 Task: Add a signature Edwin Parker containing Have a happy Hanukkah, Edwin Parker to email address softage.4@softage.net and add a label Accommodations
Action: Mouse moved to (988, 97)
Screenshot: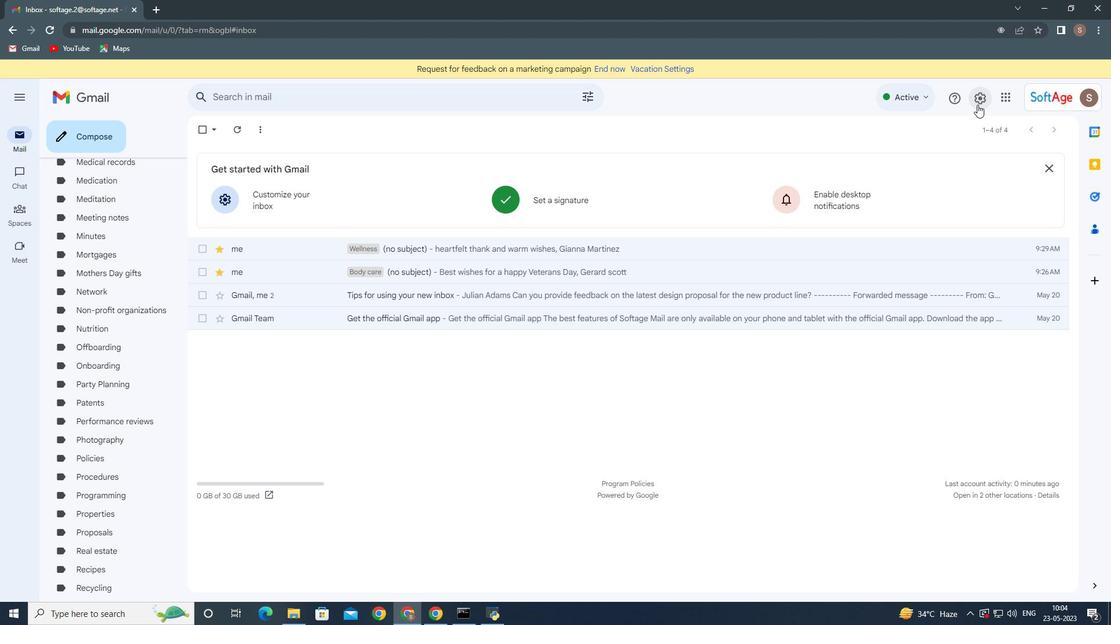 
Action: Mouse pressed left at (988, 97)
Screenshot: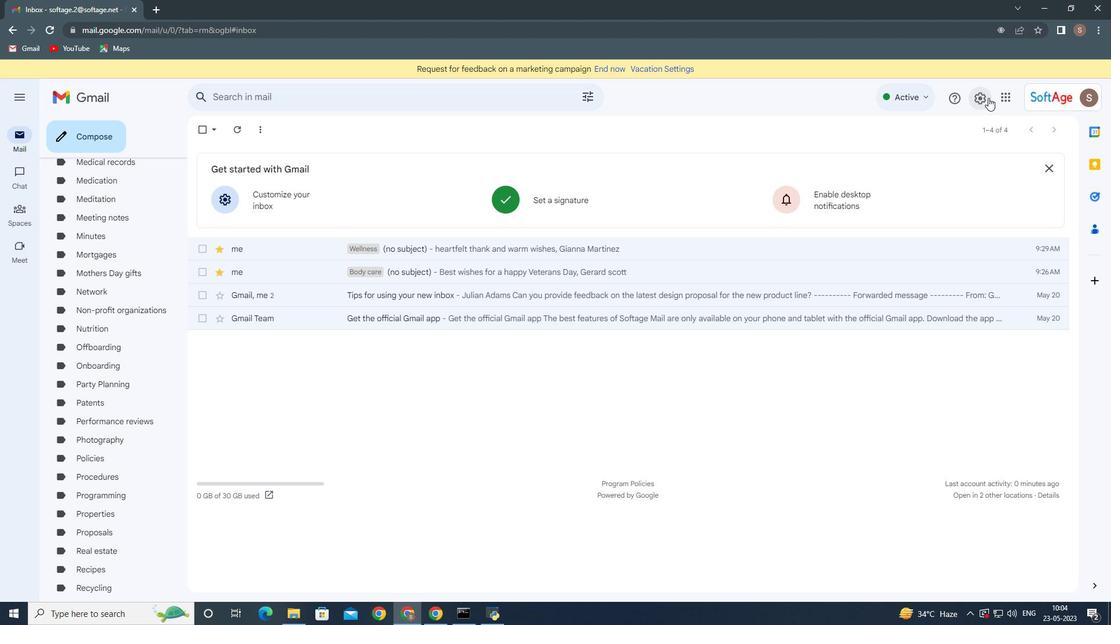 
Action: Mouse moved to (975, 155)
Screenshot: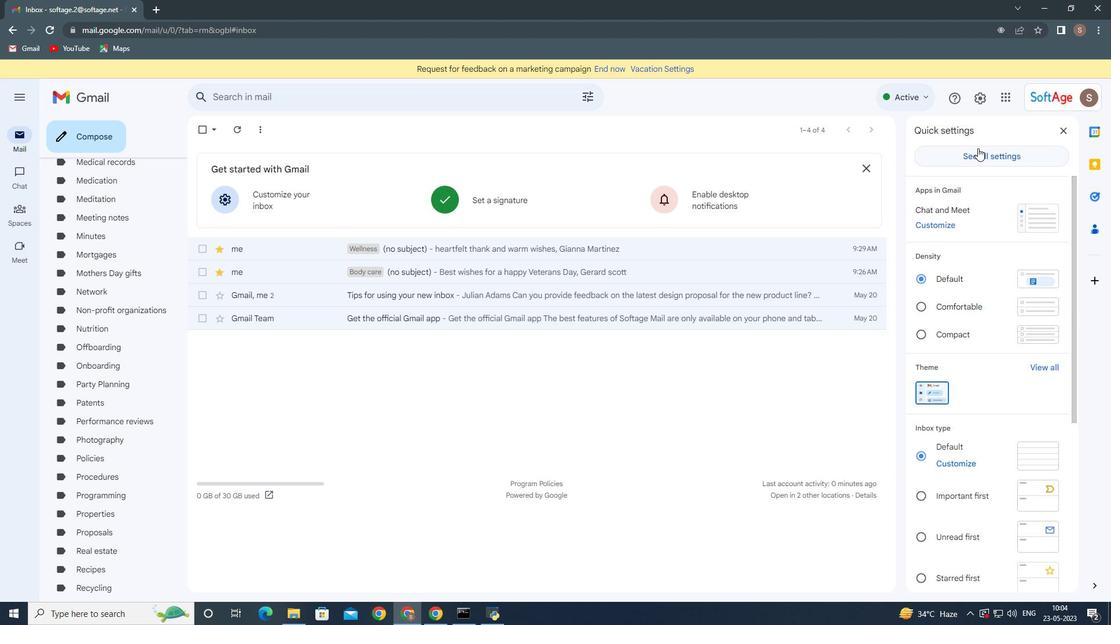 
Action: Mouse pressed left at (975, 155)
Screenshot: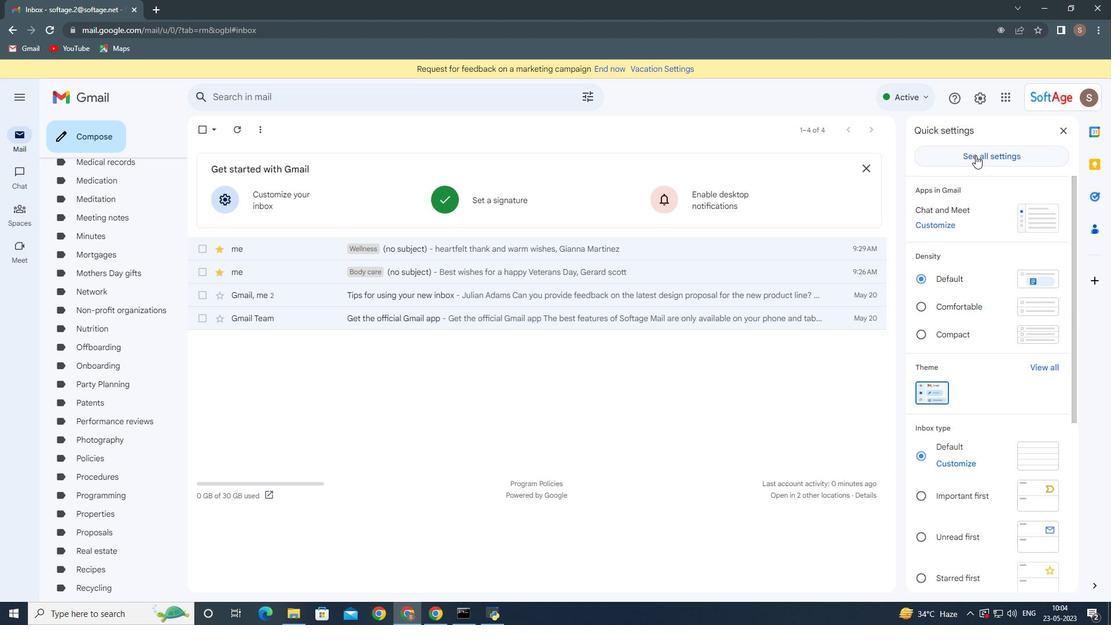 
Action: Mouse moved to (399, 278)
Screenshot: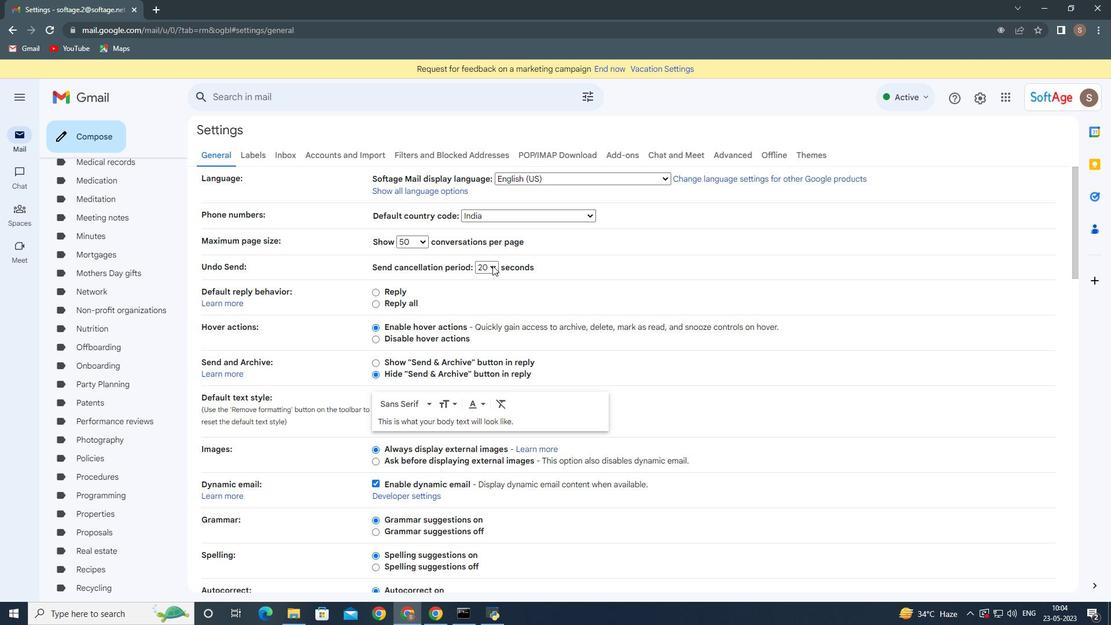 
Action: Mouse scrolled (399, 277) with delta (0, 0)
Screenshot: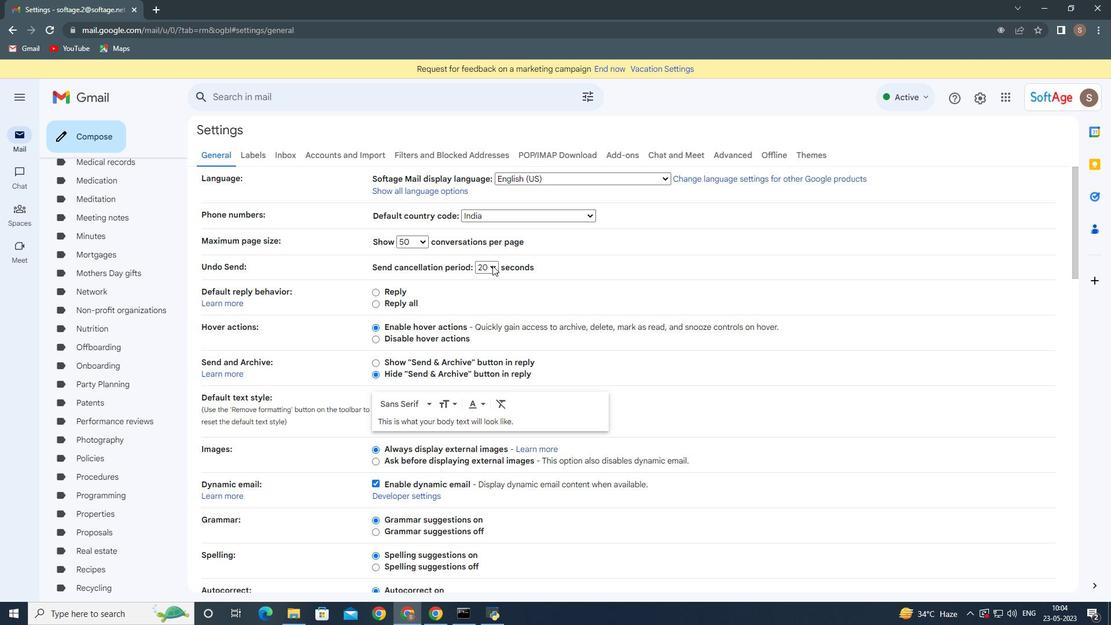 
Action: Mouse moved to (398, 281)
Screenshot: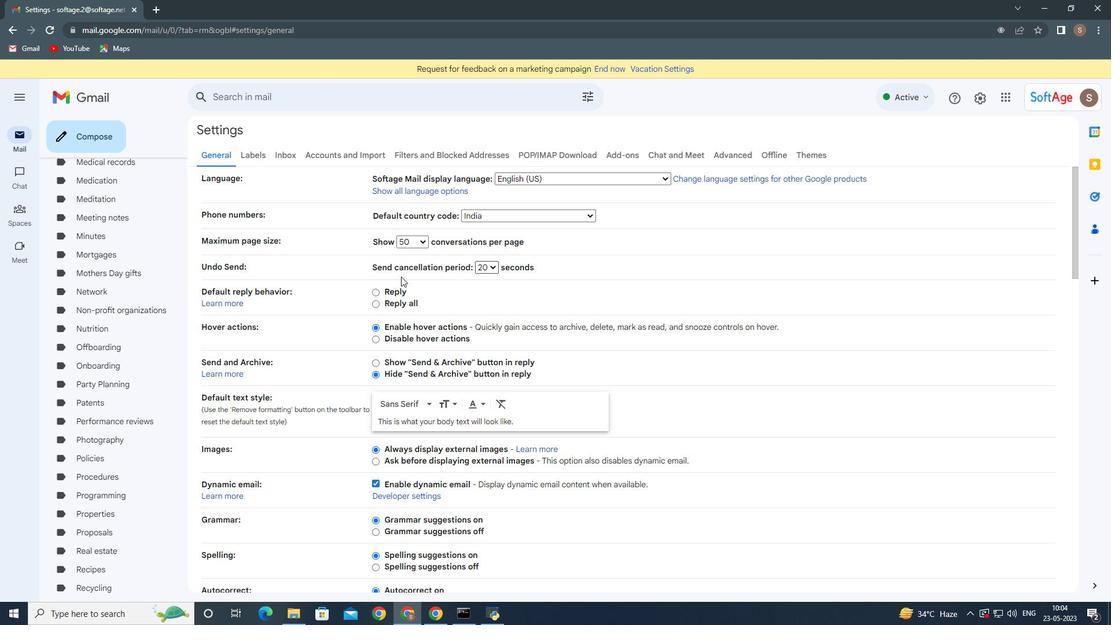 
Action: Mouse scrolled (398, 281) with delta (0, 0)
Screenshot: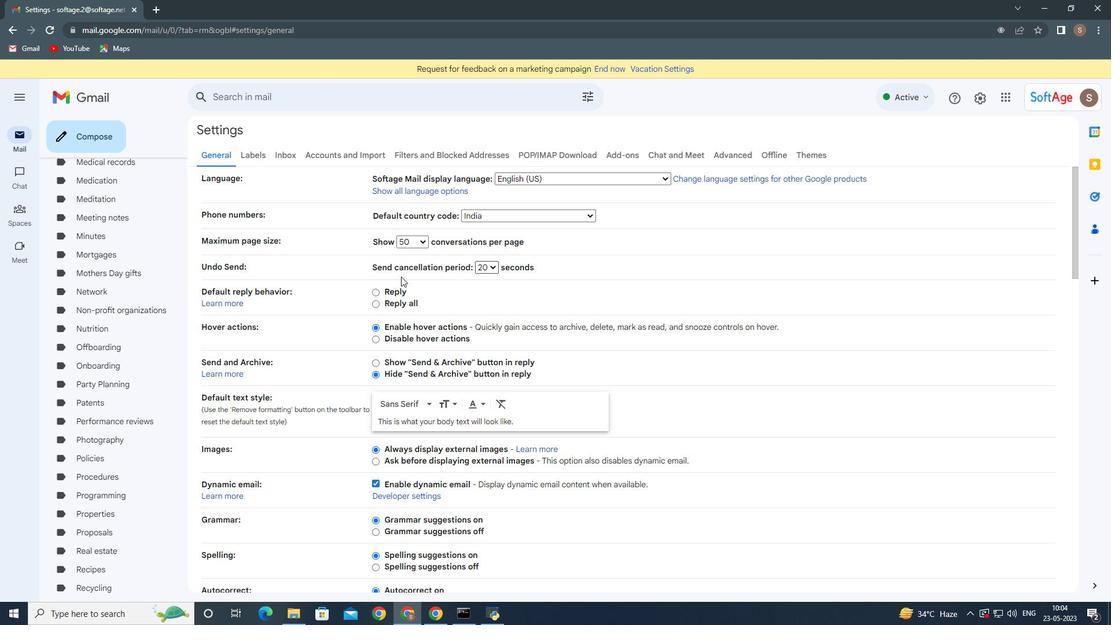 
Action: Mouse moved to (398, 282)
Screenshot: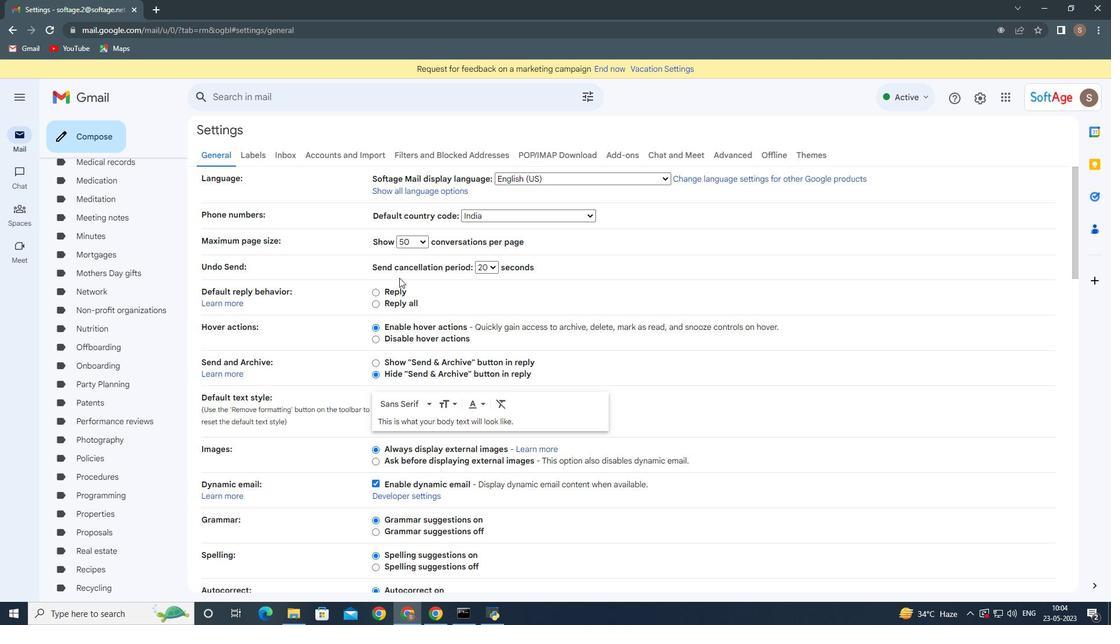 
Action: Mouse scrolled (398, 281) with delta (0, 0)
Screenshot: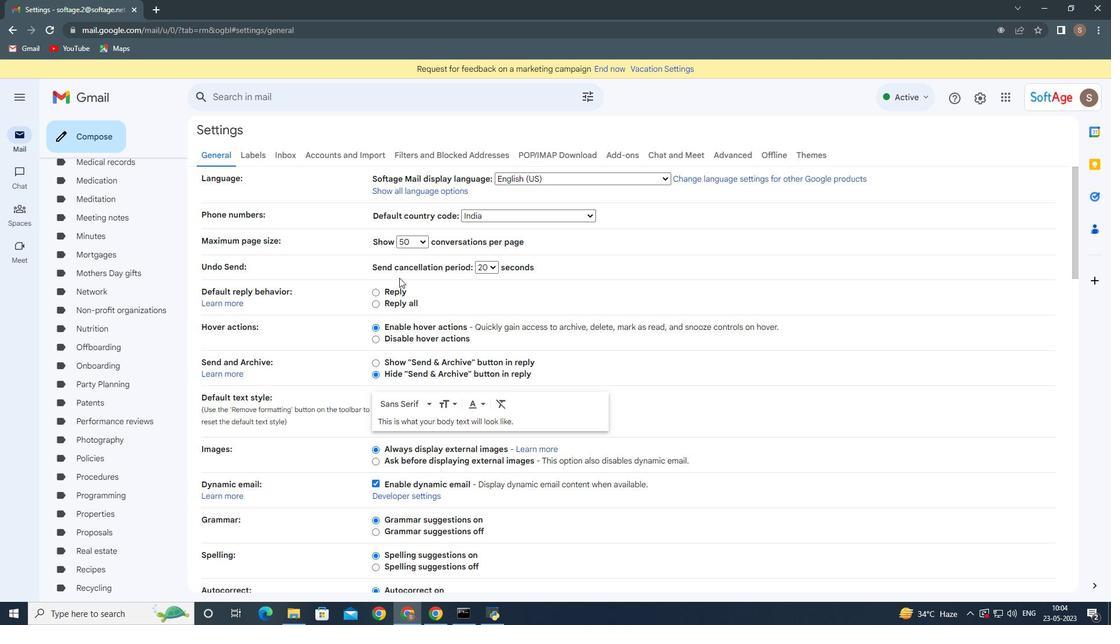 
Action: Mouse moved to (398, 282)
Screenshot: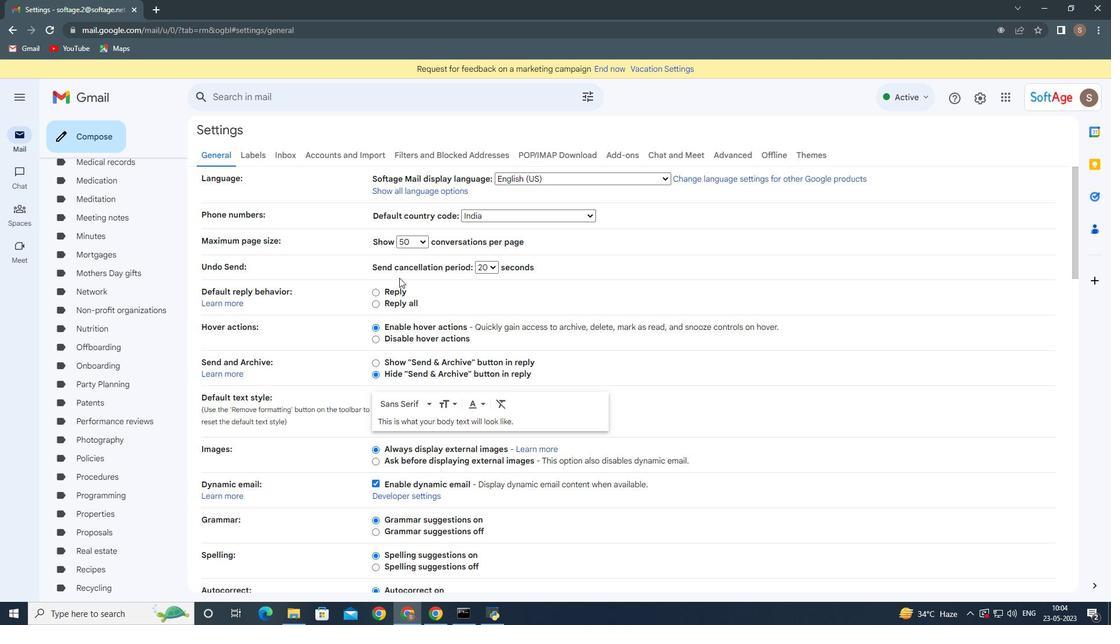 
Action: Mouse scrolled (398, 281) with delta (0, 0)
Screenshot: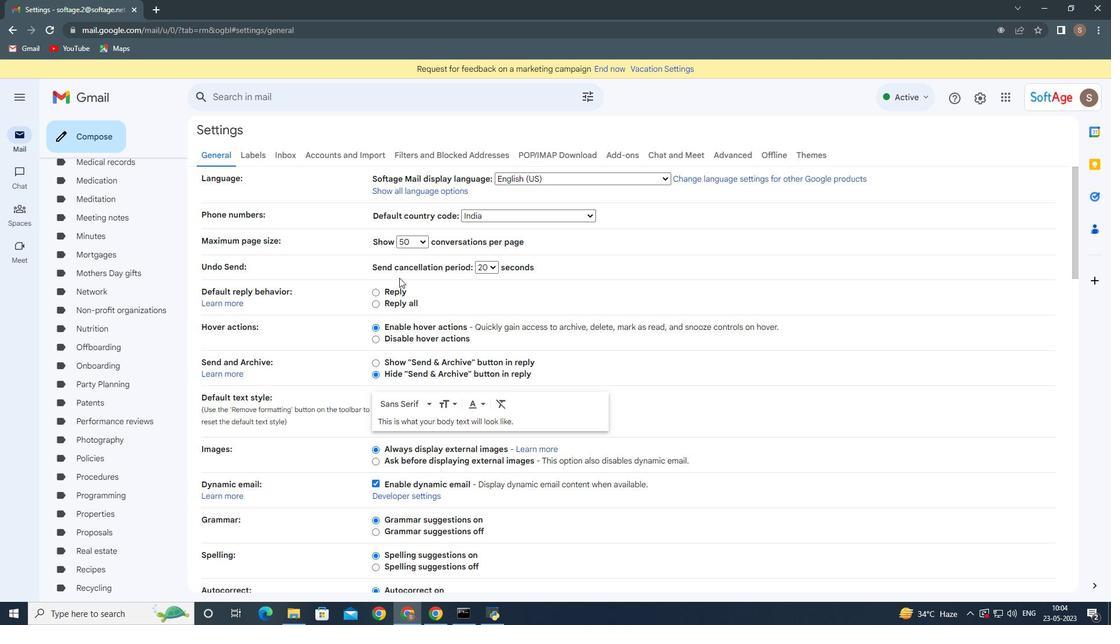 
Action: Mouse scrolled (398, 281) with delta (0, 0)
Screenshot: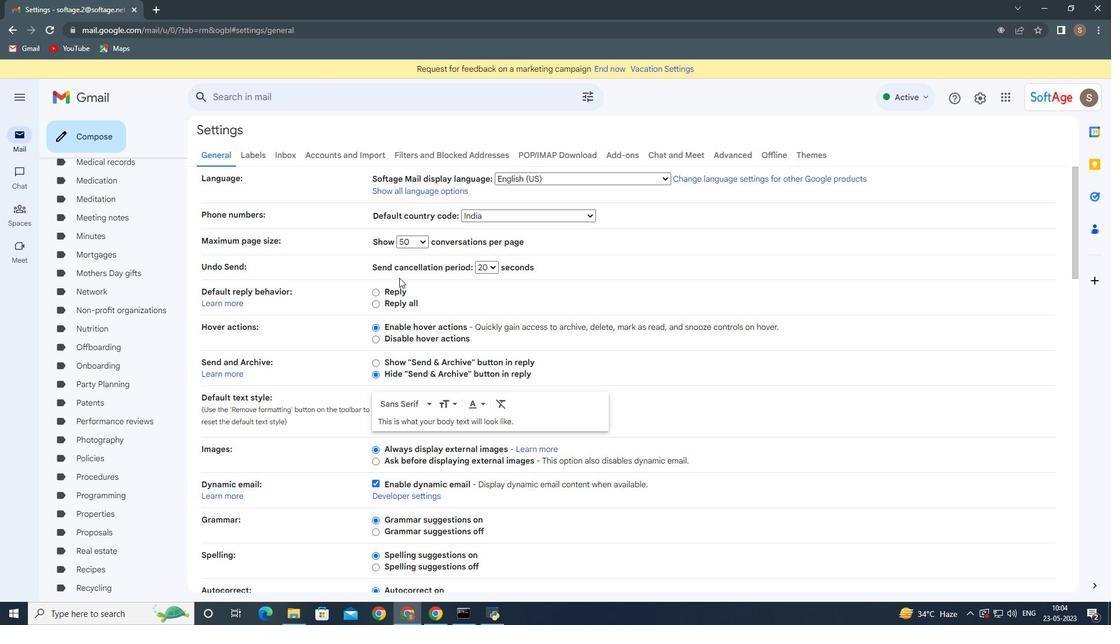 
Action: Mouse moved to (398, 282)
Screenshot: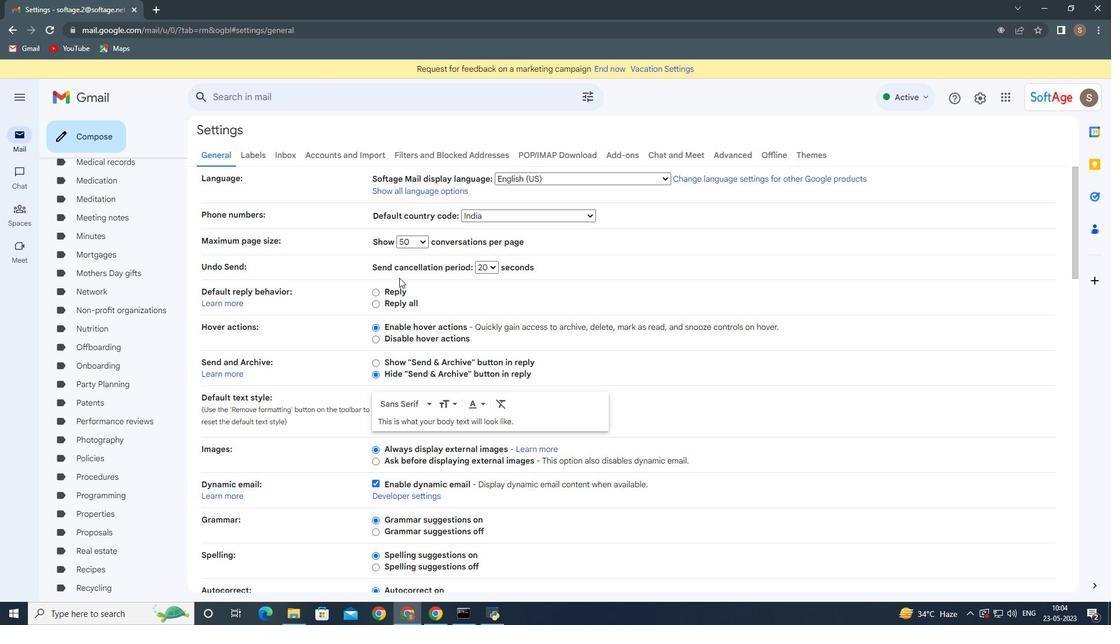 
Action: Mouse scrolled (398, 281) with delta (0, 0)
Screenshot: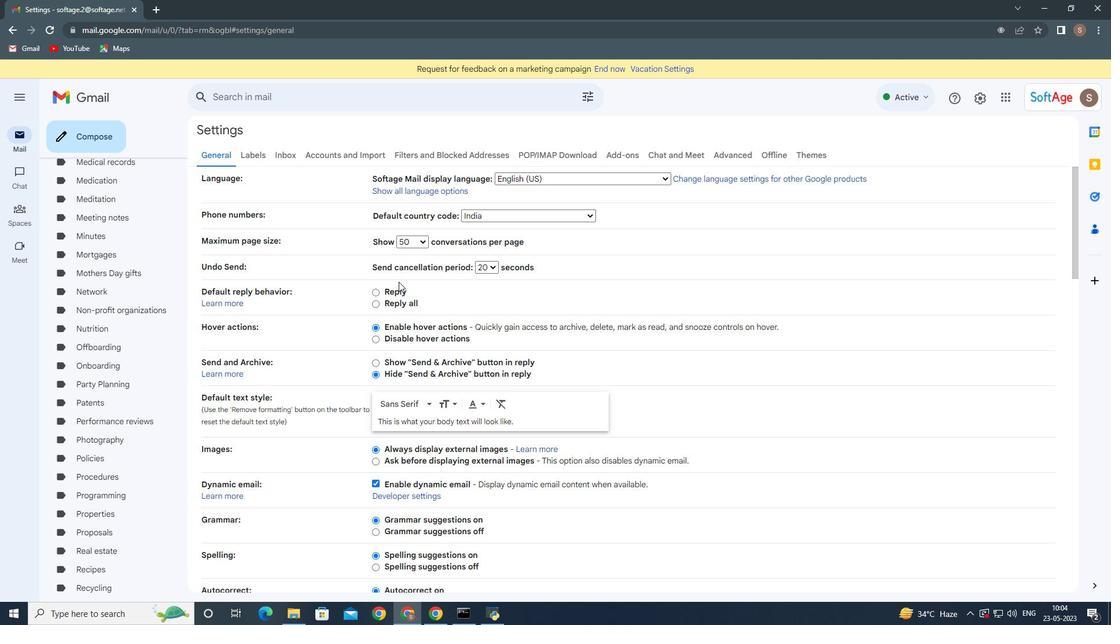 
Action: Mouse moved to (402, 291)
Screenshot: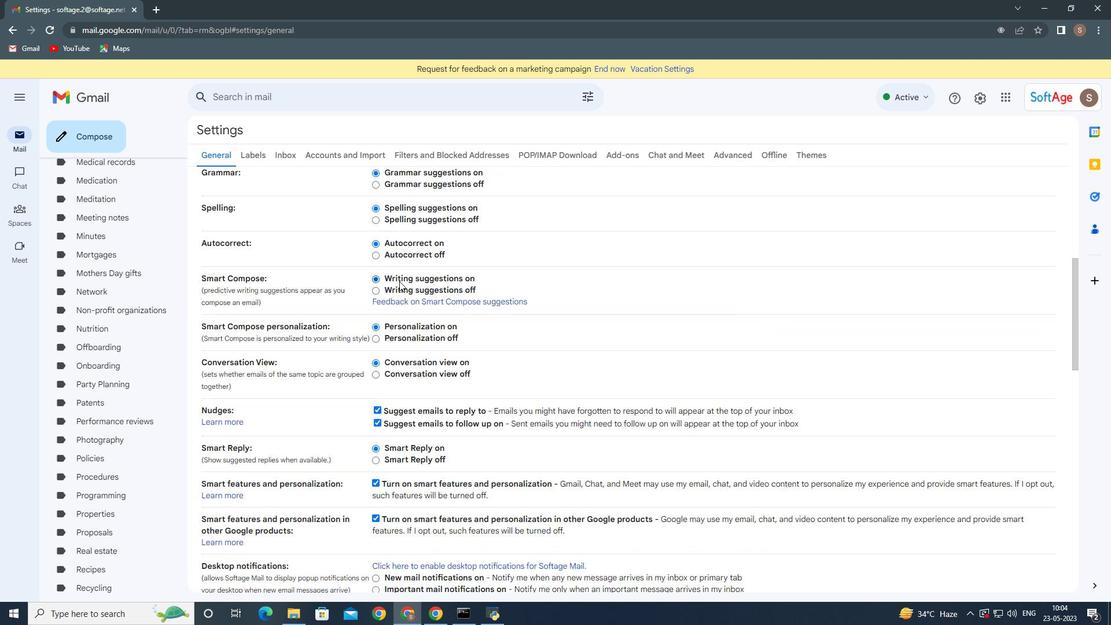 
Action: Mouse scrolled (402, 290) with delta (0, 0)
Screenshot: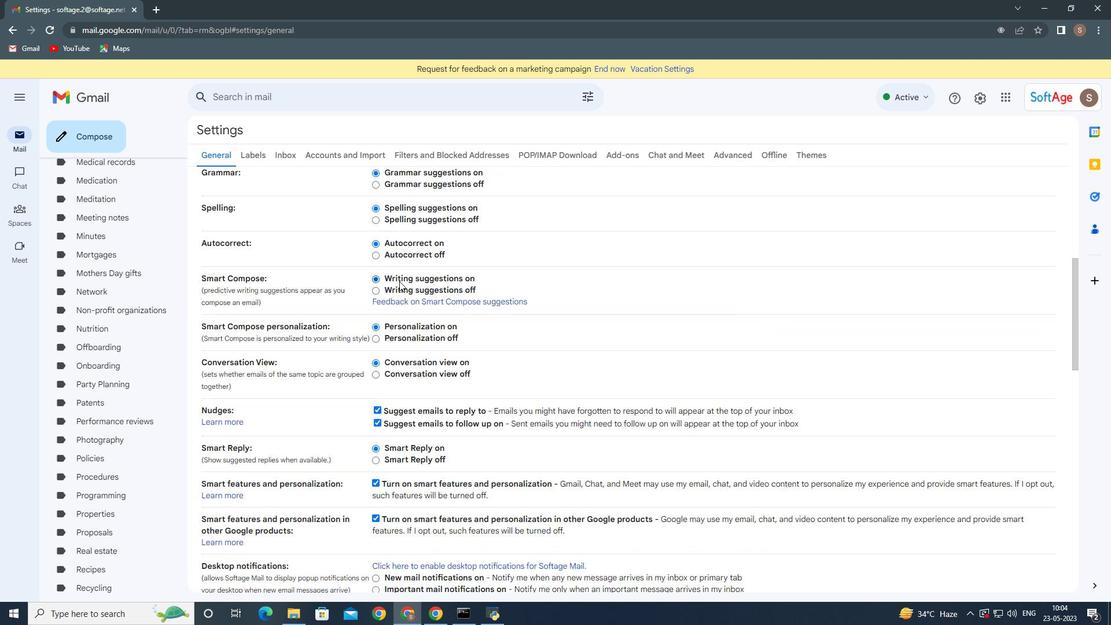 
Action: Mouse moved to (402, 291)
Screenshot: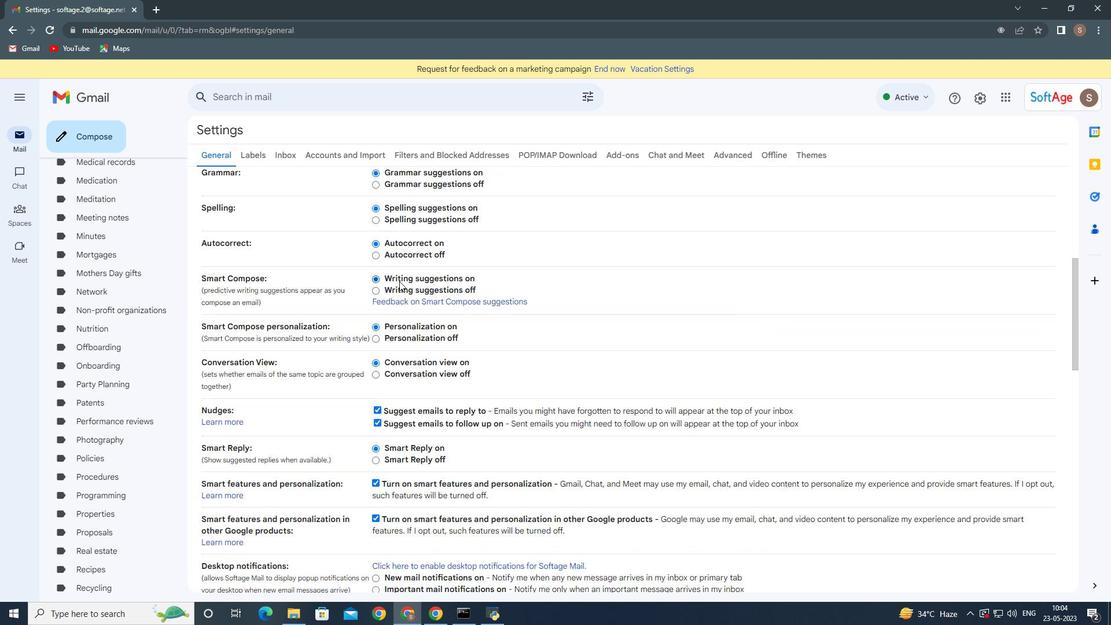 
Action: Mouse scrolled (402, 291) with delta (0, 0)
Screenshot: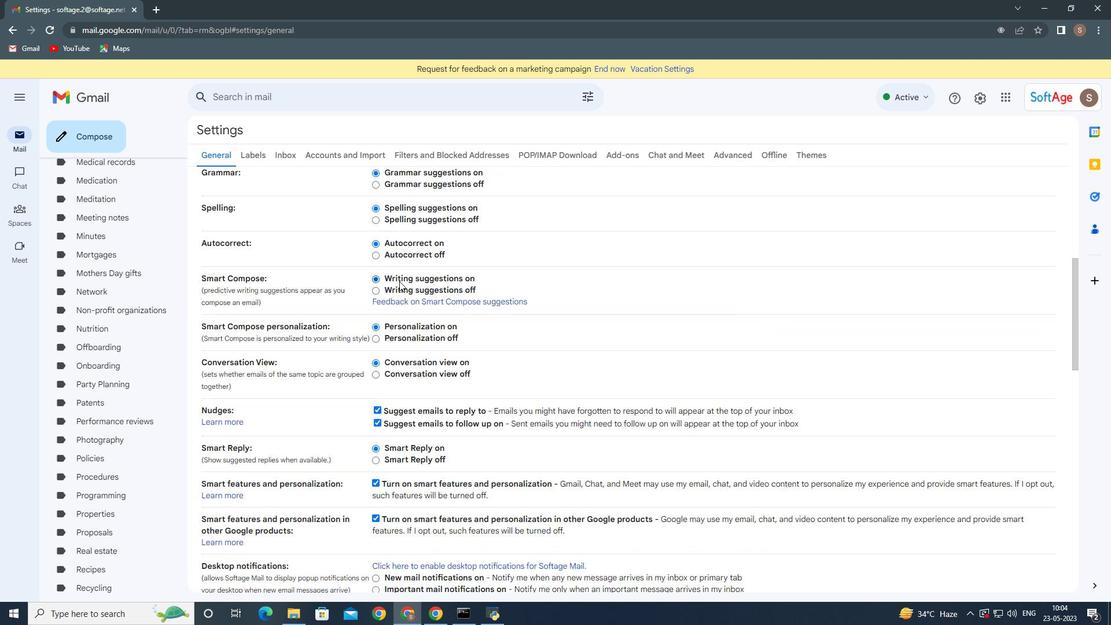 
Action: Mouse moved to (403, 292)
Screenshot: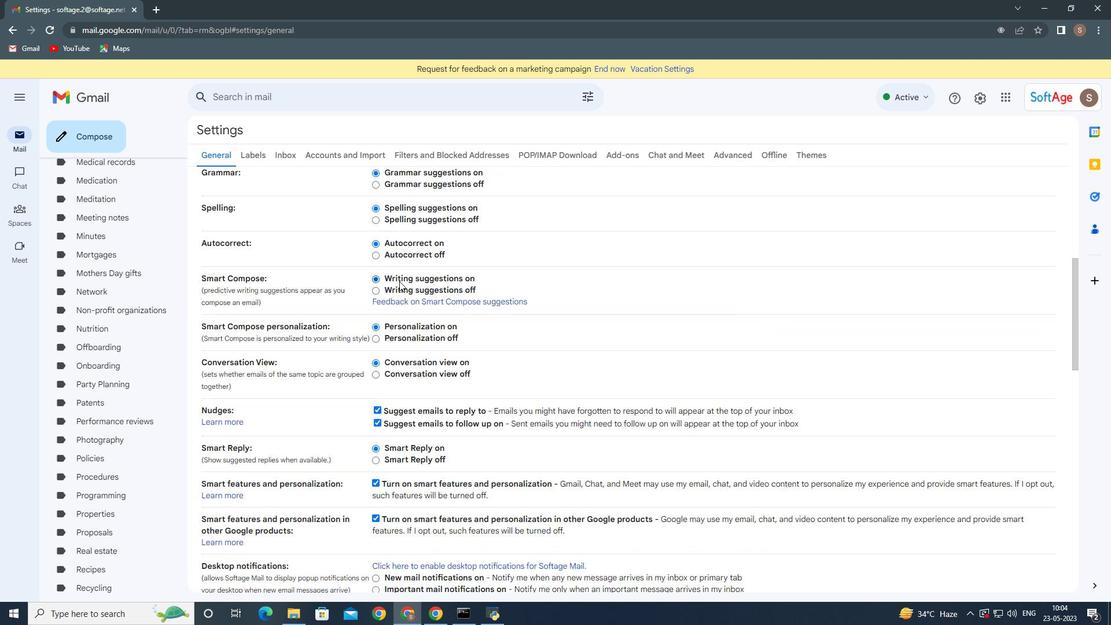 
Action: Mouse scrolled (403, 291) with delta (0, 0)
Screenshot: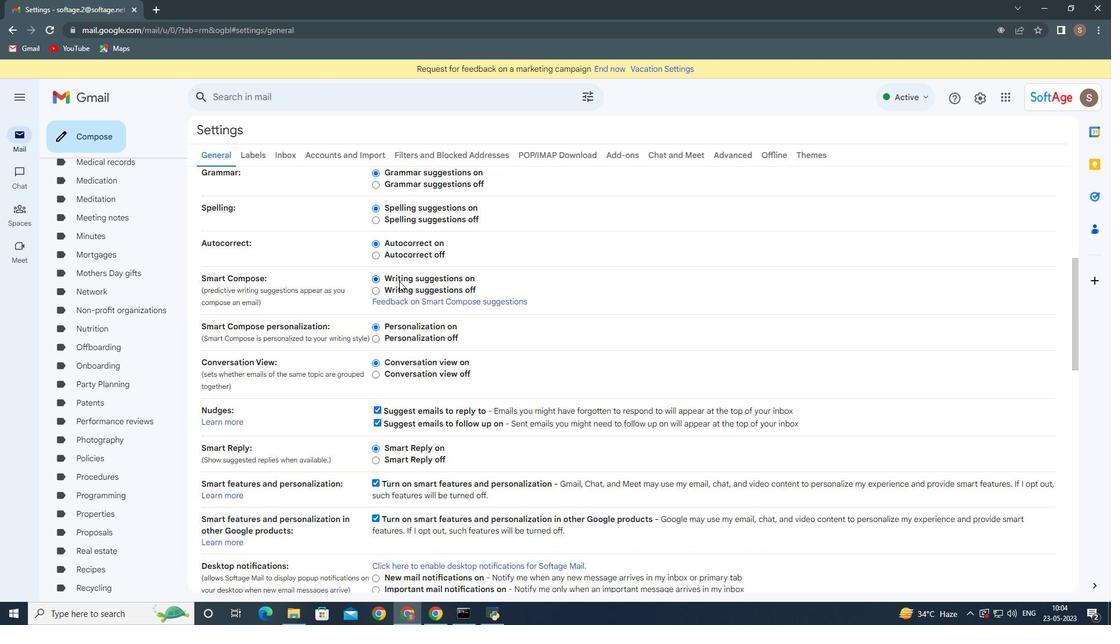 
Action: Mouse moved to (403, 292)
Screenshot: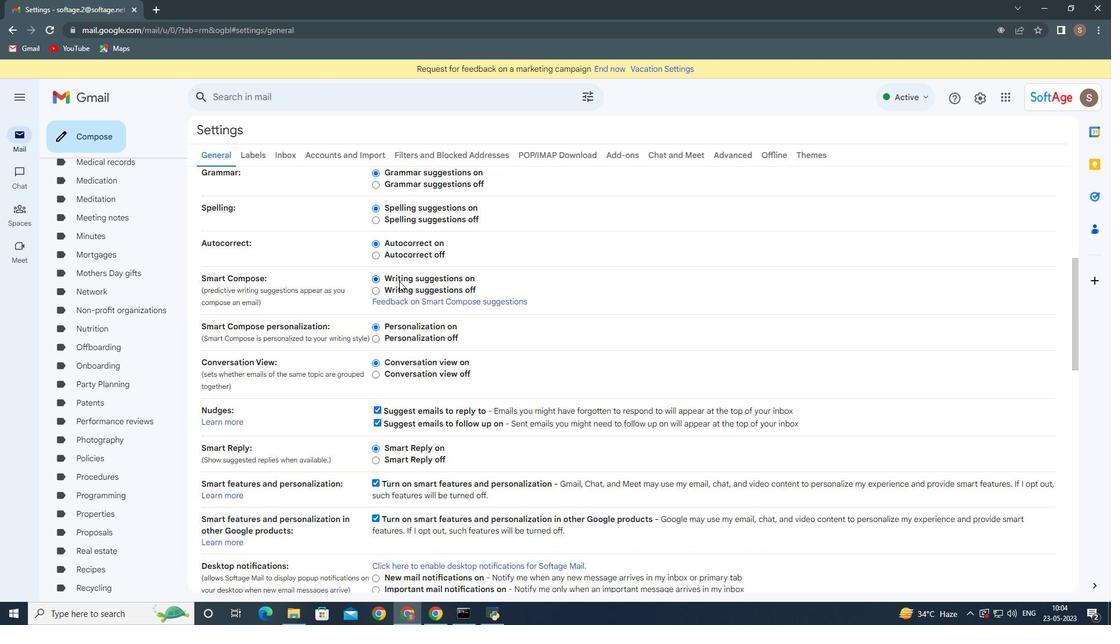 
Action: Mouse scrolled (403, 291) with delta (0, 0)
Screenshot: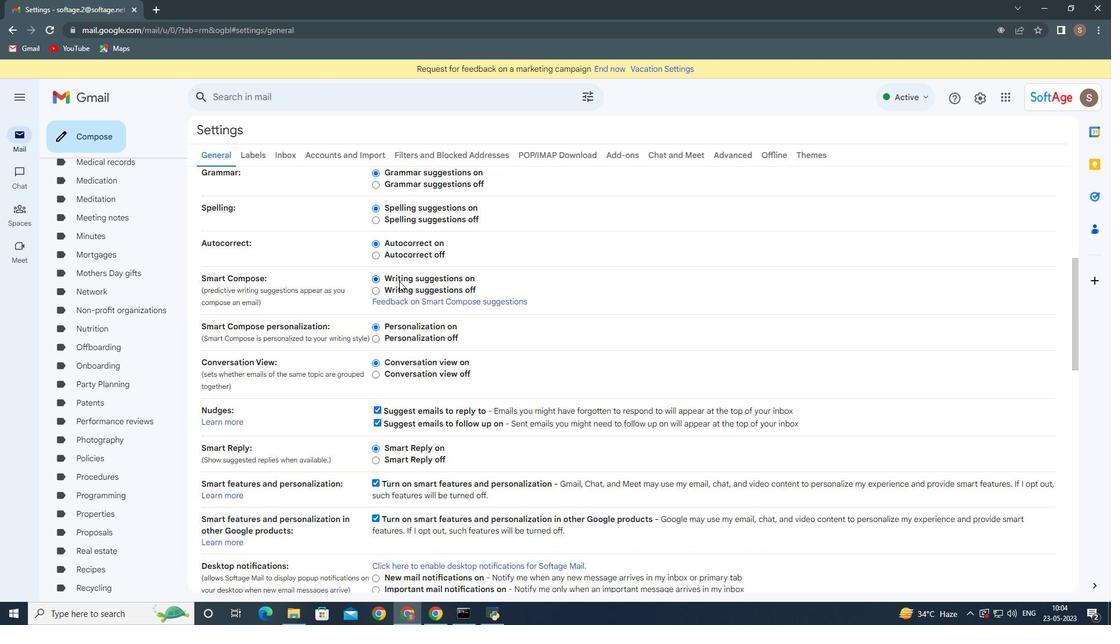 
Action: Mouse moved to (404, 292)
Screenshot: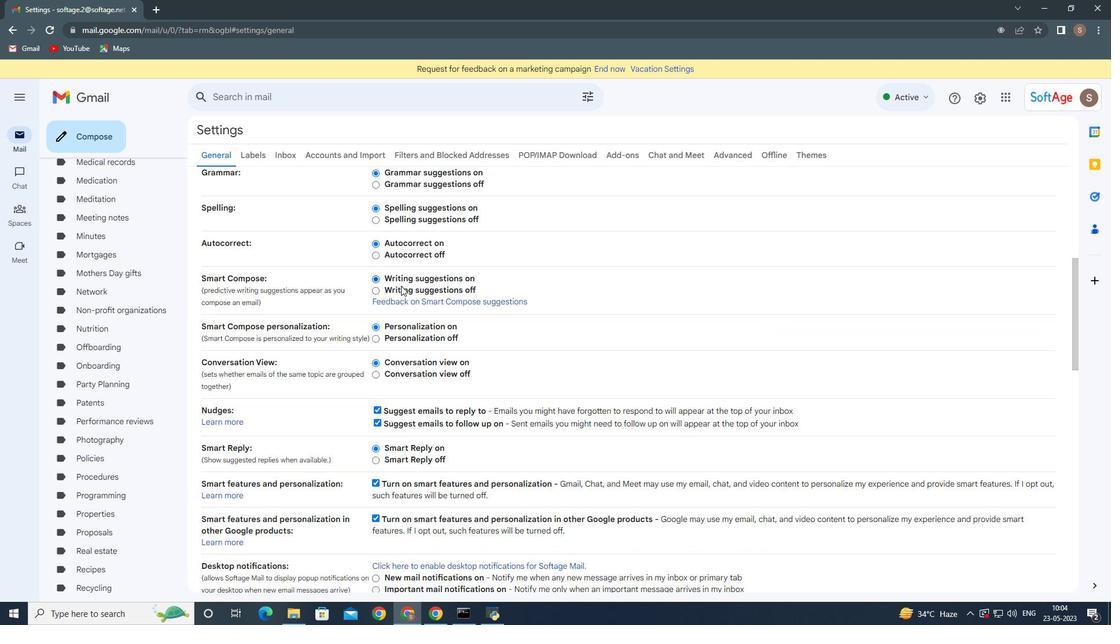 
Action: Mouse scrolled (404, 292) with delta (0, 0)
Screenshot: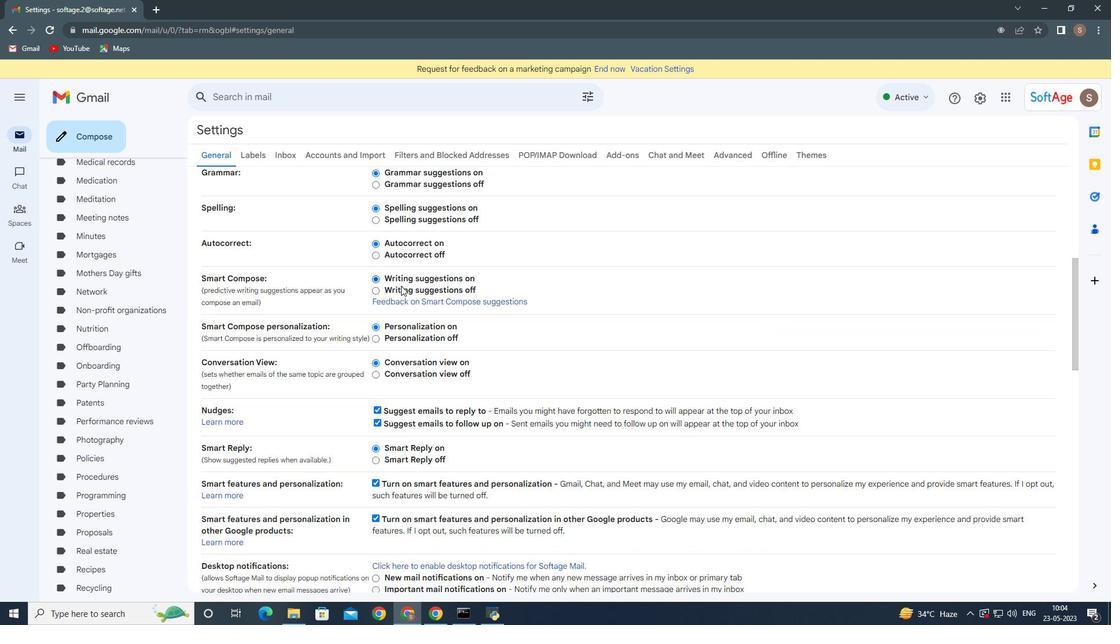 
Action: Mouse moved to (408, 294)
Screenshot: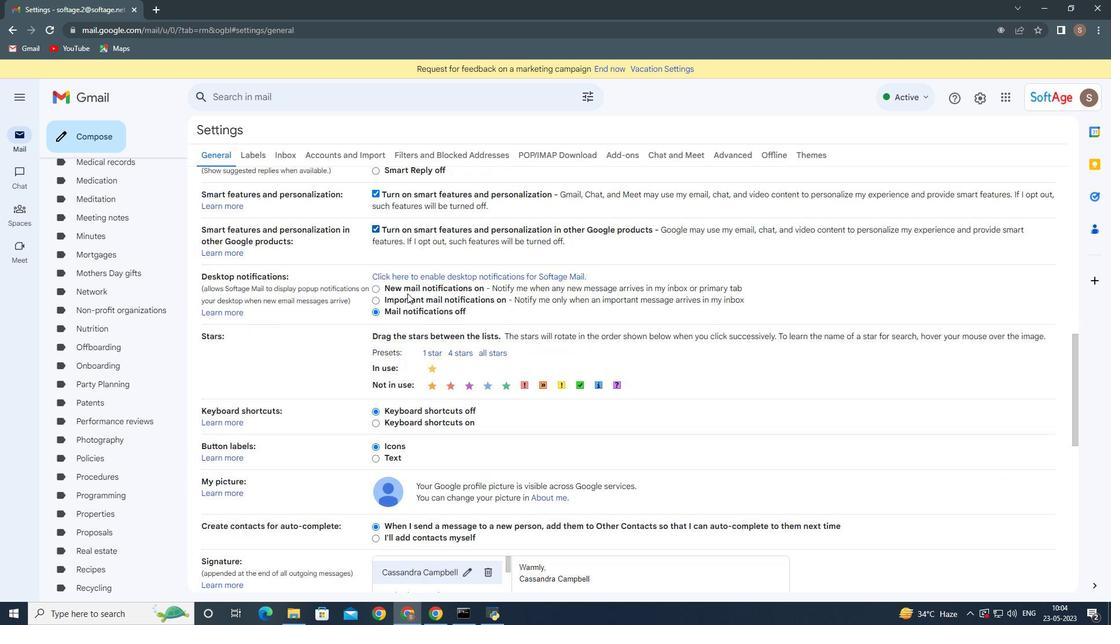 
Action: Mouse scrolled (408, 294) with delta (0, 0)
Screenshot: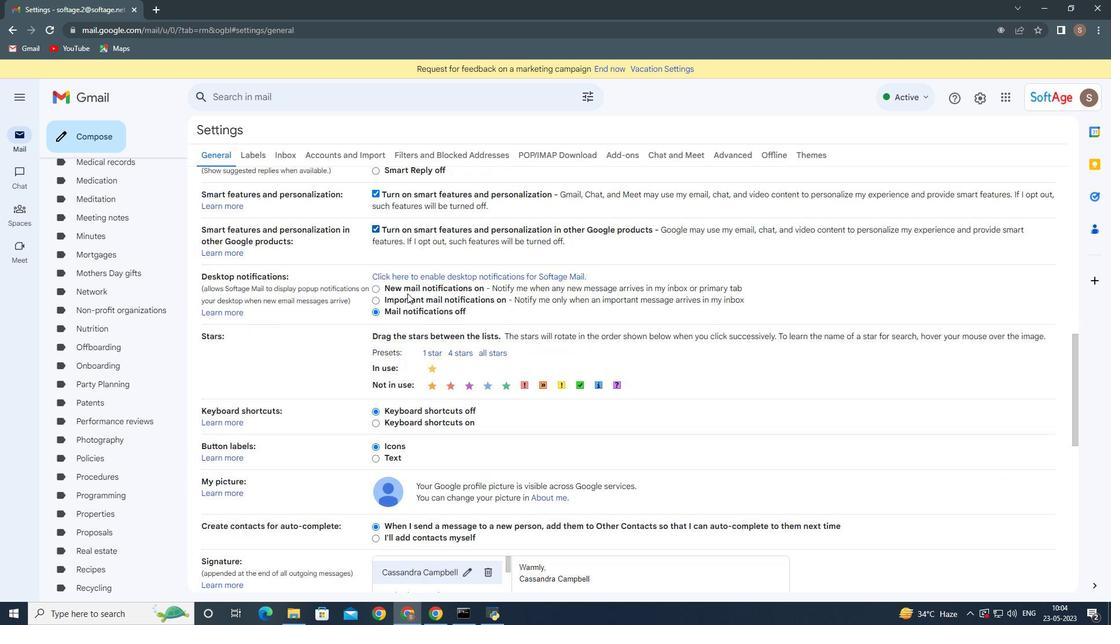 
Action: Mouse moved to (408, 295)
Screenshot: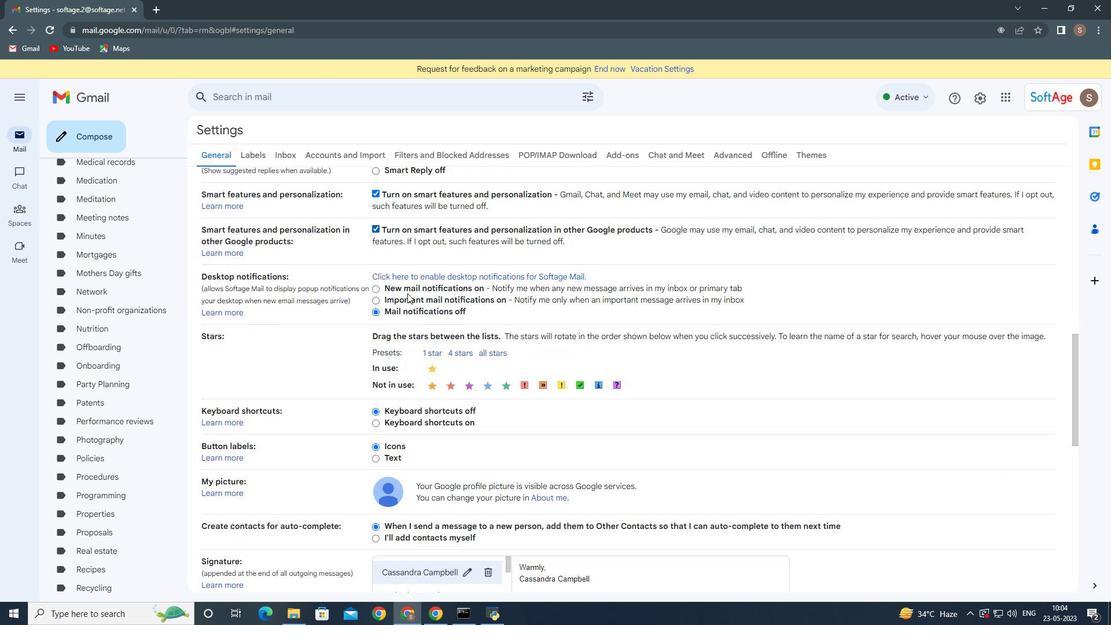 
Action: Mouse scrolled (408, 294) with delta (0, 0)
Screenshot: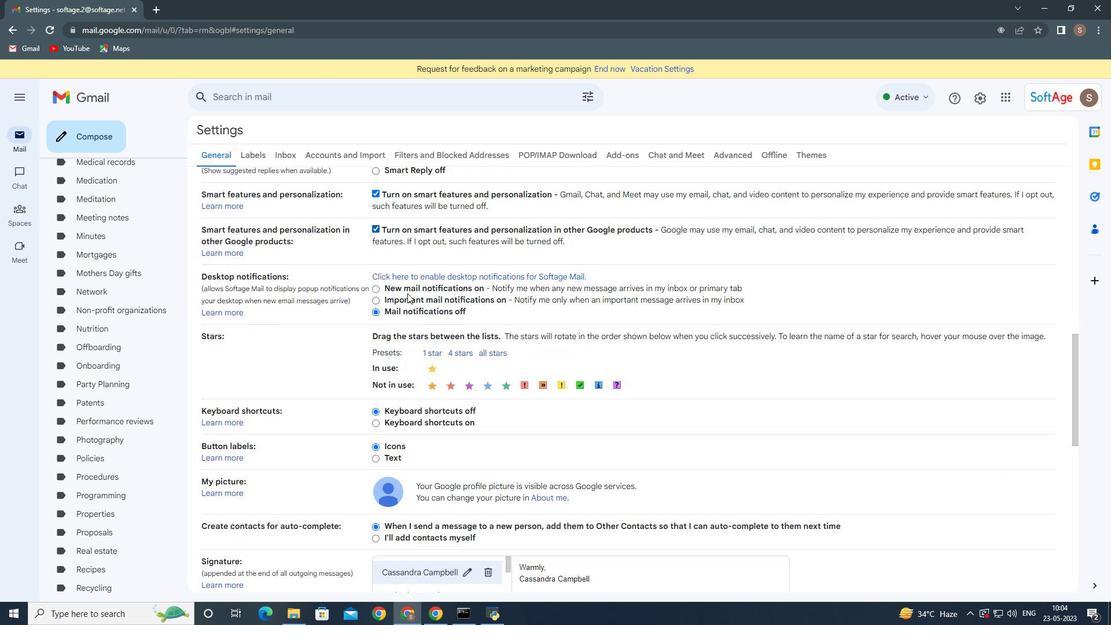 
Action: Mouse moved to (408, 295)
Screenshot: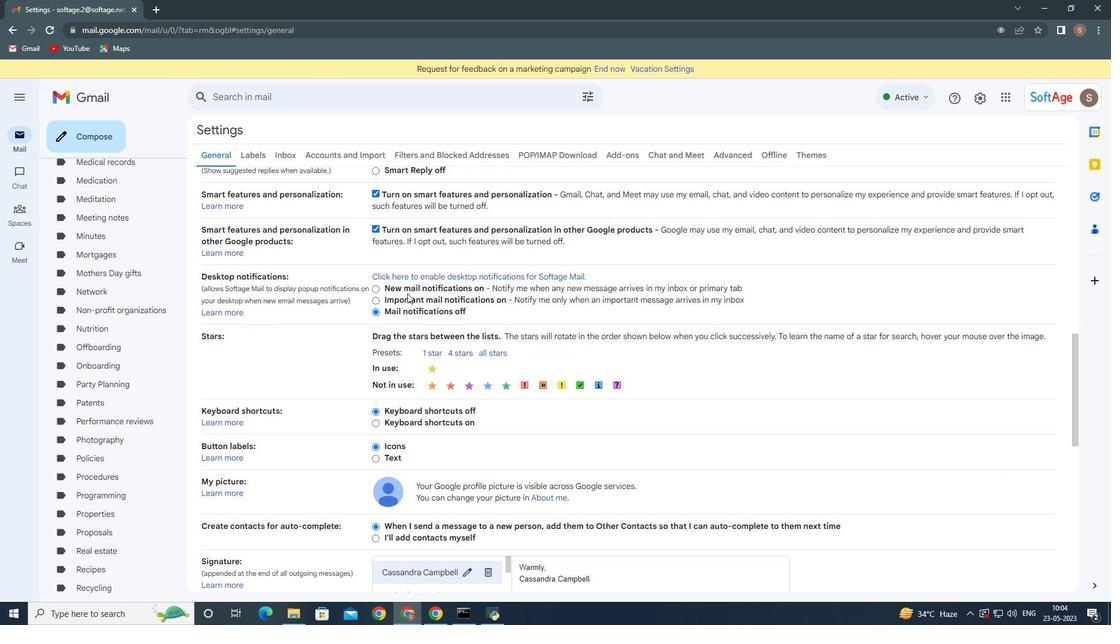 
Action: Mouse scrolled (408, 294) with delta (0, 0)
Screenshot: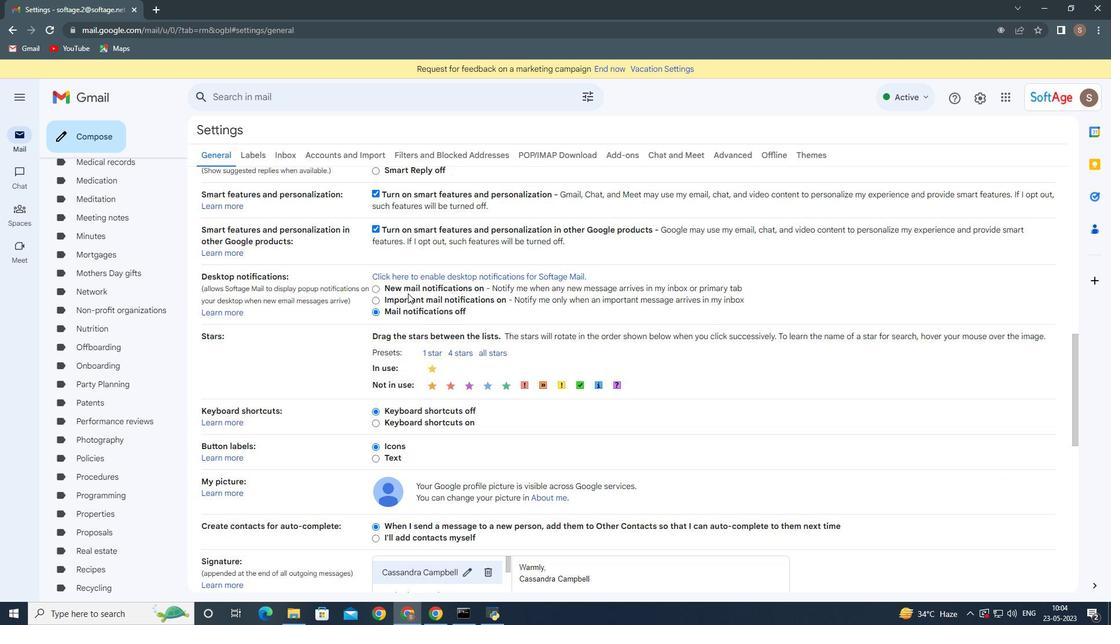 
Action: Mouse moved to (414, 307)
Screenshot: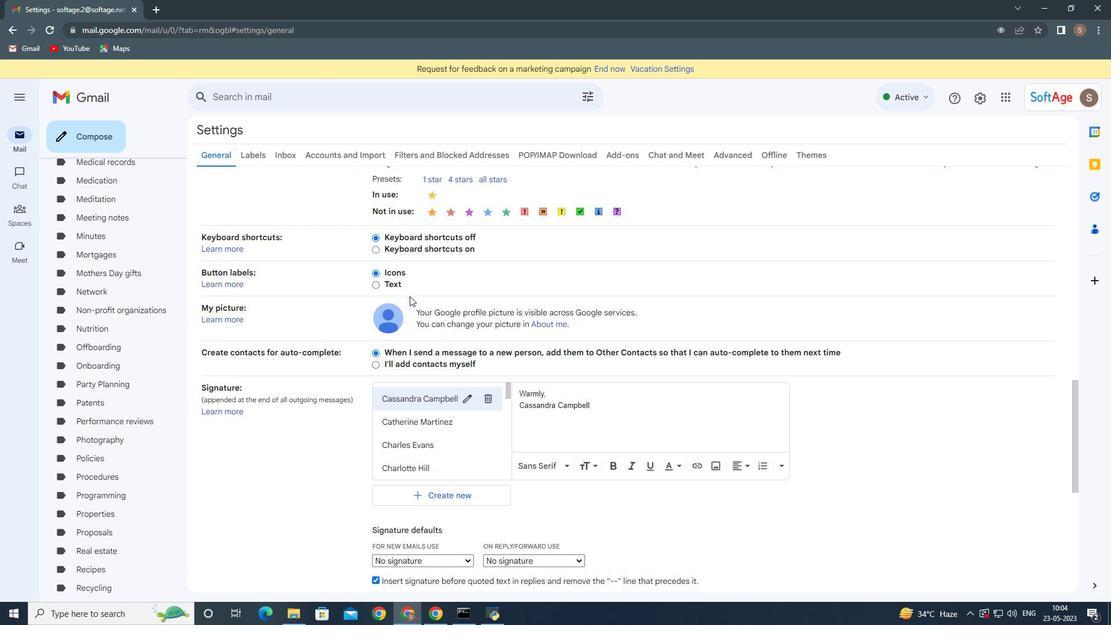 
Action: Mouse scrolled (410, 297) with delta (0, 0)
Screenshot: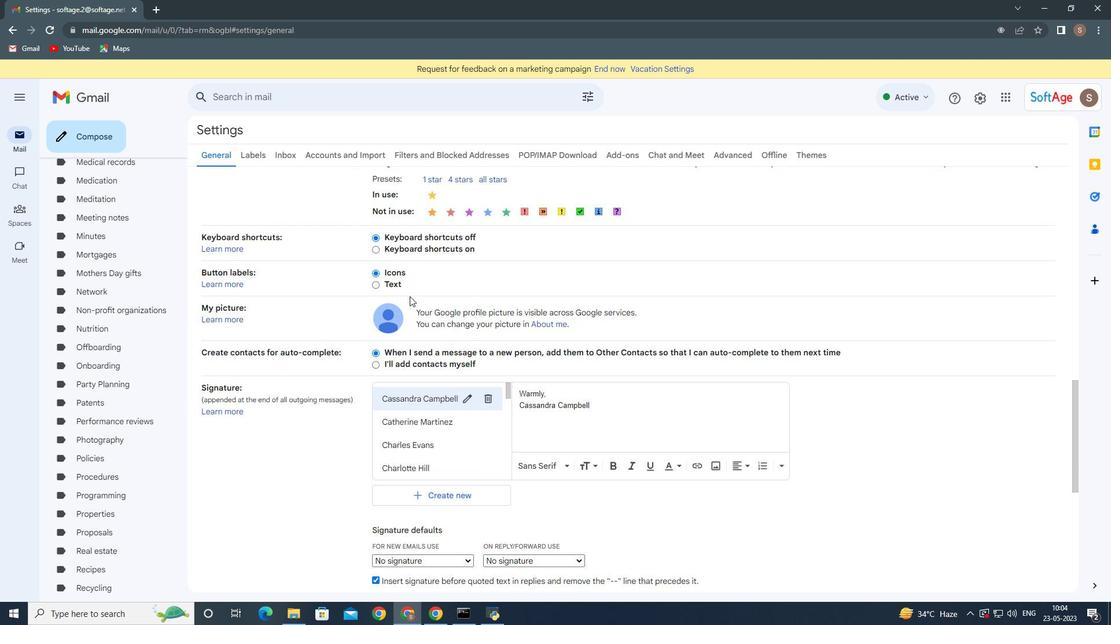 
Action: Mouse scrolled (414, 306) with delta (0, 0)
Screenshot: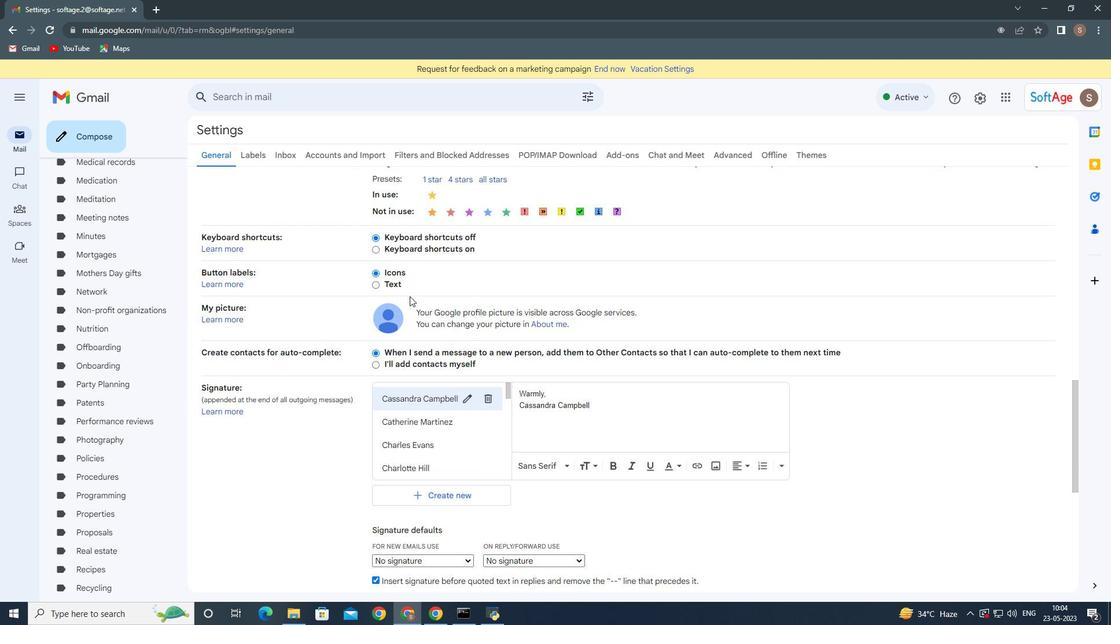 
Action: Mouse moved to (415, 309)
Screenshot: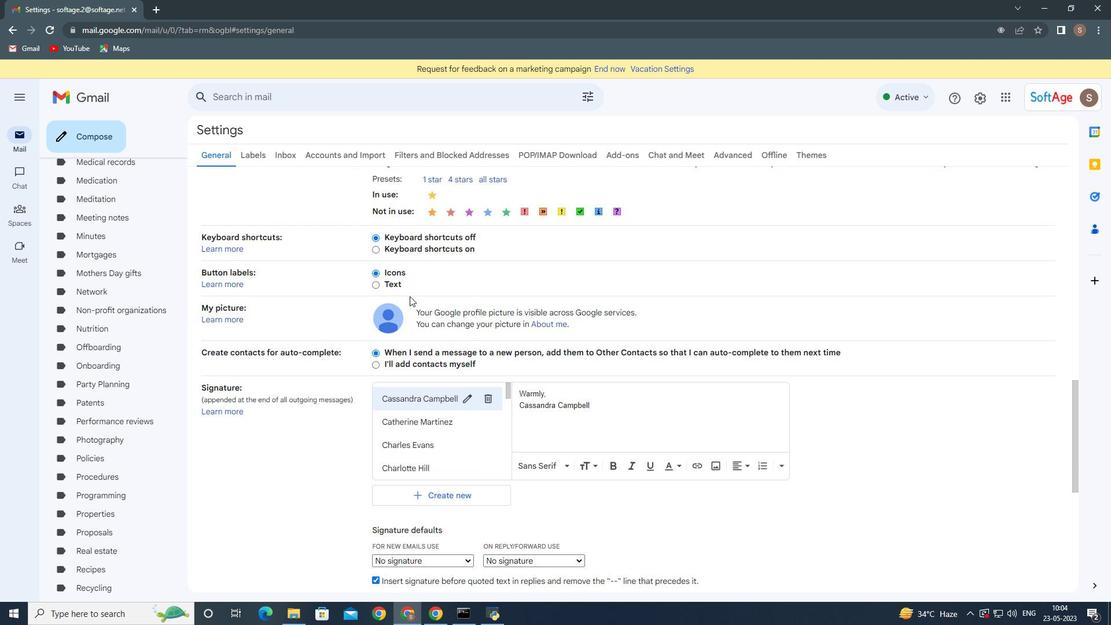 
Action: Mouse scrolled (415, 308) with delta (0, 0)
Screenshot: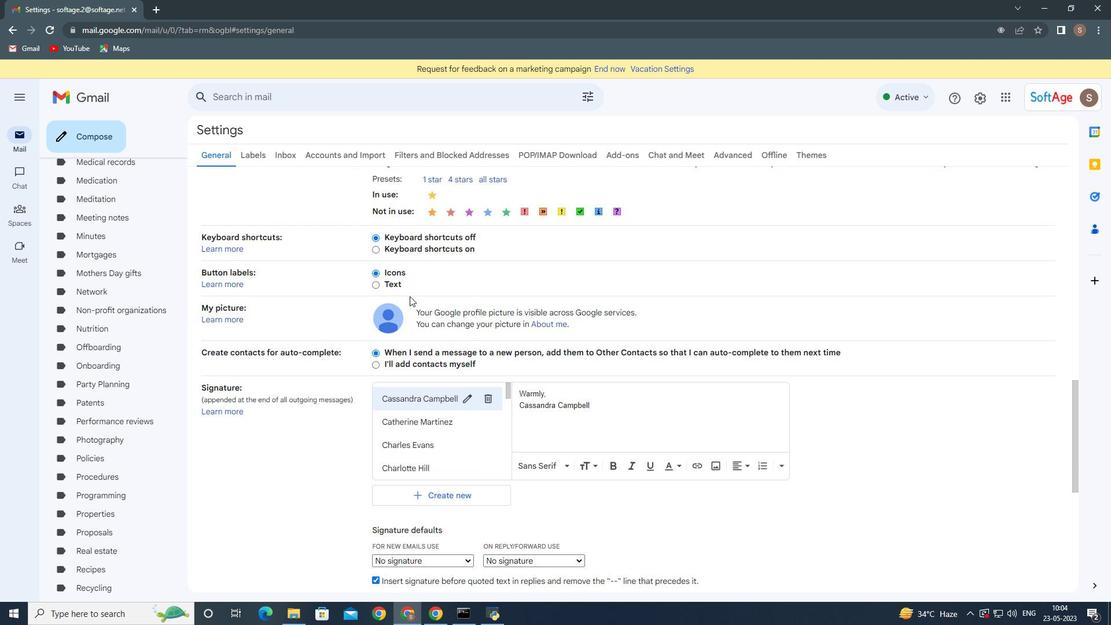 
Action: Mouse moved to (453, 330)
Screenshot: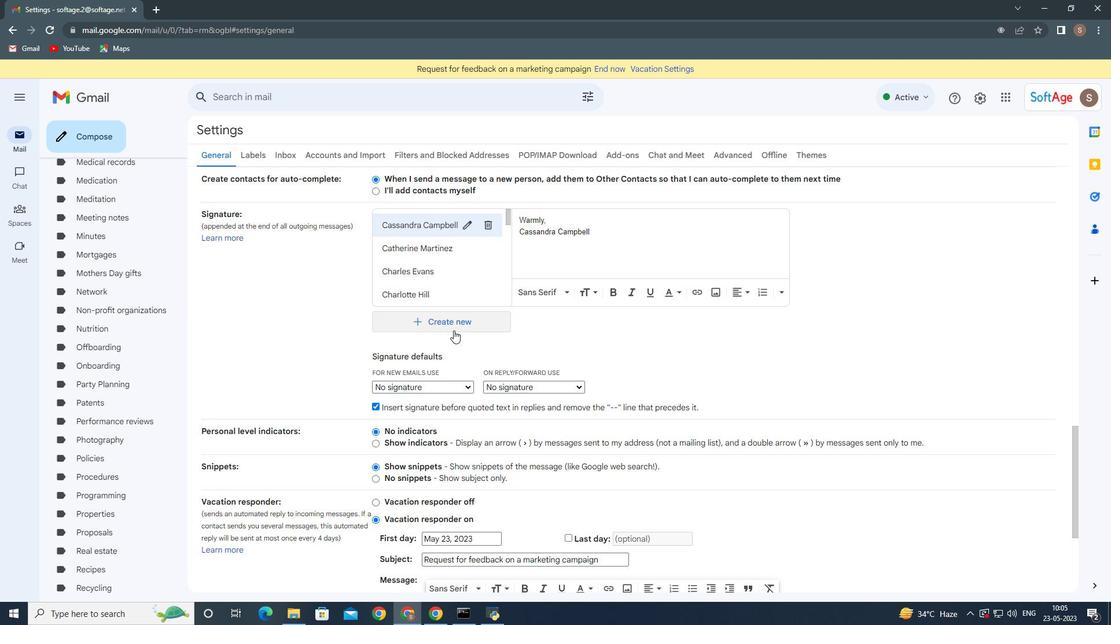 
Action: Mouse pressed left at (453, 330)
Screenshot: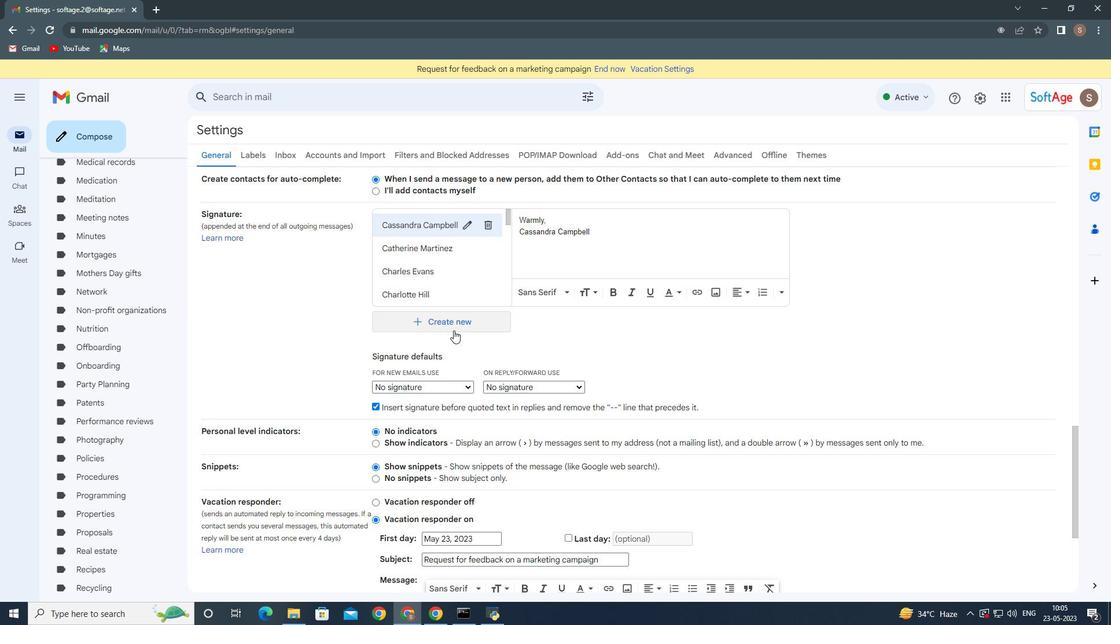 
Action: Mouse moved to (448, 325)
Screenshot: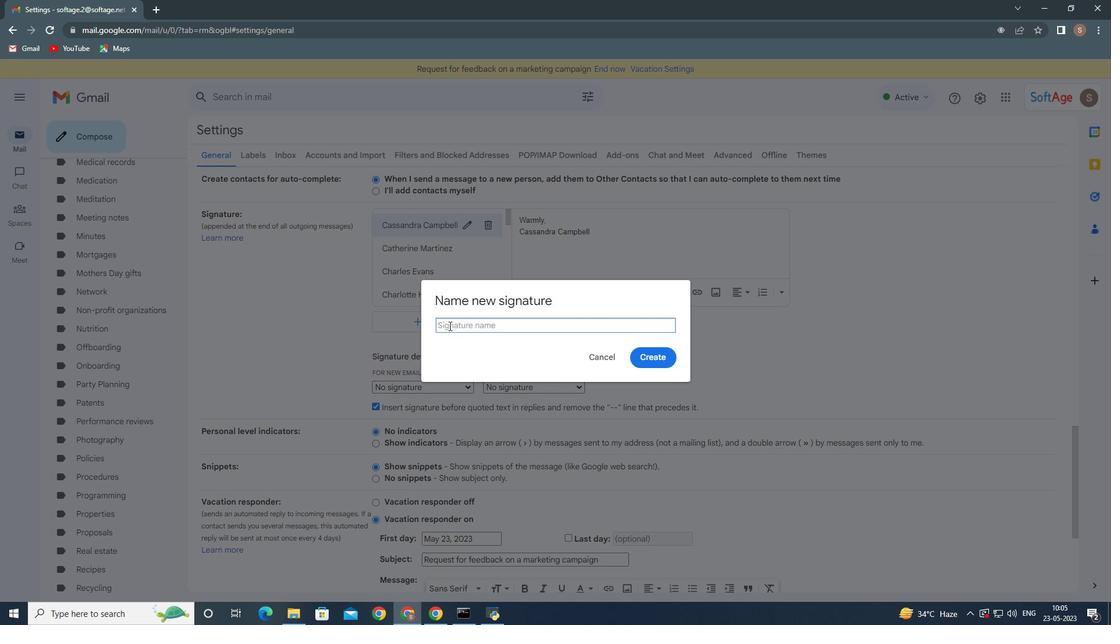 
Action: Mouse pressed left at (448, 325)
Screenshot: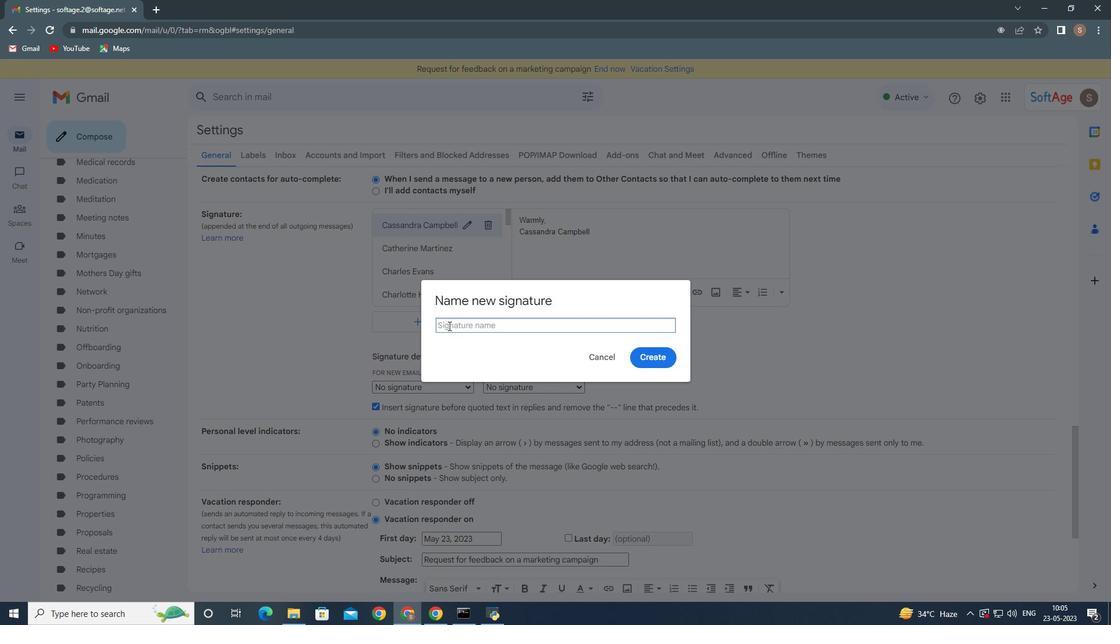 
Action: Mouse moved to (448, 325)
Screenshot: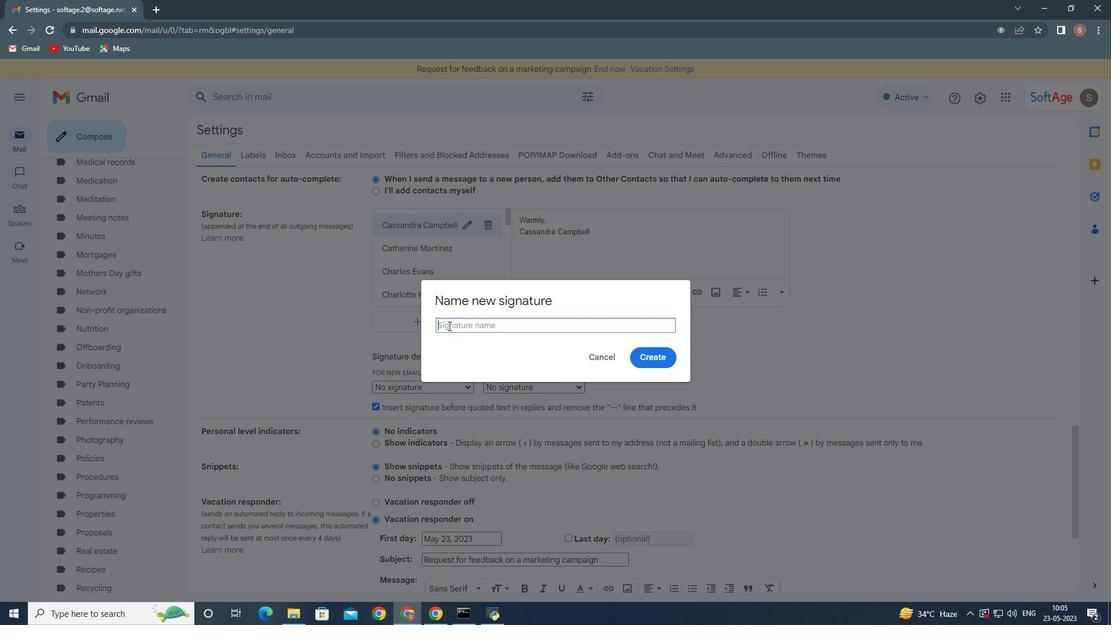 
Action: Key pressed <Key.shift>Edwin<Key.space><Key.shift><Key.shift><Key.shift>Parker
Screenshot: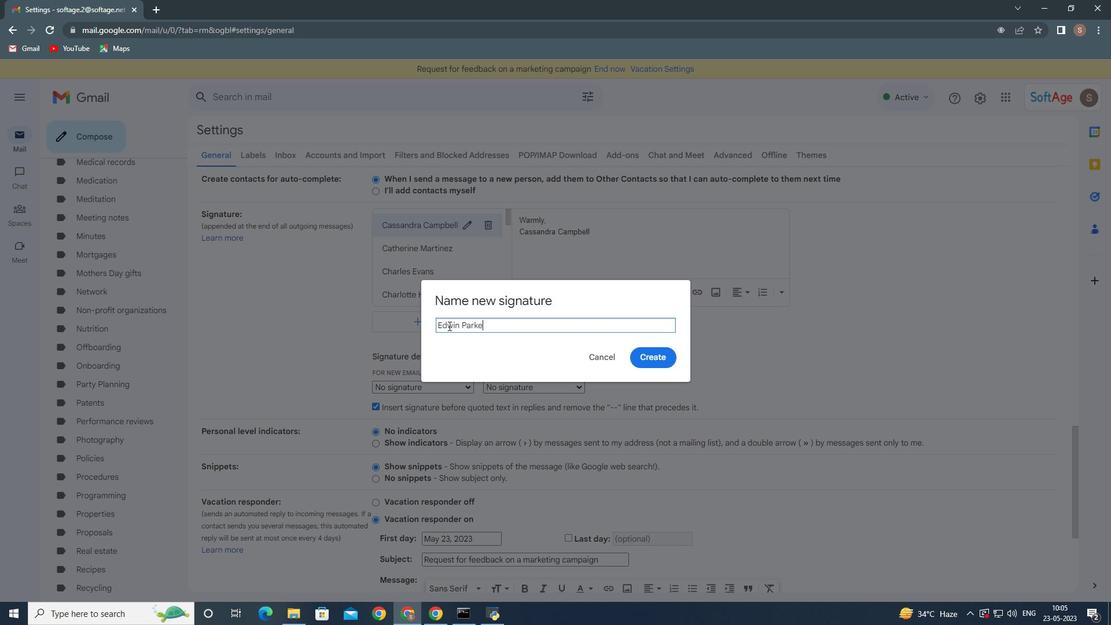 
Action: Mouse moved to (652, 354)
Screenshot: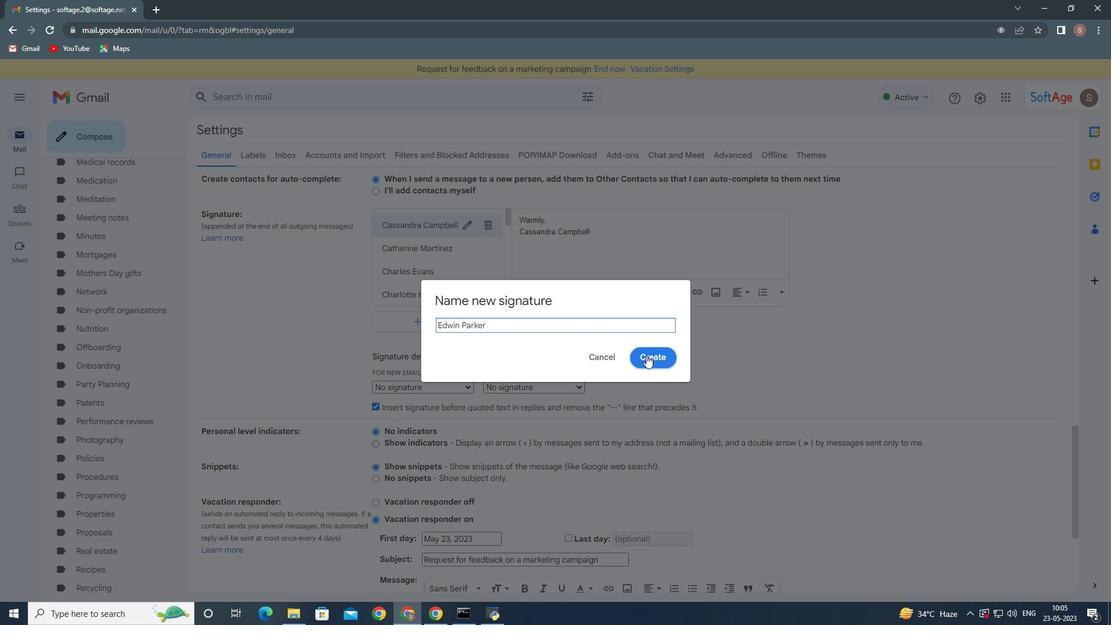 
Action: Mouse pressed left at (652, 354)
Screenshot: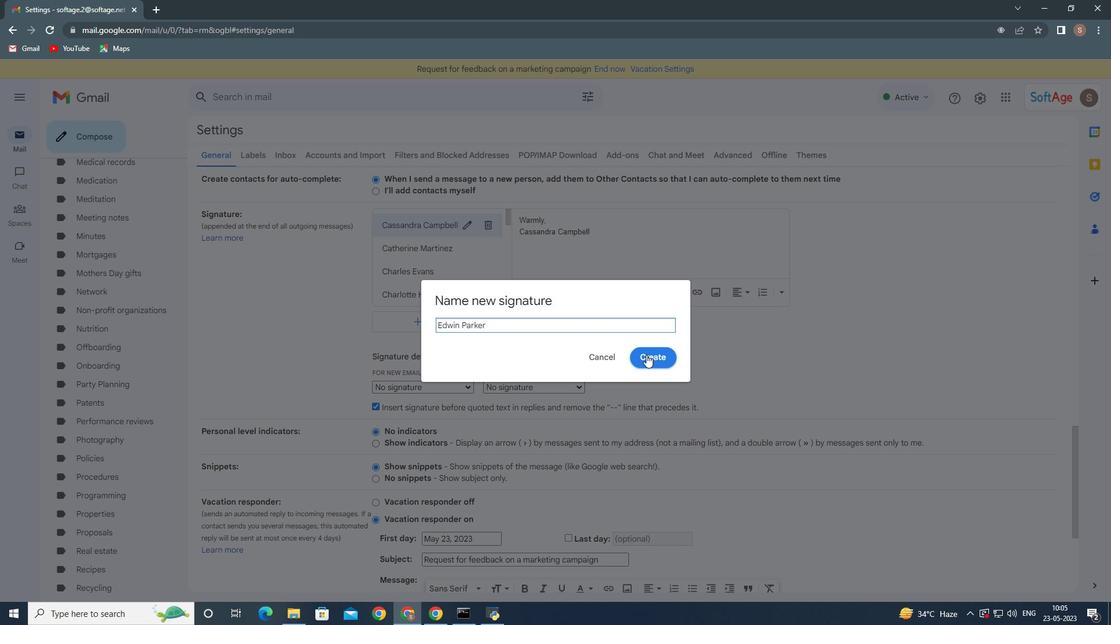
Action: Mouse moved to (529, 272)
Screenshot: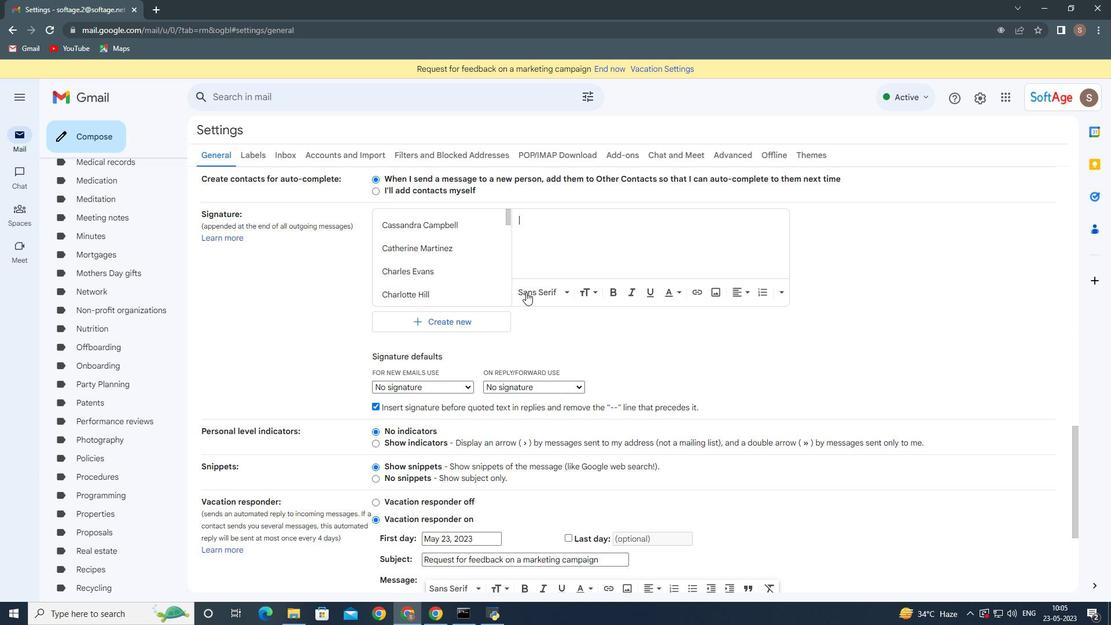 
Action: Key pressed <Key.shift>Have<Key.space>a<Key.space>happy<Key.space><Key.shift><Key.shift><Key.shift><Key.shift>HAnukkah,<Key.enter><Key.shift><Key.shift><Key.shift><Key.shift><Key.shift><Key.shift><Key.shift><Key.shift><Key.shift><Key.shift><Key.shift><Key.shift>Edwin<Key.space>
Screenshot: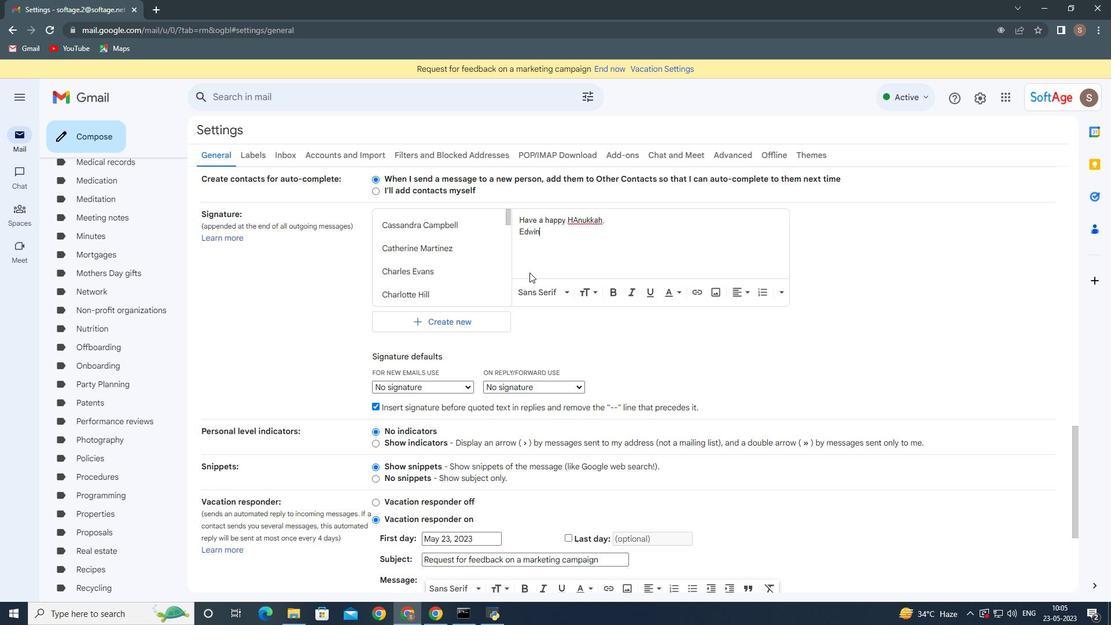
Action: Mouse moved to (579, 219)
Screenshot: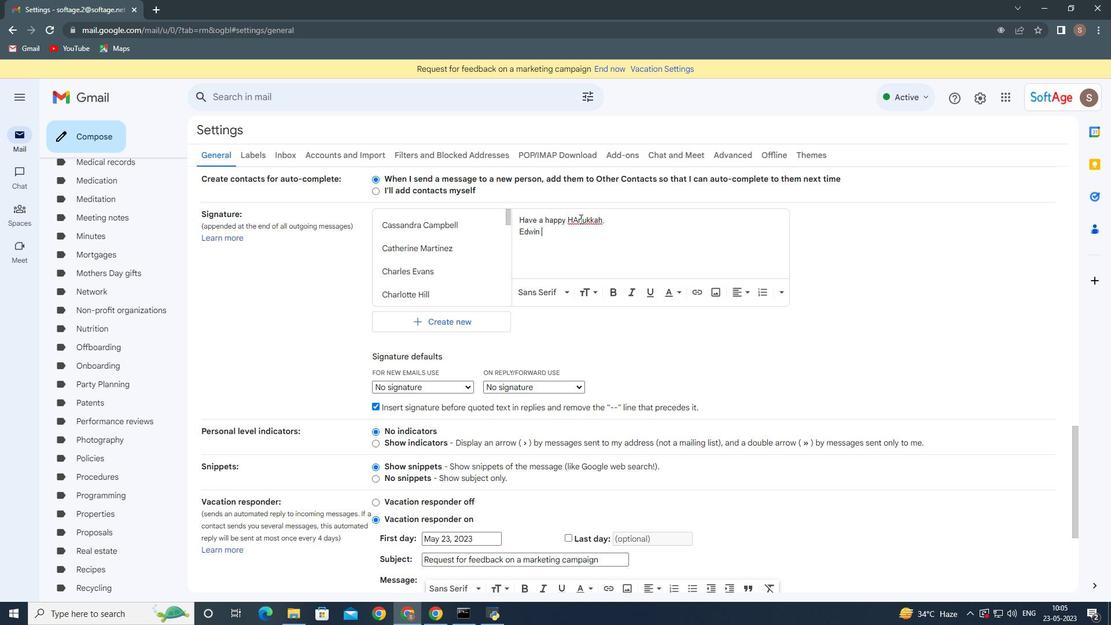 
Action: Mouse pressed left at (579, 219)
Screenshot: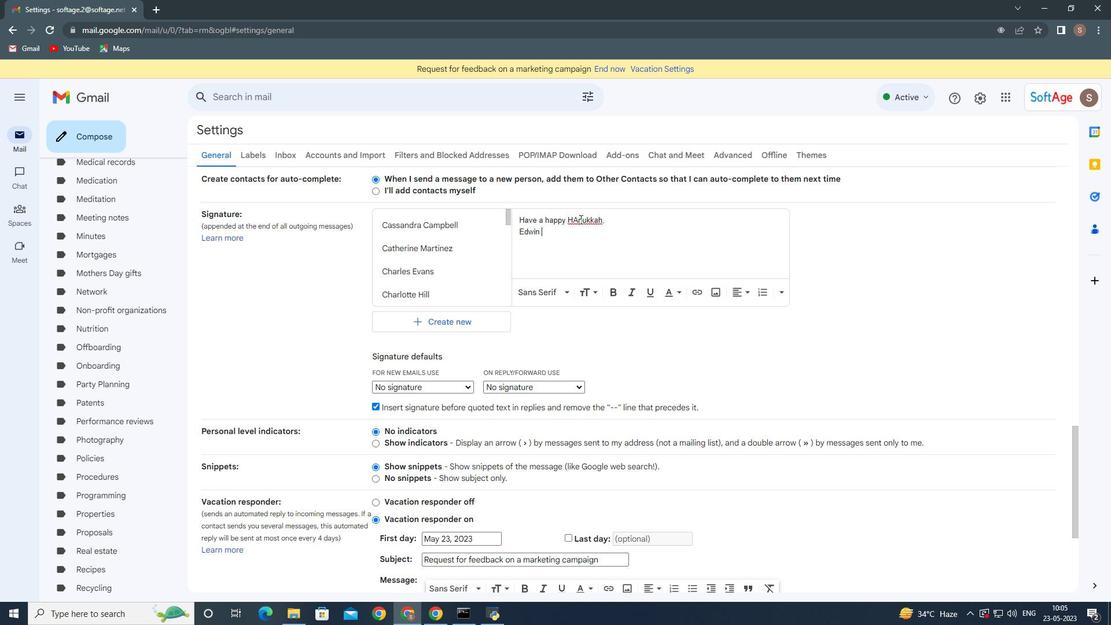 
Action: Mouse moved to (579, 219)
Screenshot: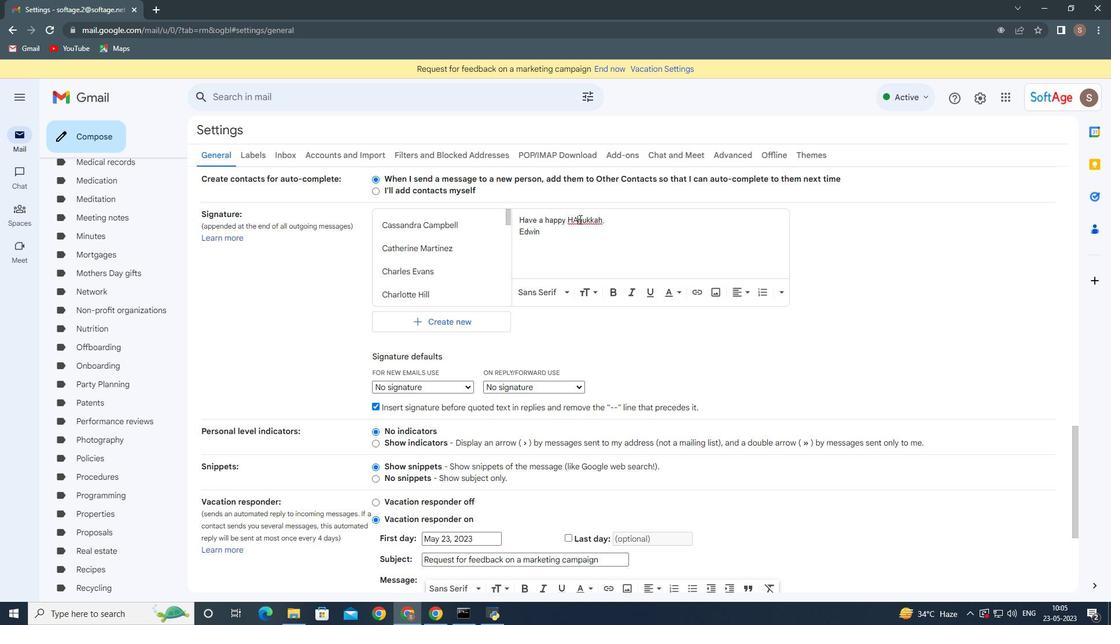 
Action: Key pressed <Key.backspace>a
Screenshot: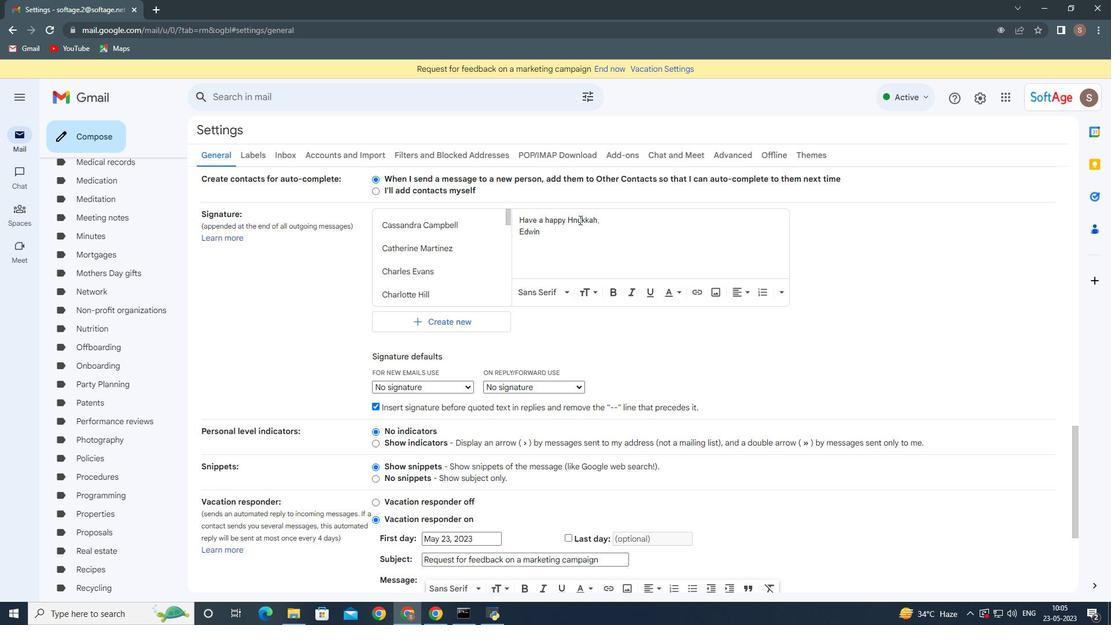 
Action: Mouse moved to (550, 233)
Screenshot: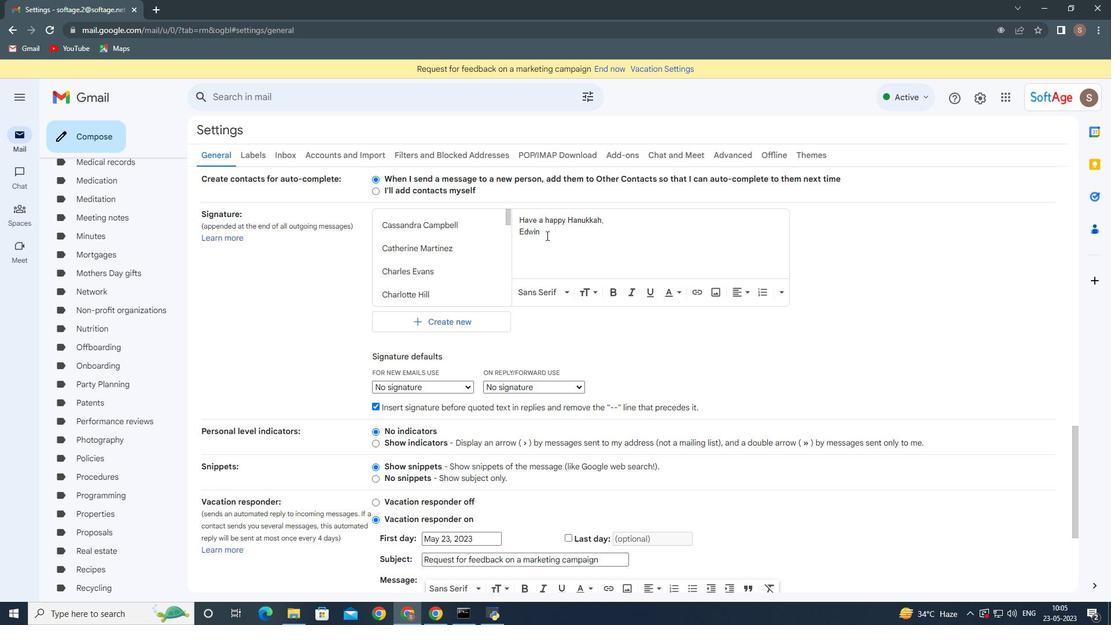
Action: Mouse pressed left at (550, 233)
Screenshot: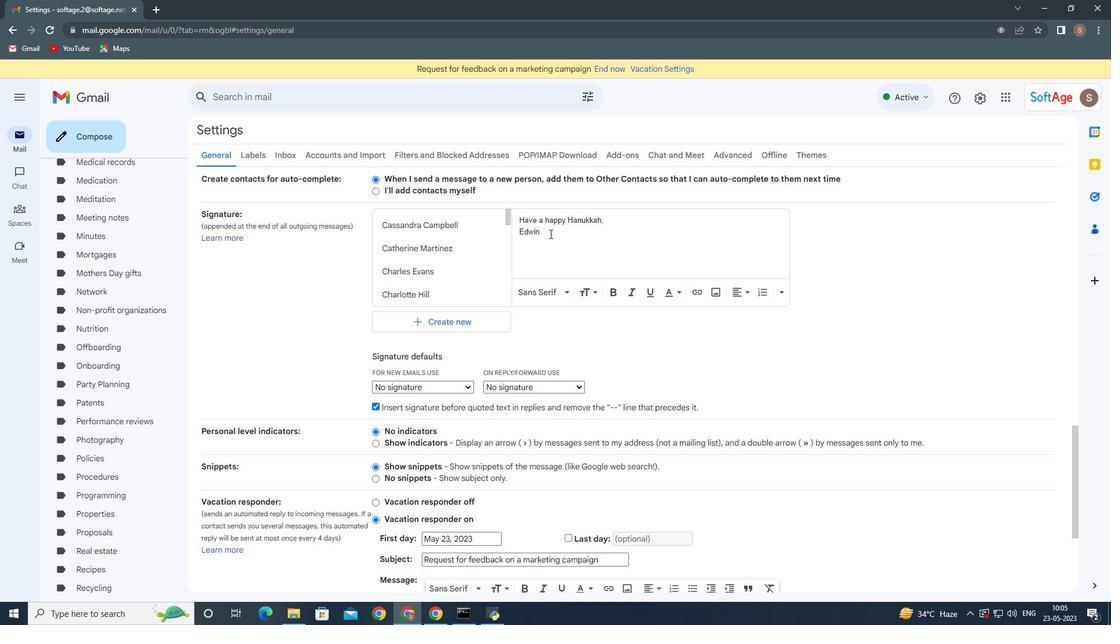 
Action: Key pressed <Key.shift><Key.shift>Parker
Screenshot: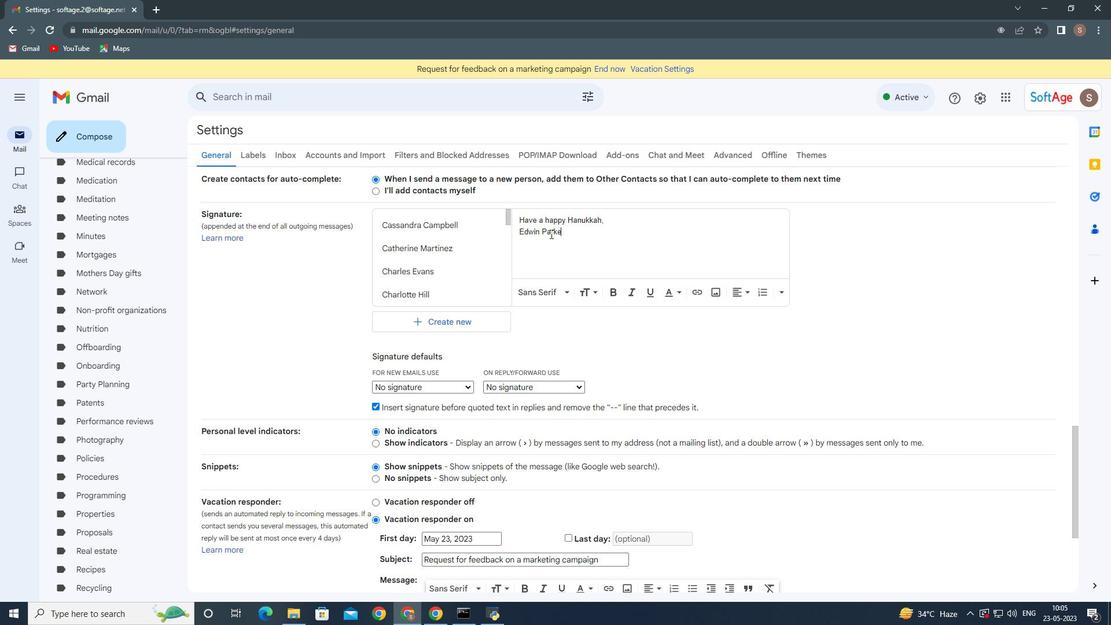 
Action: Mouse moved to (530, 283)
Screenshot: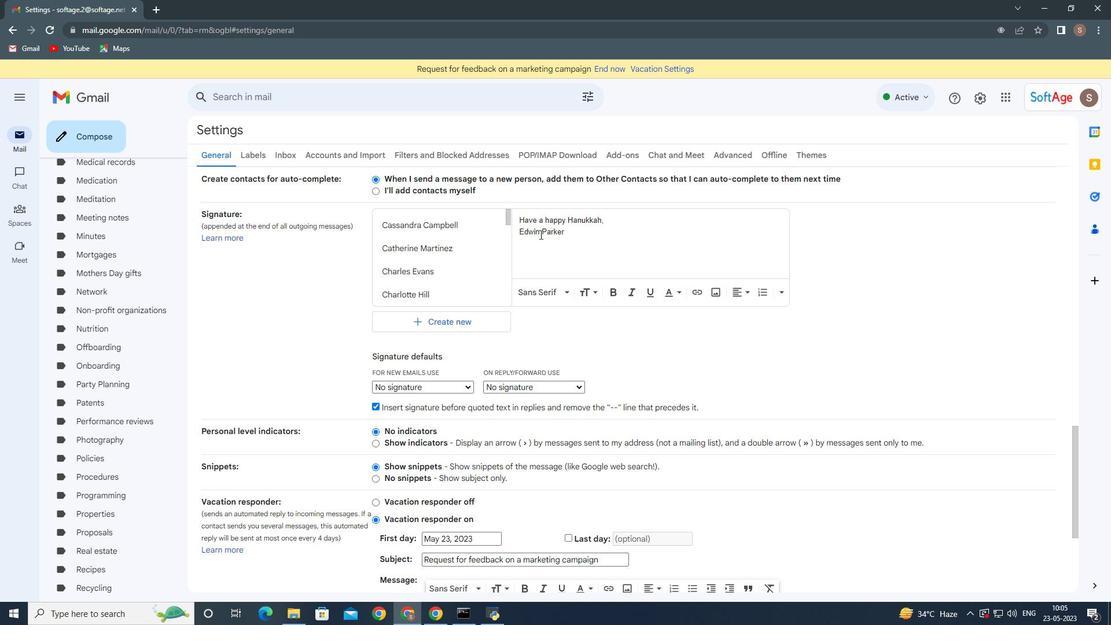
Action: Mouse scrolled (530, 281) with delta (0, 0)
Screenshot: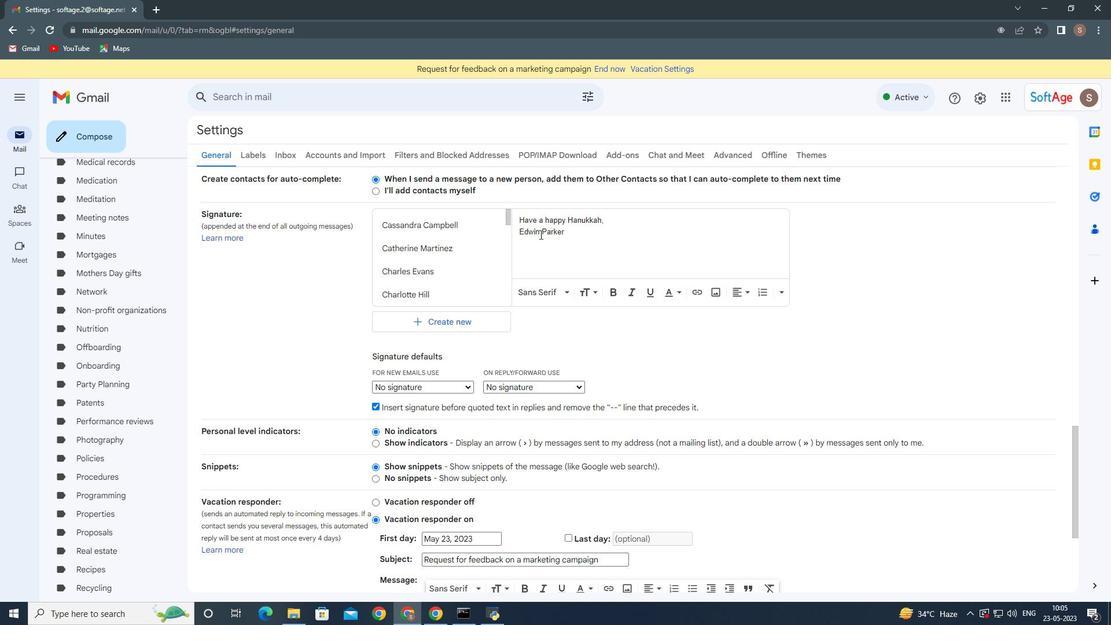 
Action: Mouse moved to (526, 296)
Screenshot: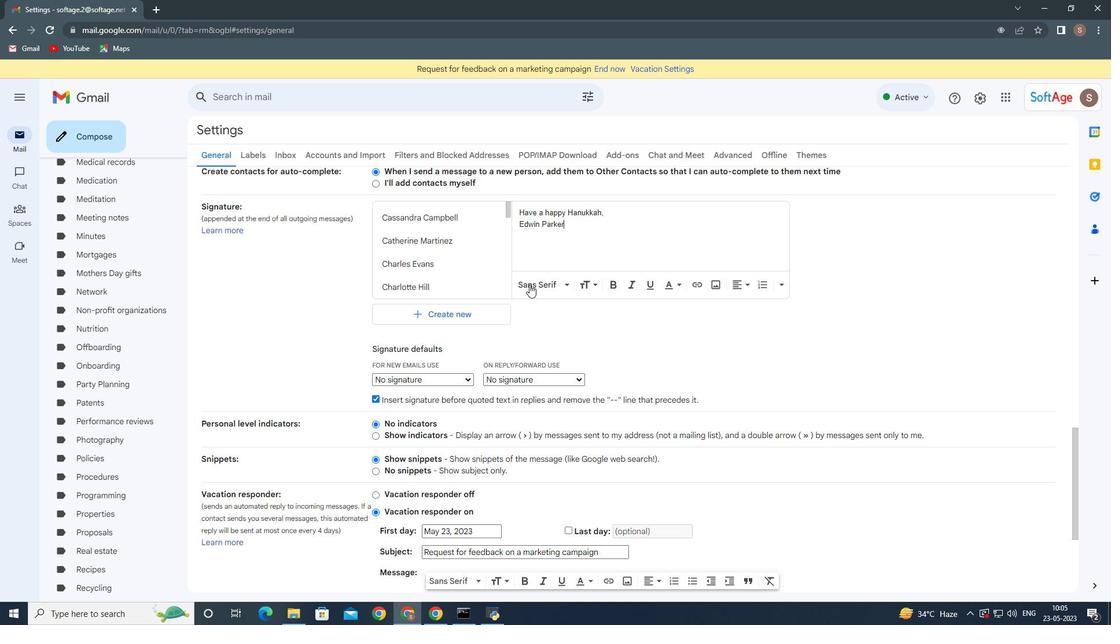 
Action: Mouse scrolled (526, 295) with delta (0, 0)
Screenshot: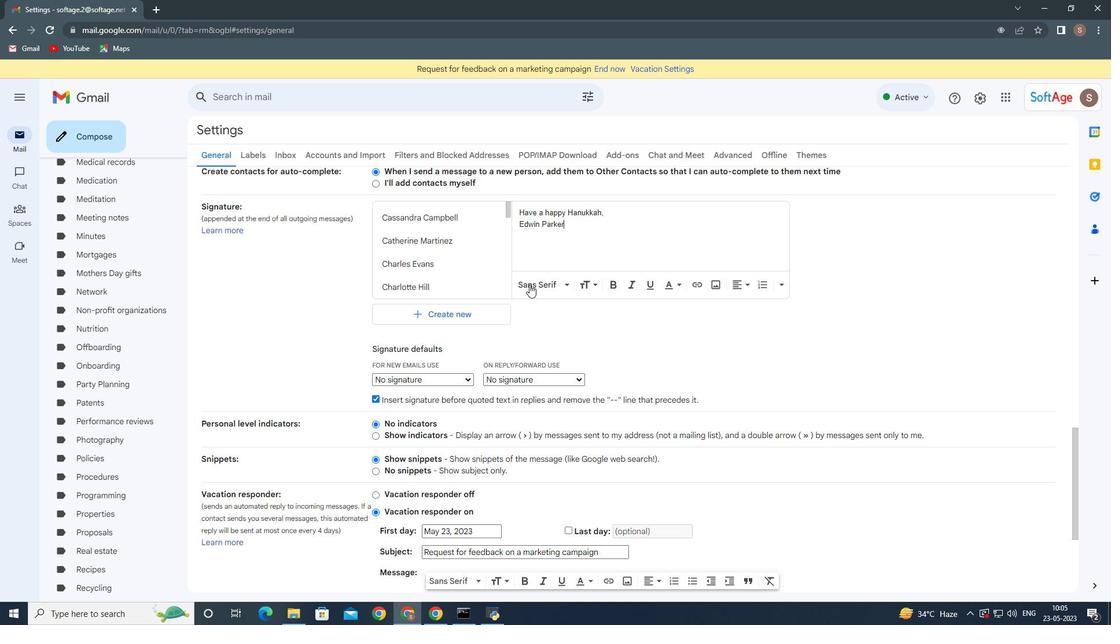 
Action: Mouse moved to (526, 296)
Screenshot: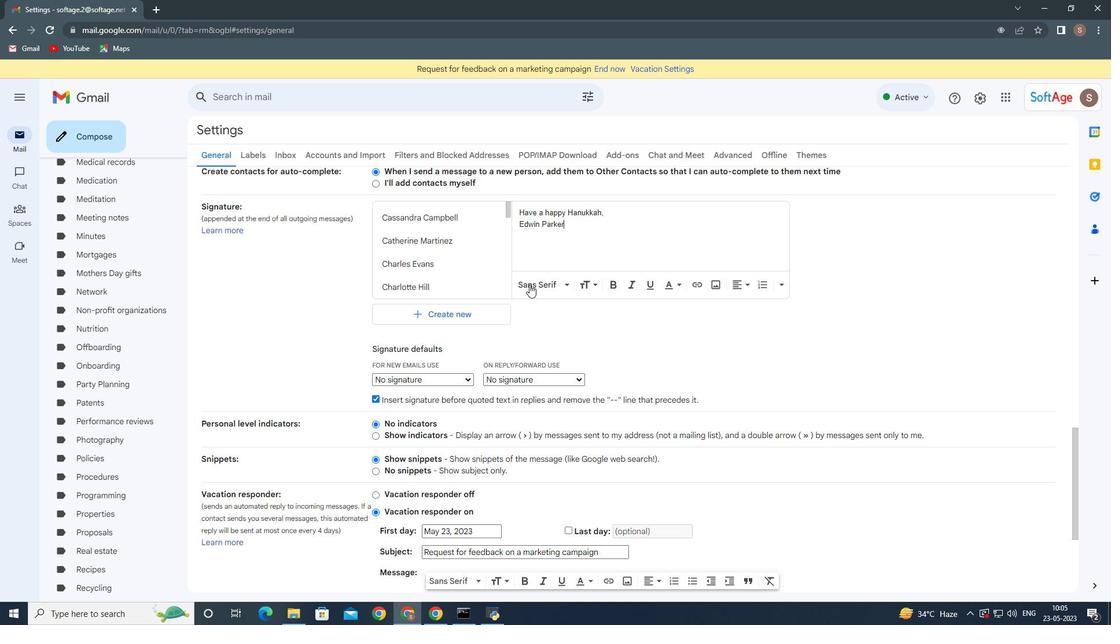 
Action: Mouse scrolled (526, 296) with delta (0, 0)
Screenshot: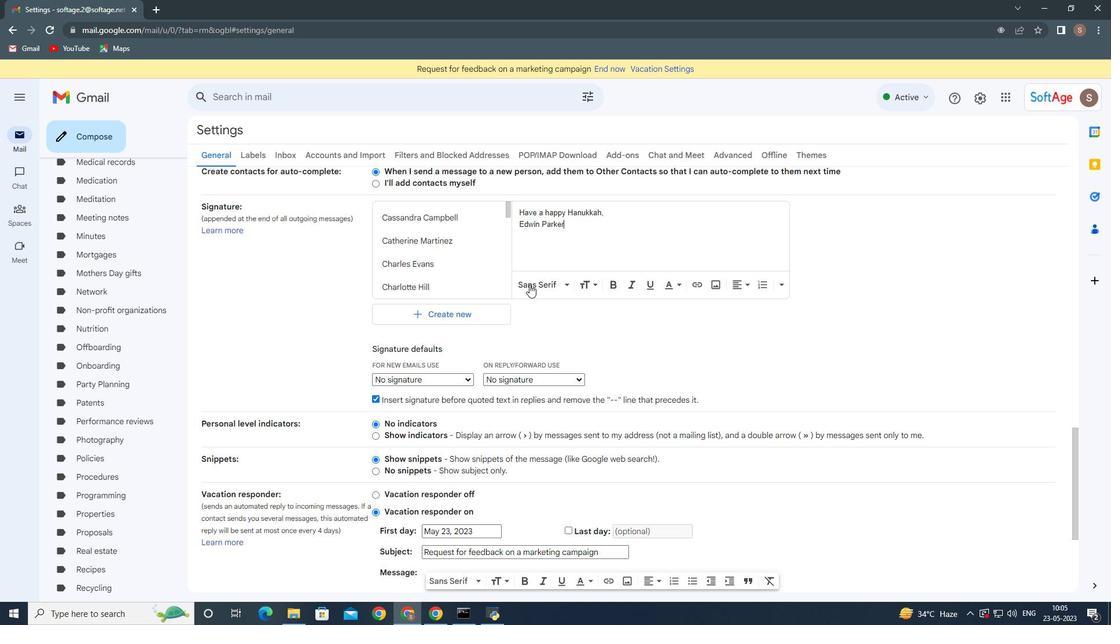
Action: Mouse scrolled (526, 296) with delta (0, 0)
Screenshot: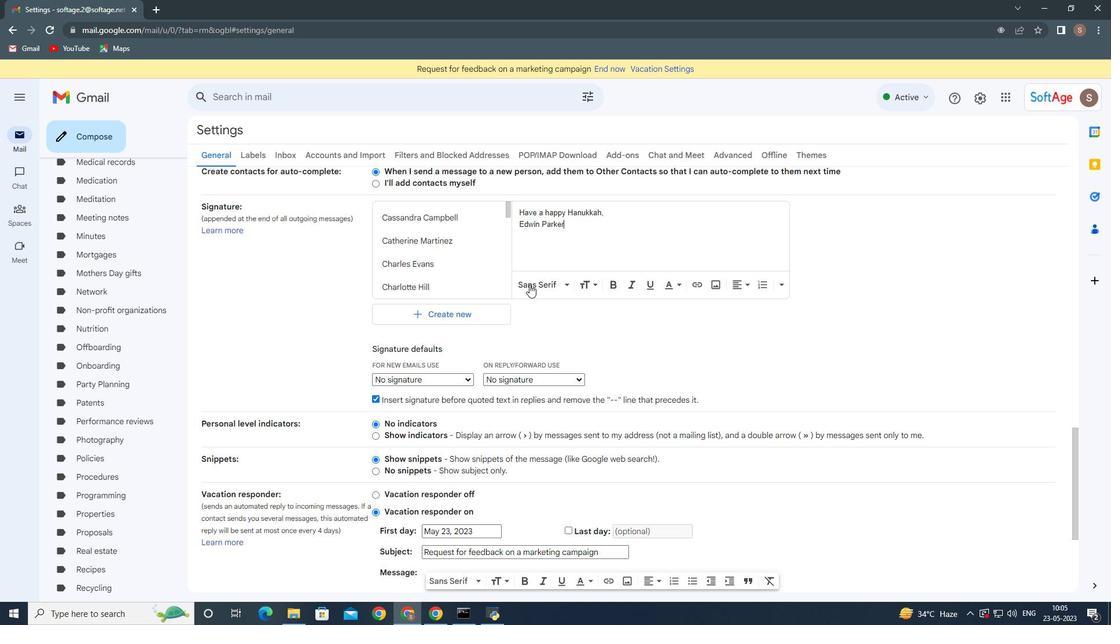 
Action: Mouse scrolled (526, 296) with delta (0, 0)
Screenshot: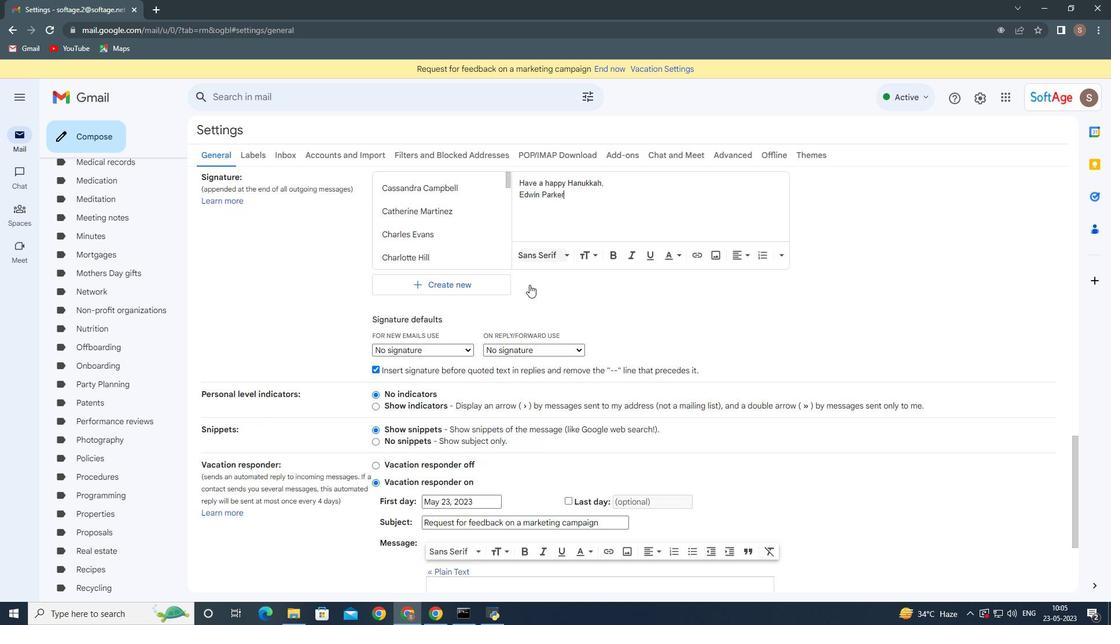 
Action: Mouse moved to (568, 439)
Screenshot: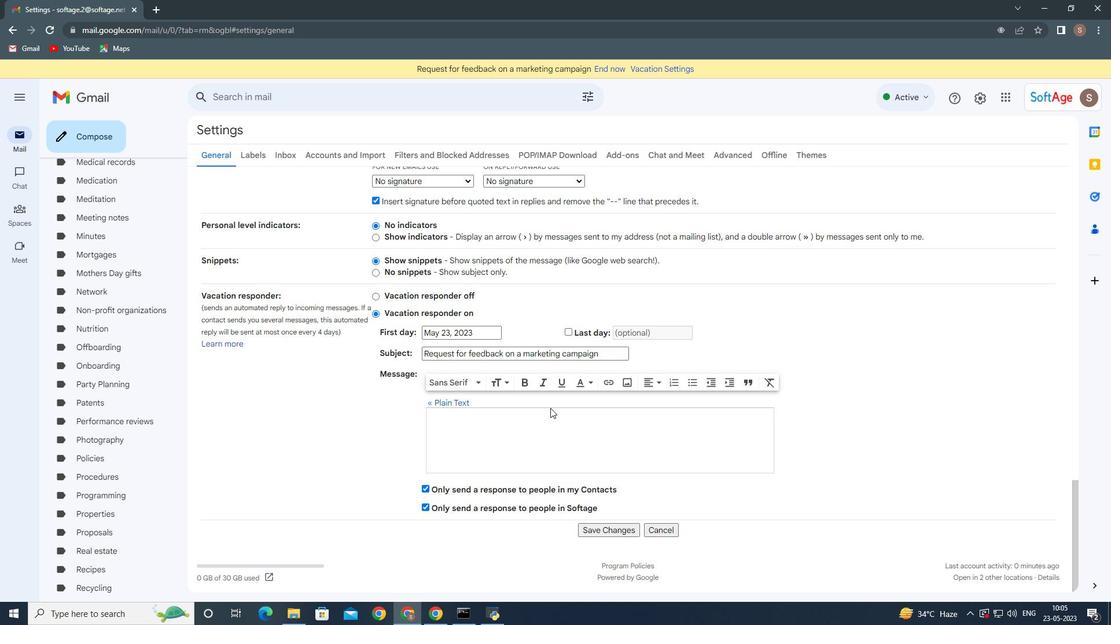 
Action: Mouse scrolled (553, 416) with delta (0, 0)
Screenshot: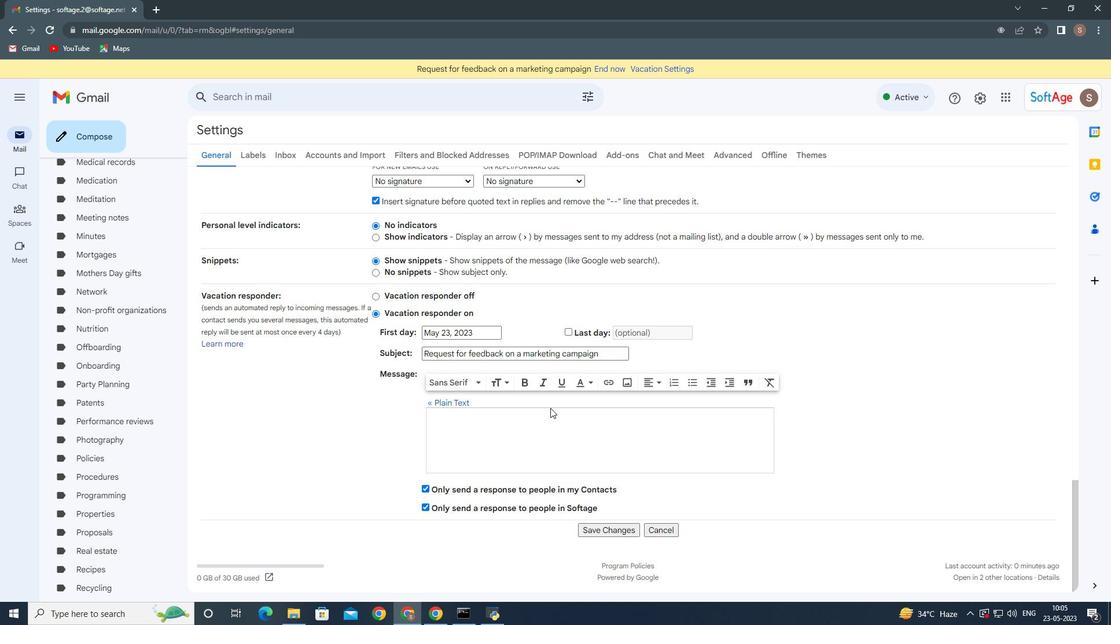 
Action: Mouse moved to (625, 534)
Screenshot: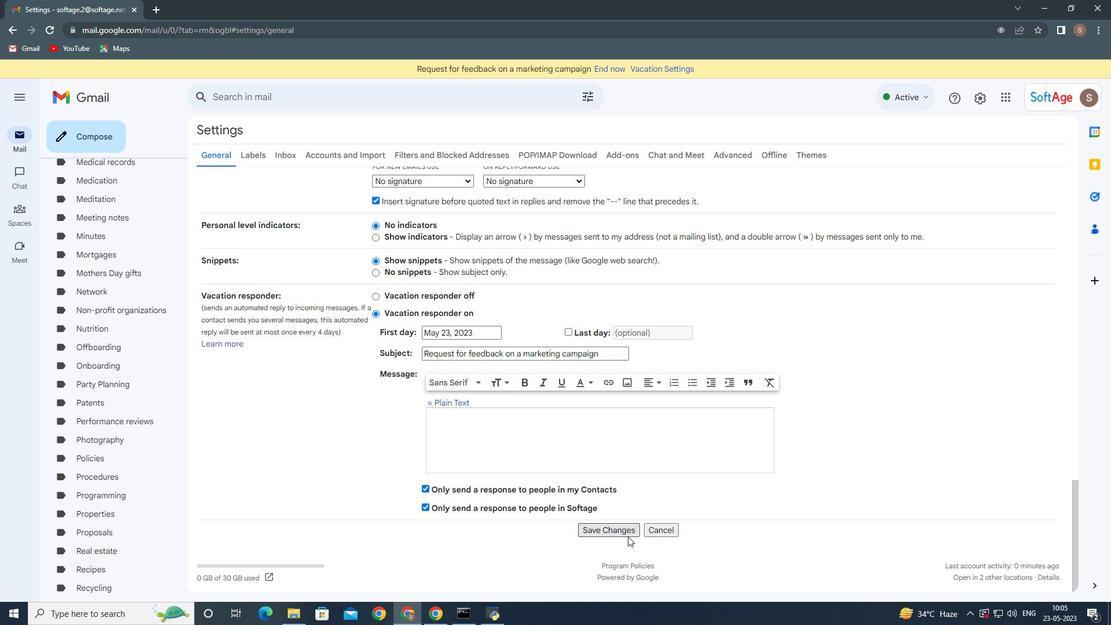 
Action: Mouse pressed left at (625, 534)
Screenshot: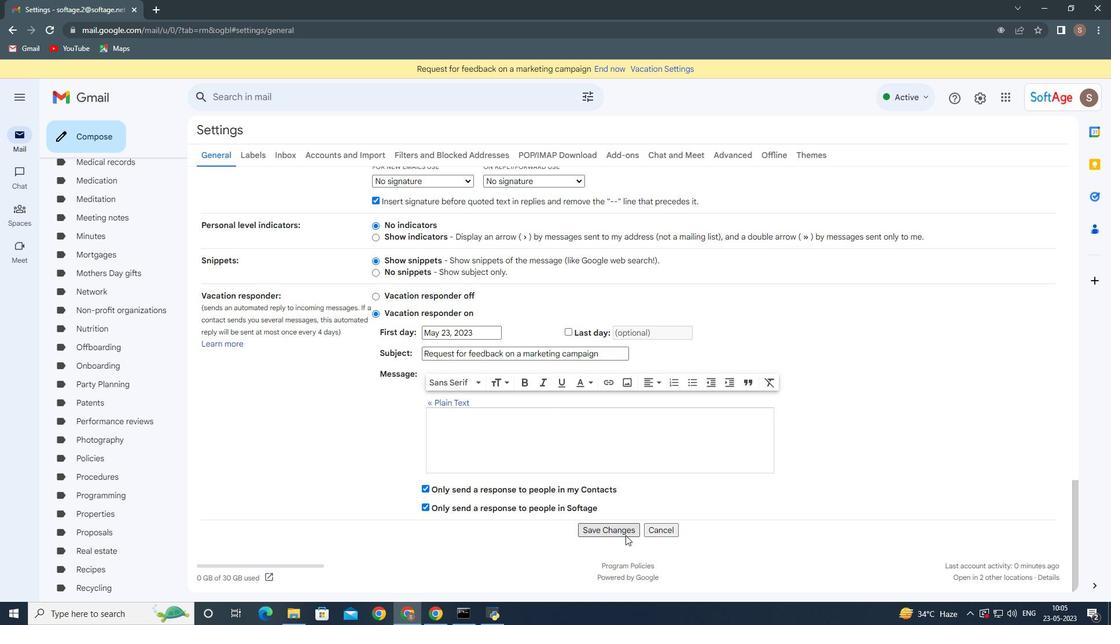 
Action: Mouse moved to (92, 130)
Screenshot: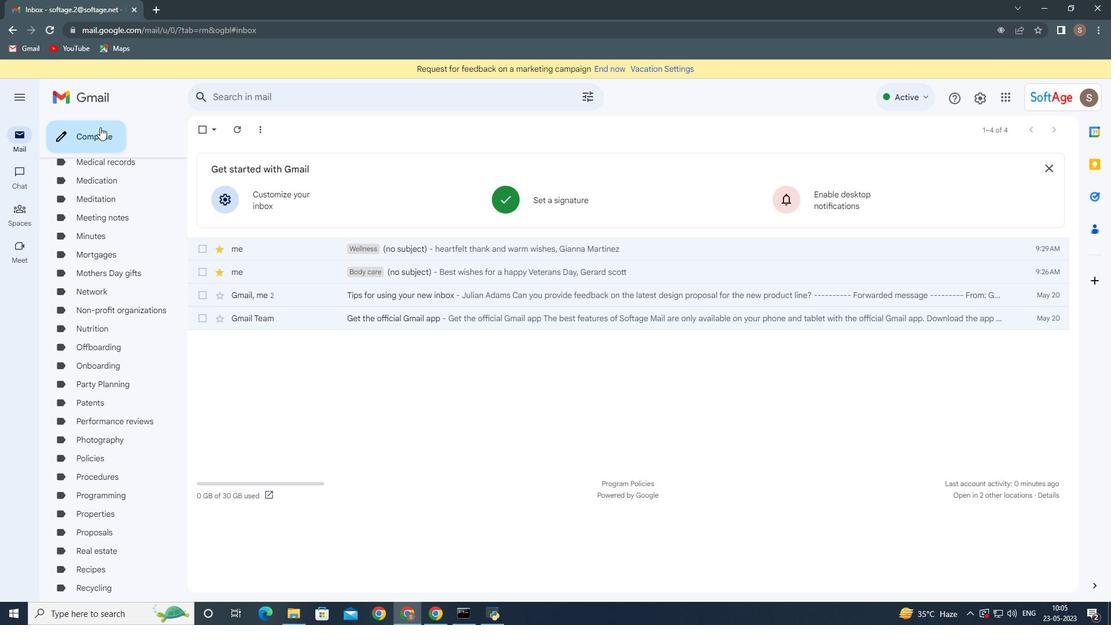 
Action: Mouse pressed left at (92, 130)
Screenshot: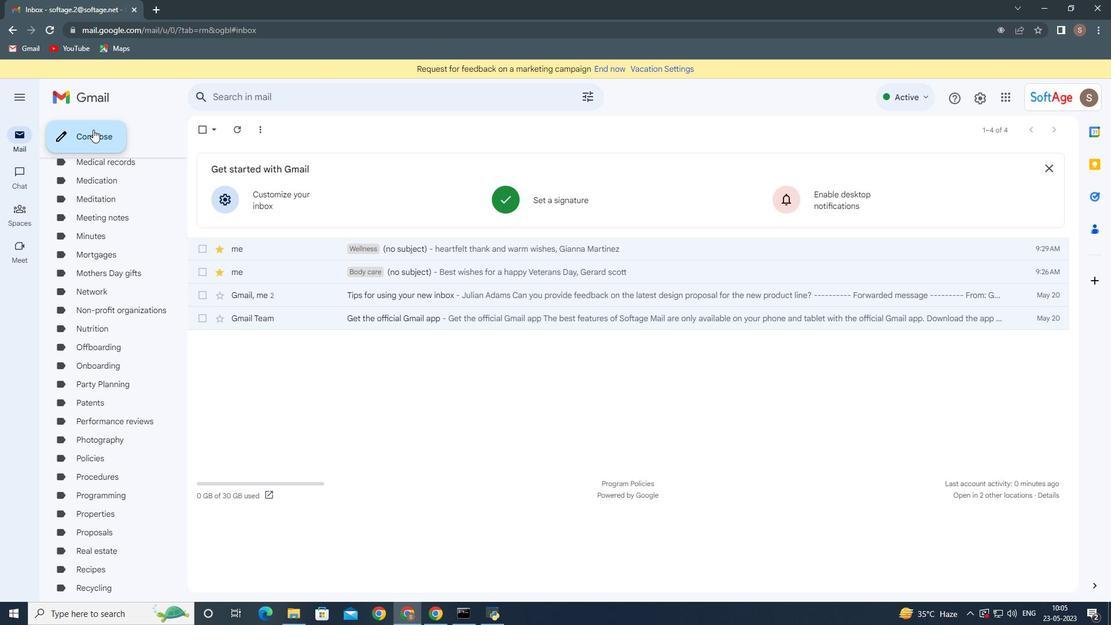 
Action: Mouse moved to (670, 120)
Screenshot: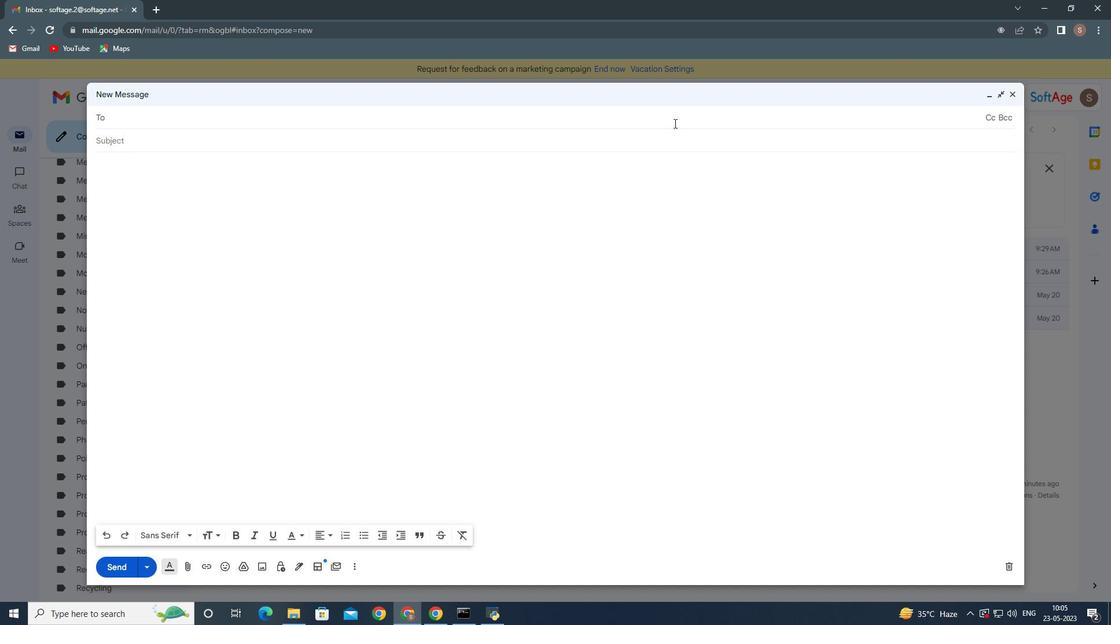 
Action: Mouse pressed left at (670, 120)
Screenshot: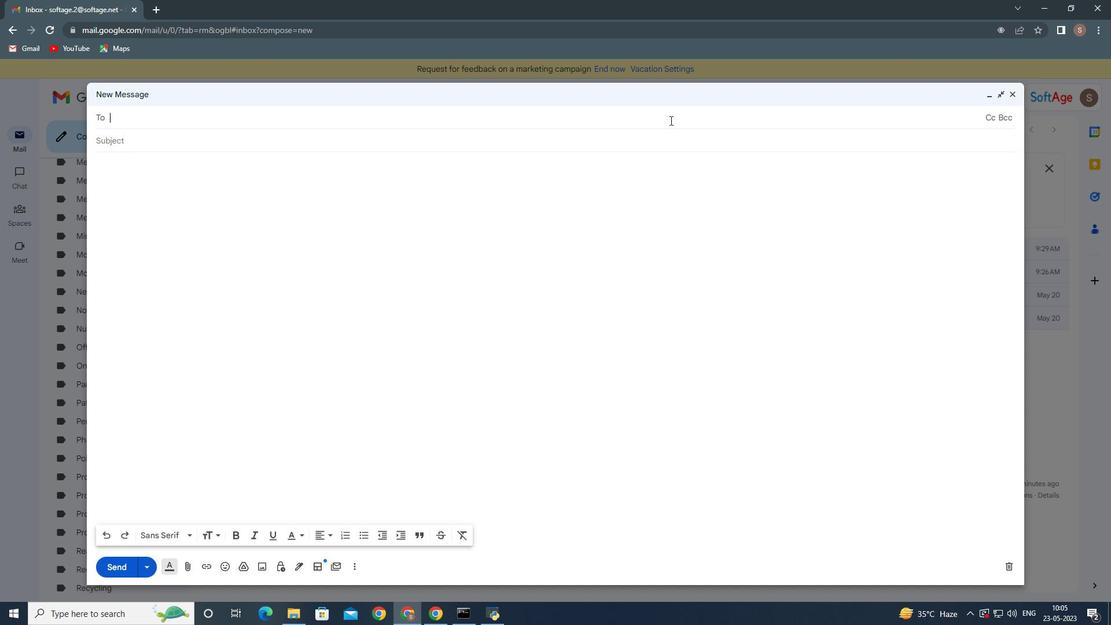 
Action: Mouse moved to (670, 118)
Screenshot: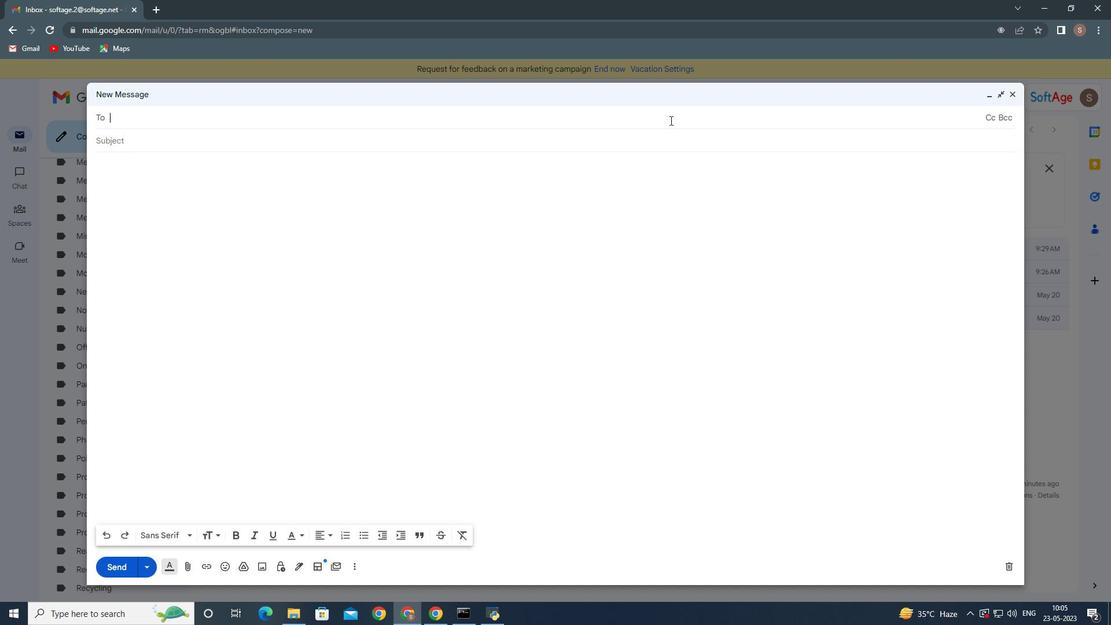 
Action: Key pressed sofat<Key.backspace><Key.backspace>tage.4
Screenshot: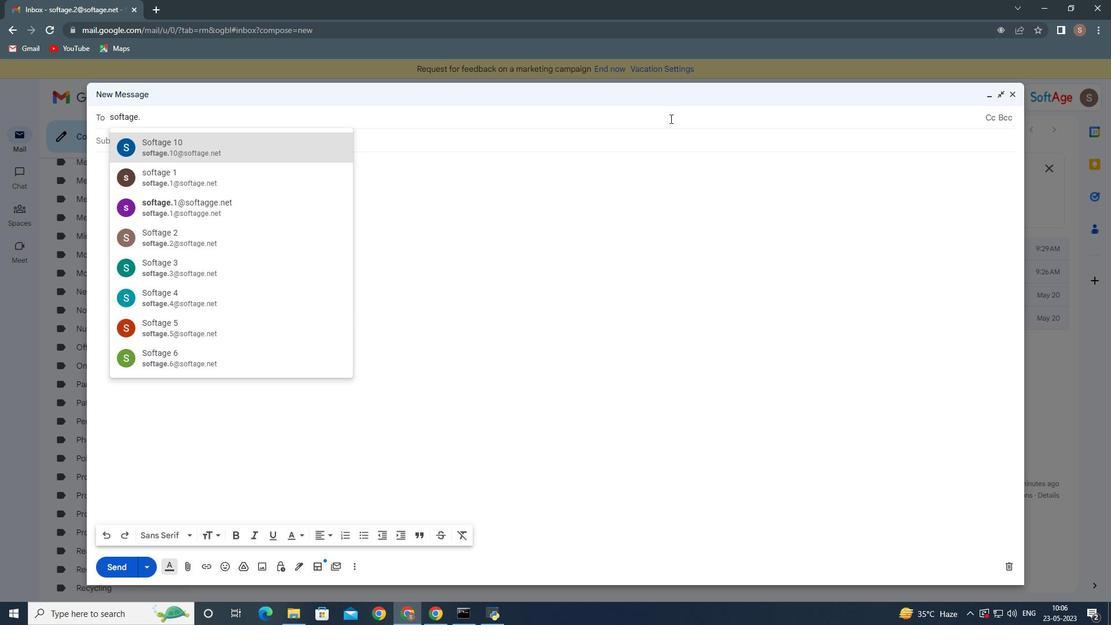 
Action: Mouse moved to (269, 148)
Screenshot: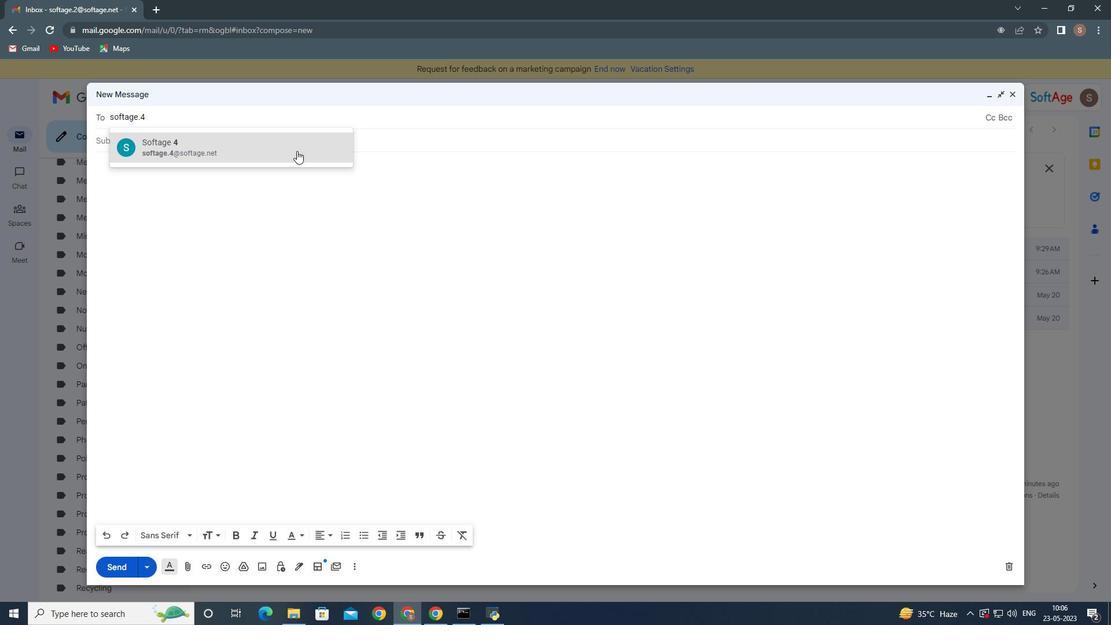 
Action: Mouse pressed left at (269, 148)
Screenshot: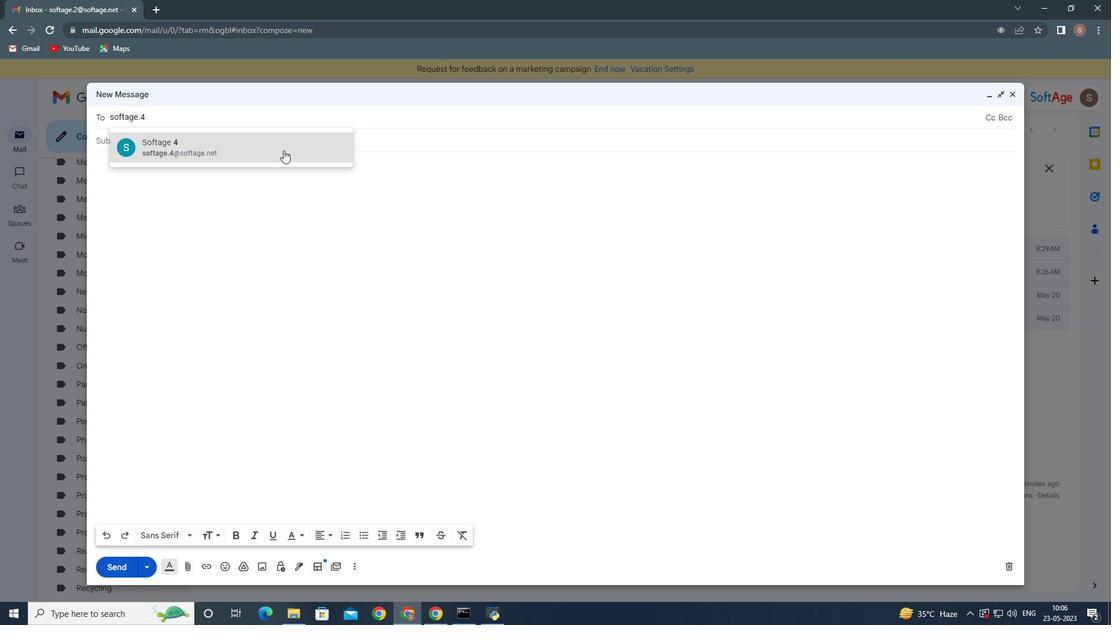 
Action: Mouse moved to (299, 569)
Screenshot: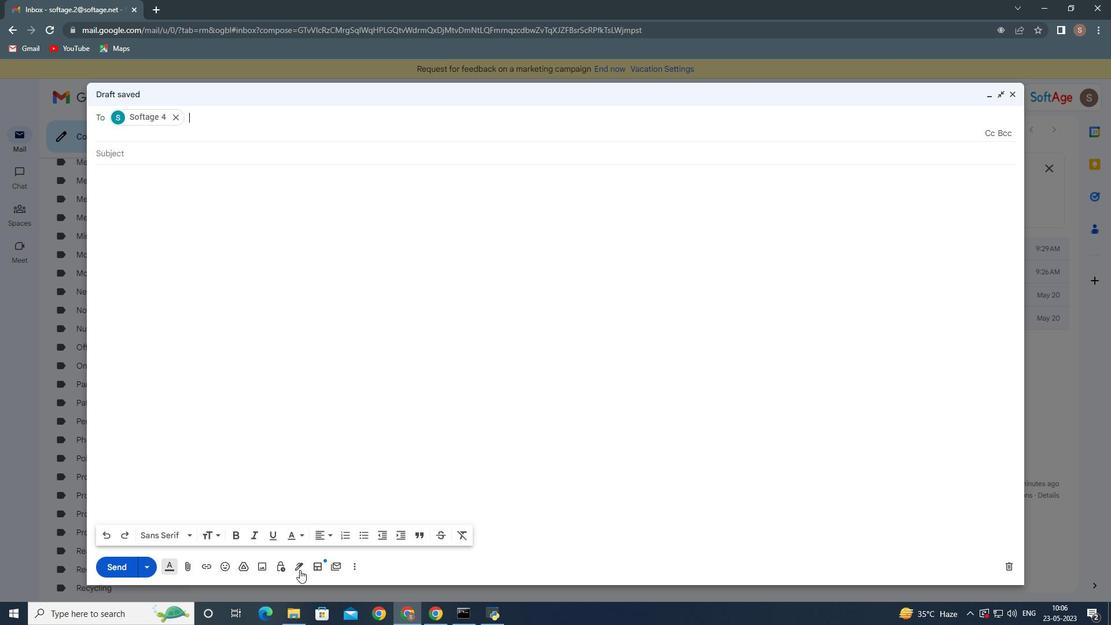 
Action: Mouse pressed left at (299, 569)
Screenshot: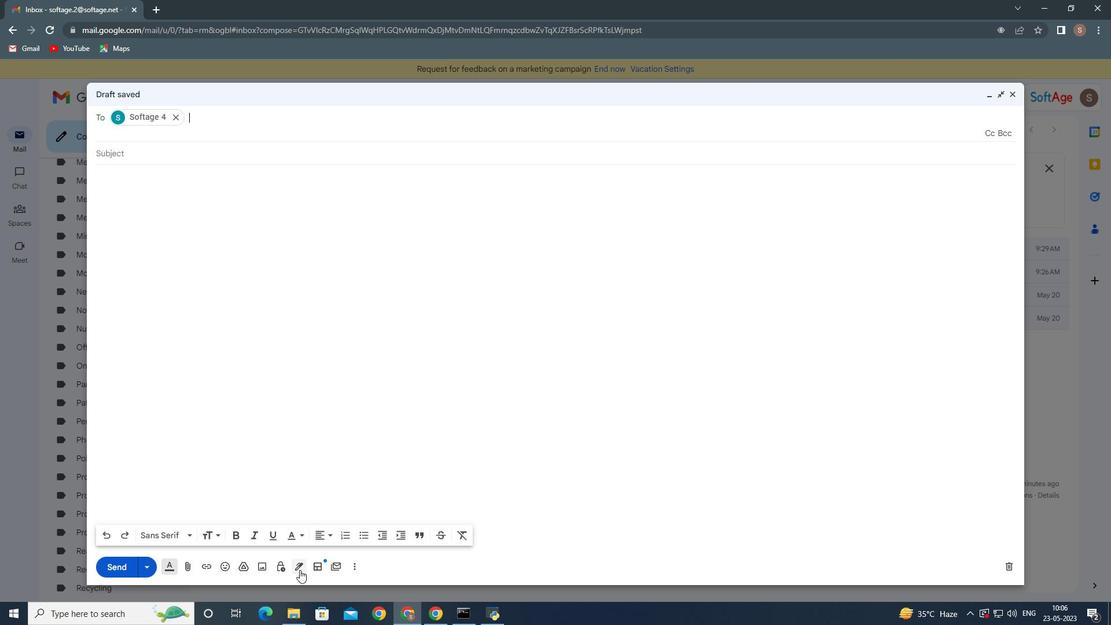 
Action: Mouse moved to (358, 329)
Screenshot: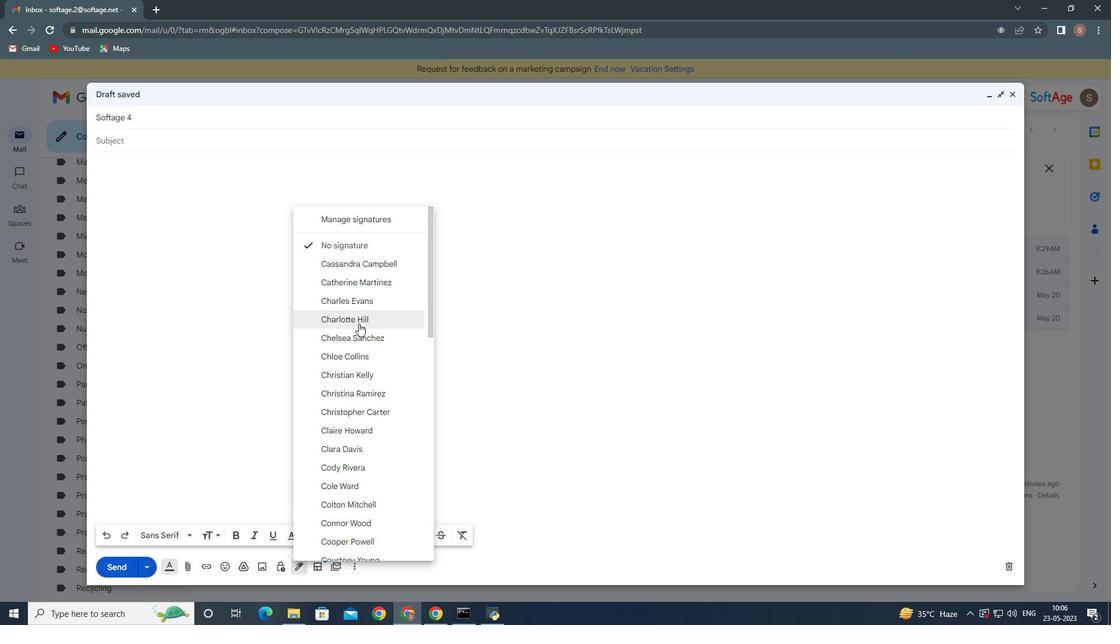 
Action: Mouse scrolled (358, 328) with delta (0, 0)
Screenshot: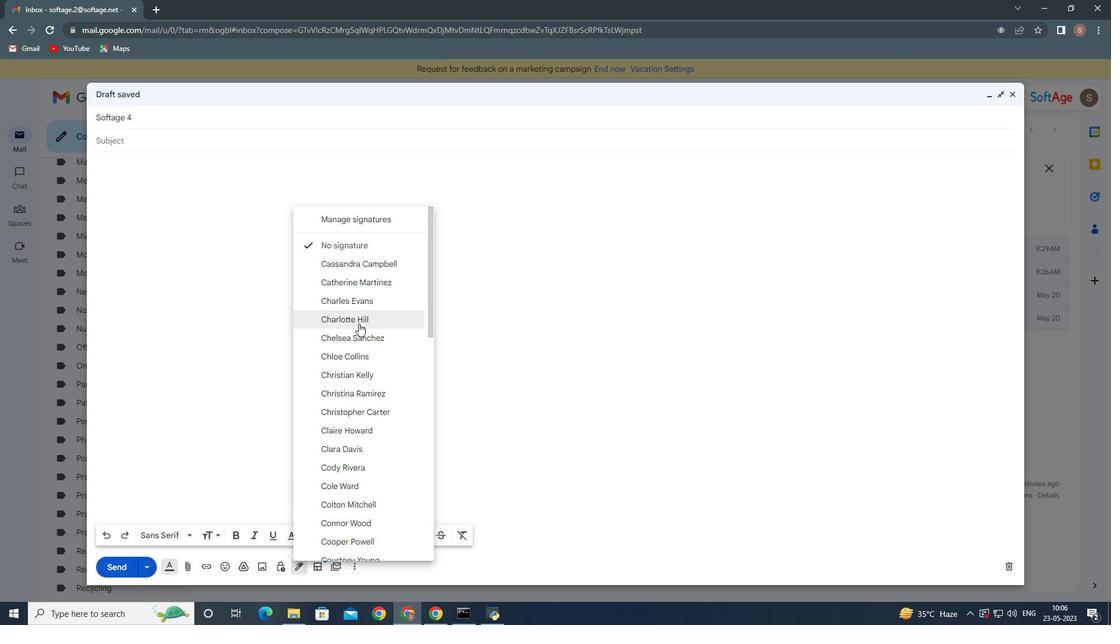 
Action: Mouse moved to (358, 329)
Screenshot: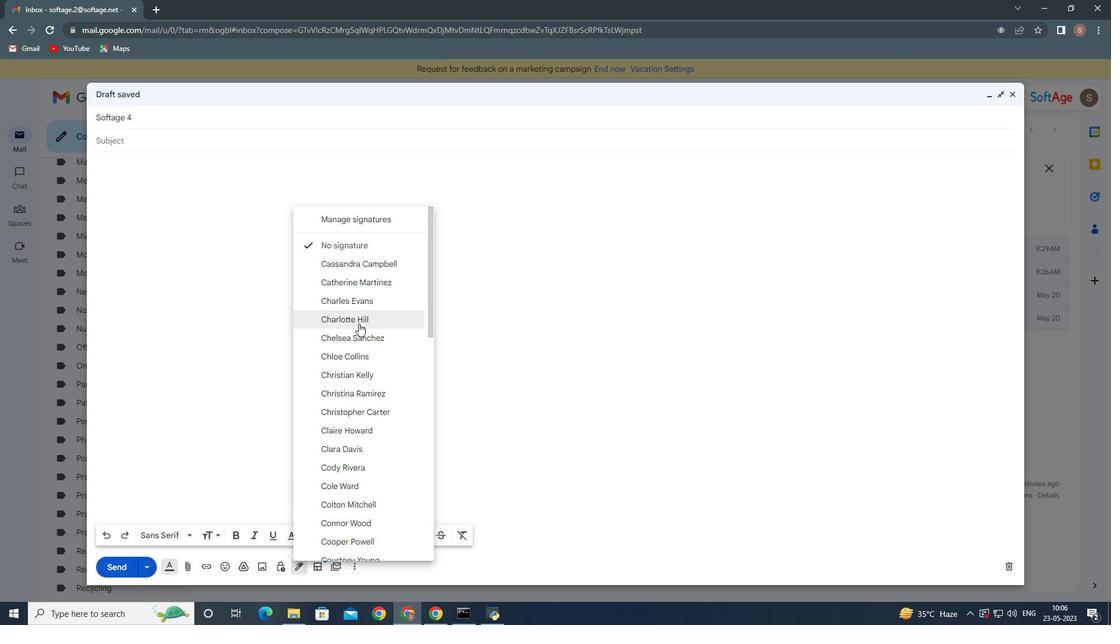 
Action: Mouse scrolled (358, 329) with delta (0, 0)
Screenshot: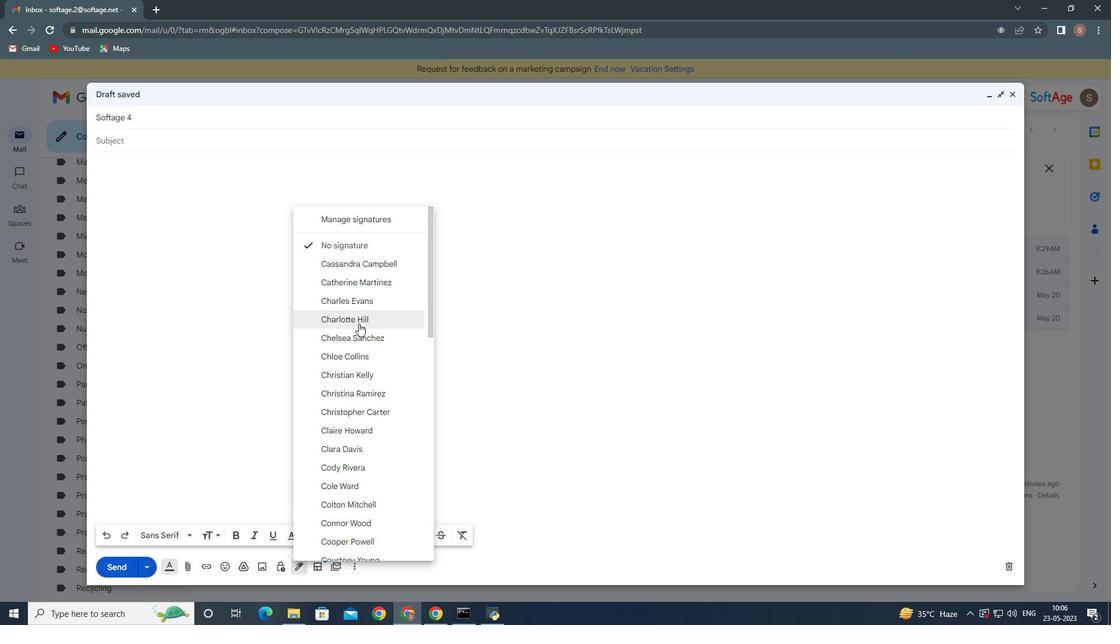 
Action: Mouse moved to (358, 331)
Screenshot: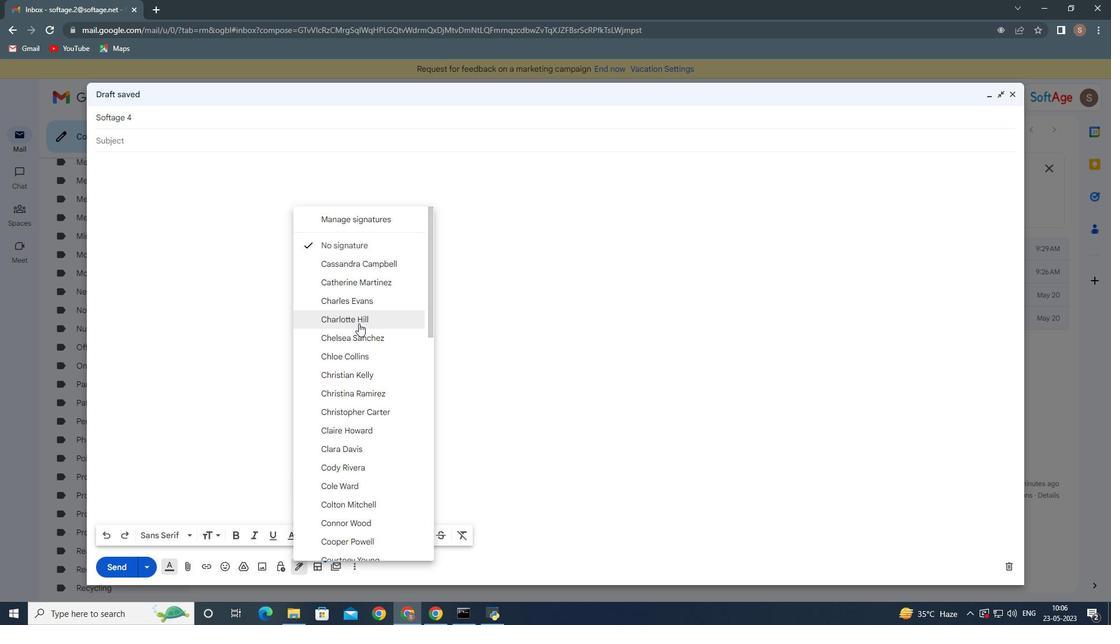 
Action: Mouse scrolled (358, 331) with delta (0, 0)
Screenshot: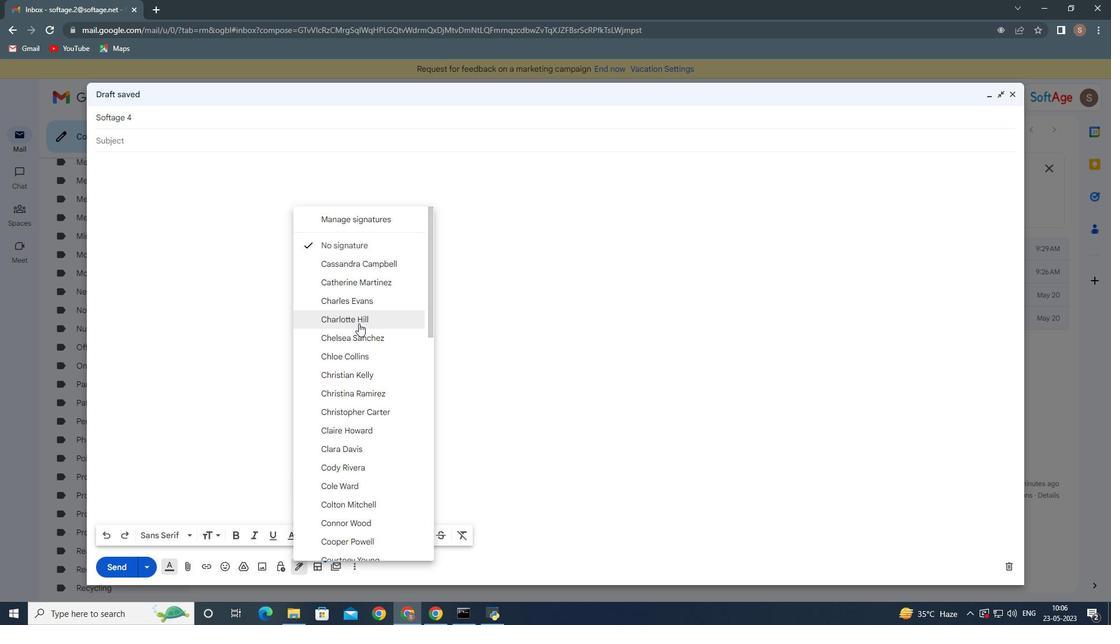 
Action: Mouse moved to (358, 333)
Screenshot: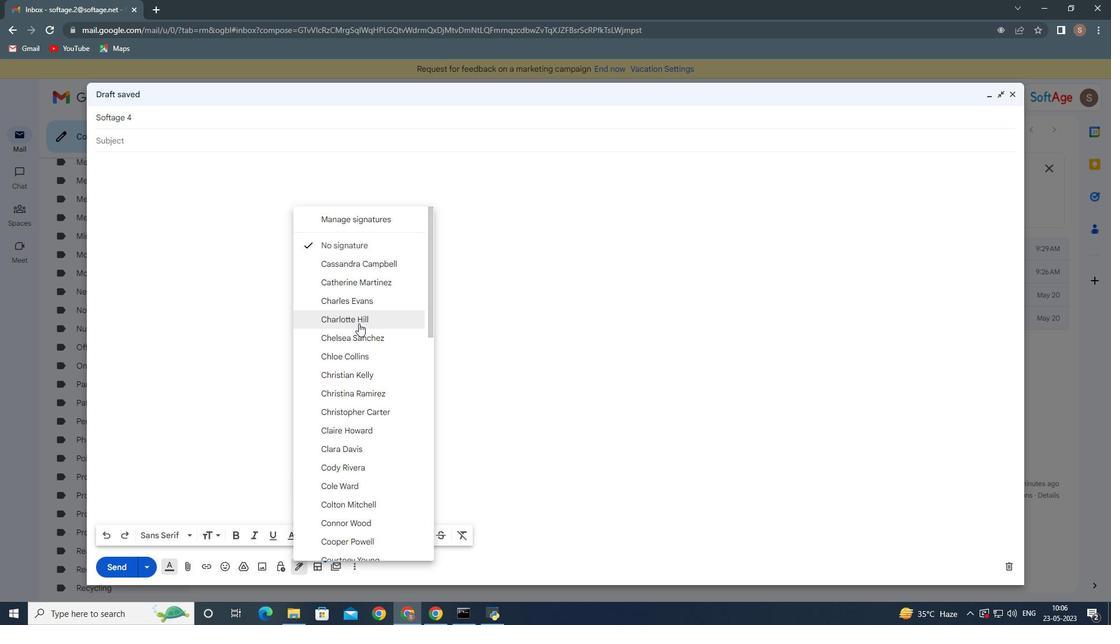 
Action: Mouse scrolled (358, 333) with delta (0, 0)
Screenshot: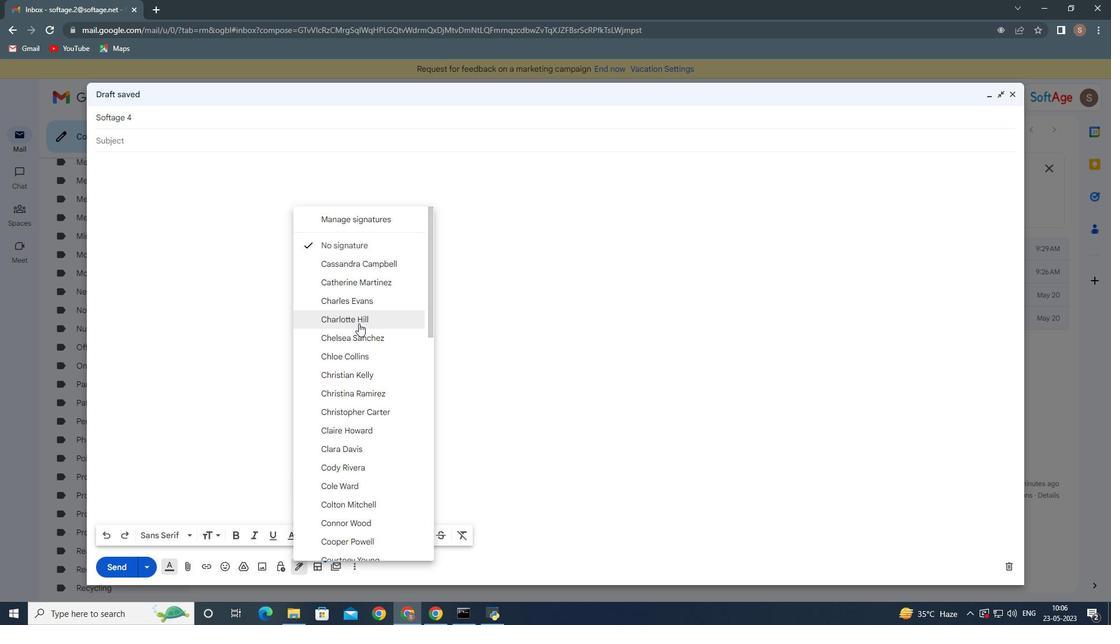 
Action: Mouse moved to (366, 422)
Screenshot: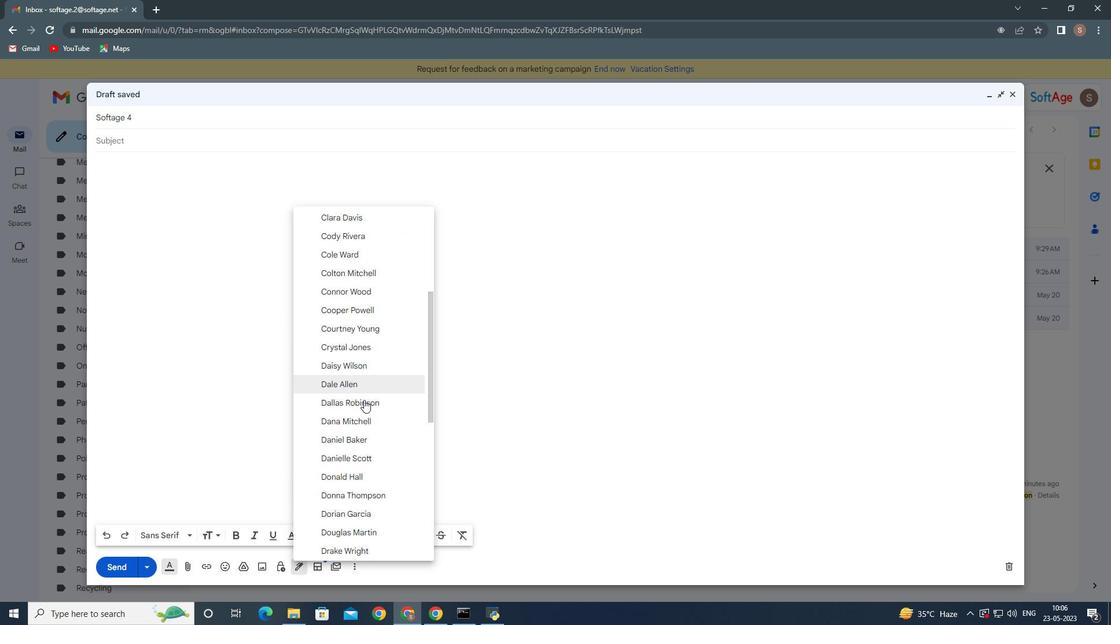 
Action: Mouse scrolled (366, 421) with delta (0, 0)
Screenshot: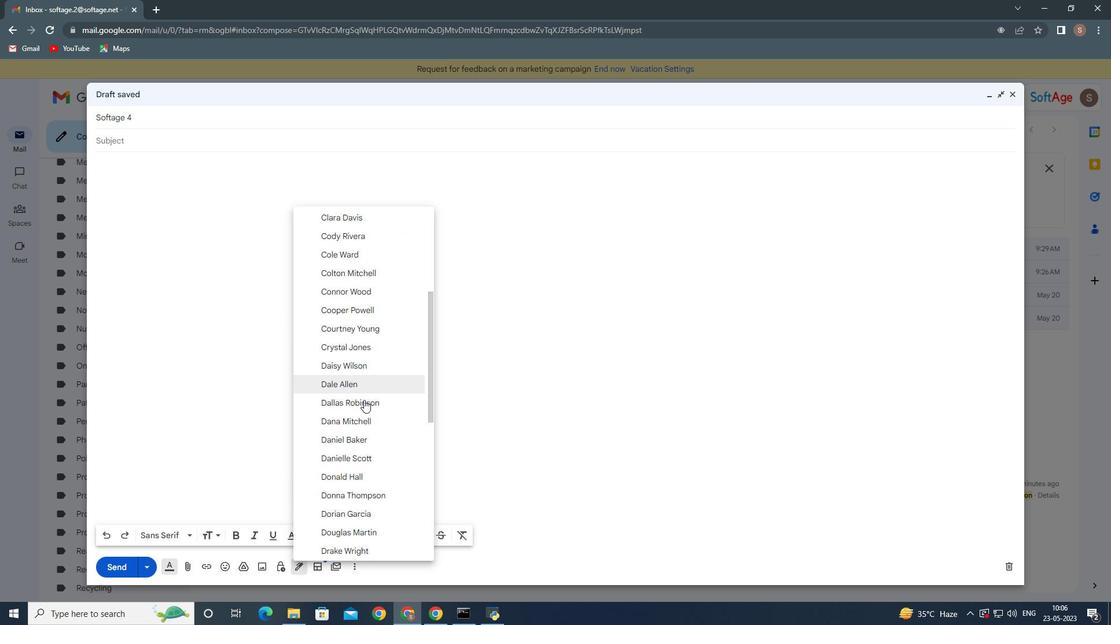 
Action: Mouse moved to (369, 426)
Screenshot: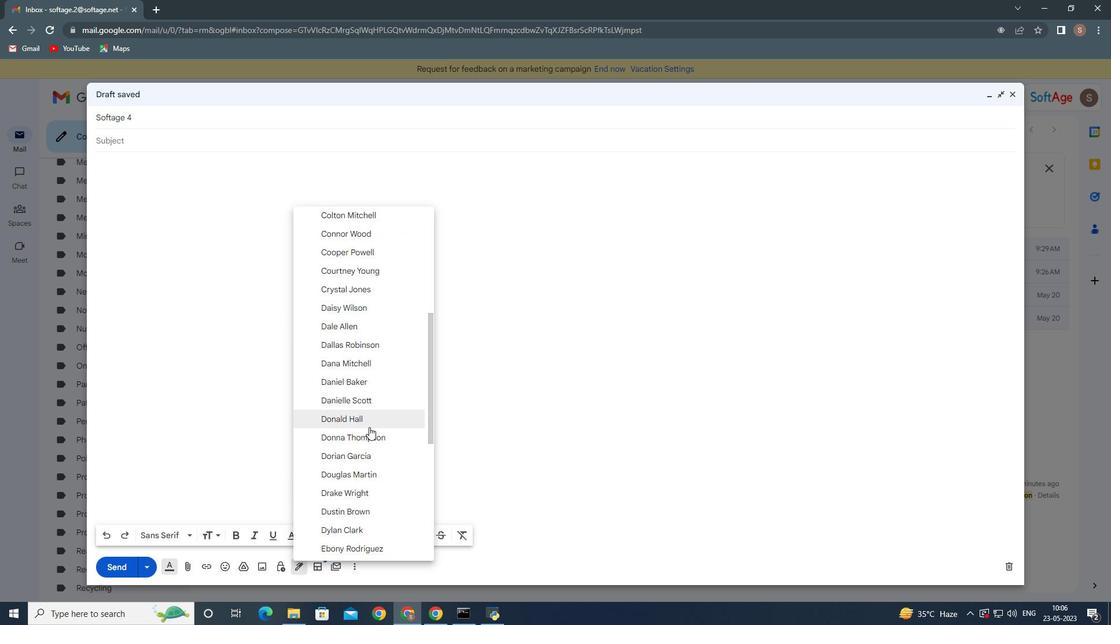 
Action: Mouse scrolled (369, 425) with delta (0, 0)
Screenshot: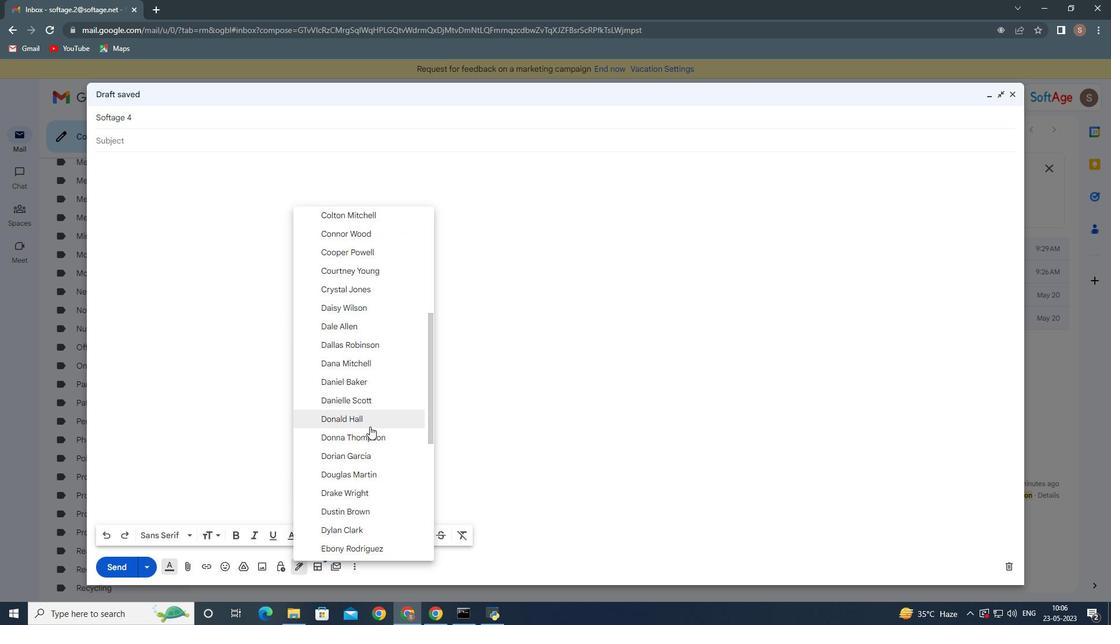
Action: Mouse scrolled (369, 425) with delta (0, 0)
Screenshot: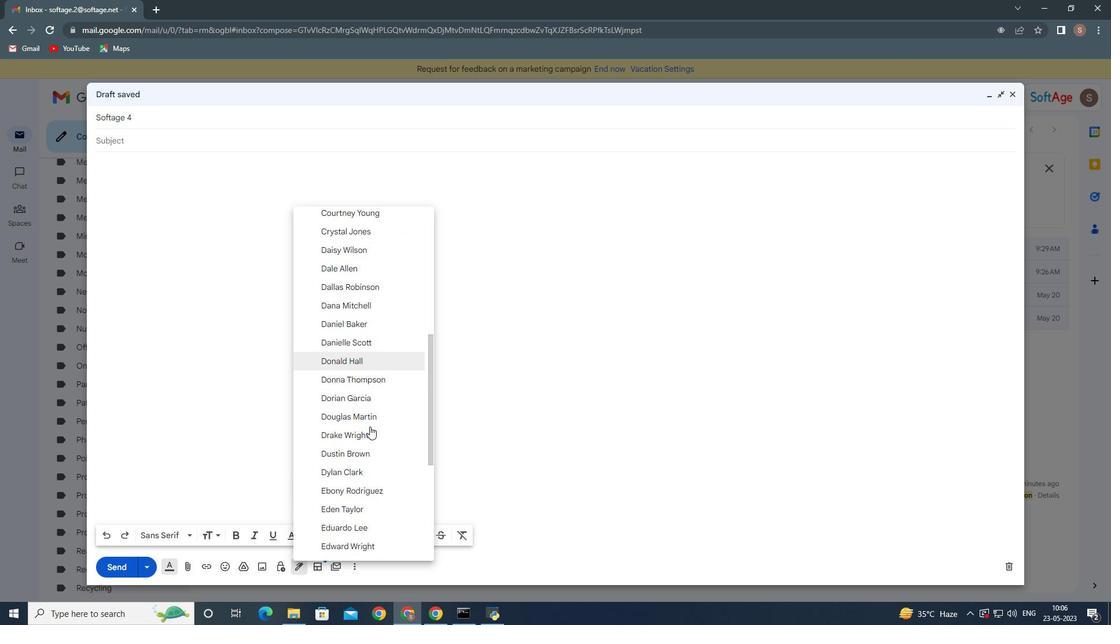 
Action: Mouse scrolled (369, 425) with delta (0, 0)
Screenshot: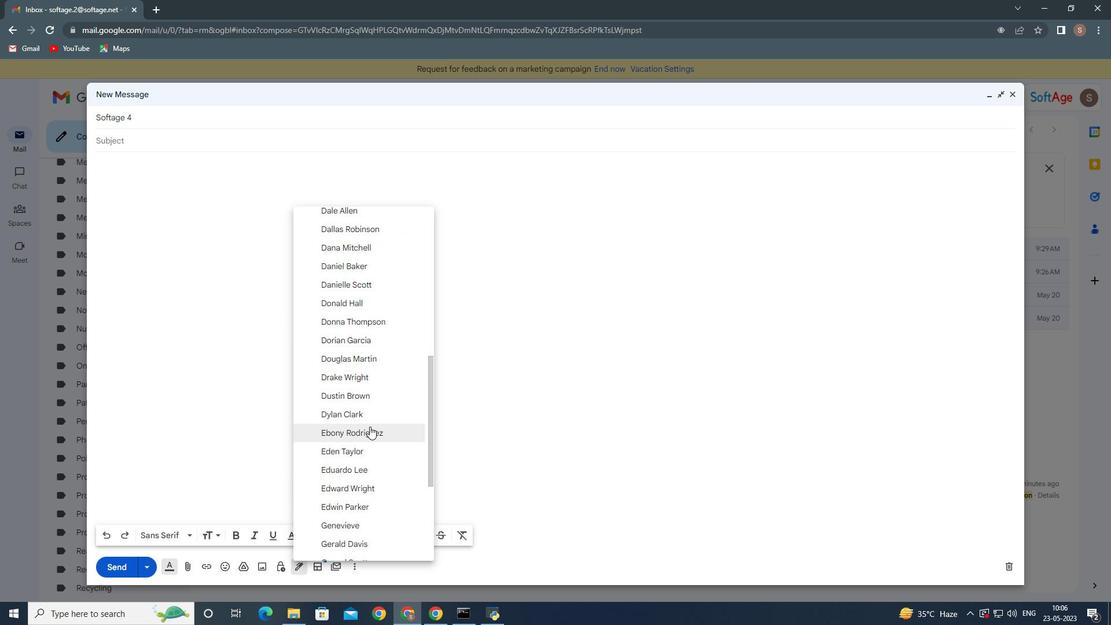 
Action: Mouse moved to (369, 431)
Screenshot: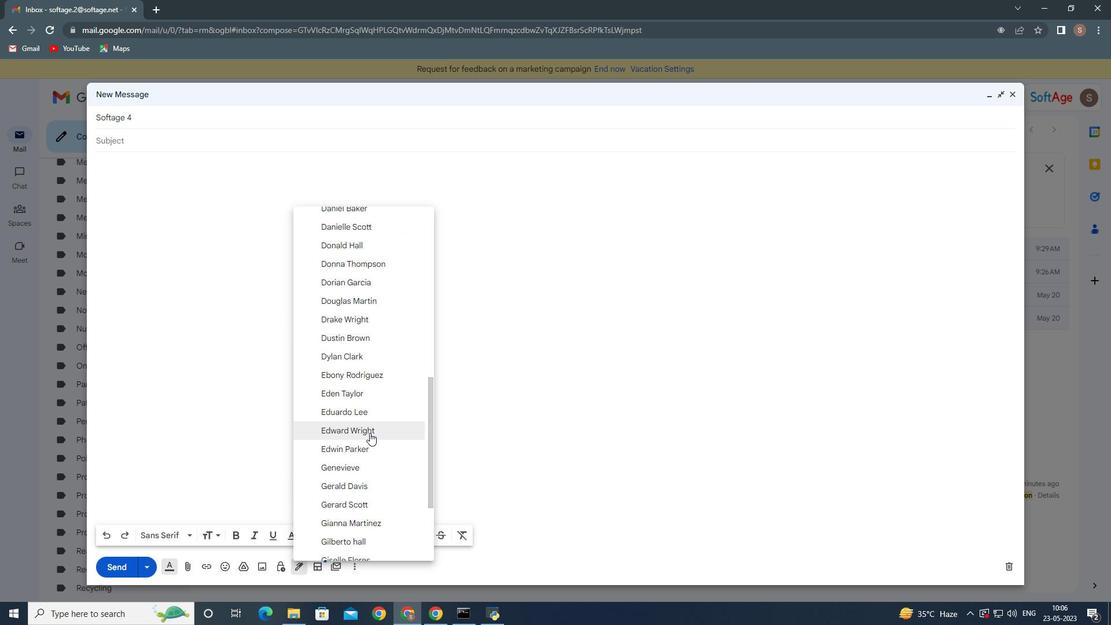 
Action: Mouse scrolled (369, 431) with delta (0, 0)
Screenshot: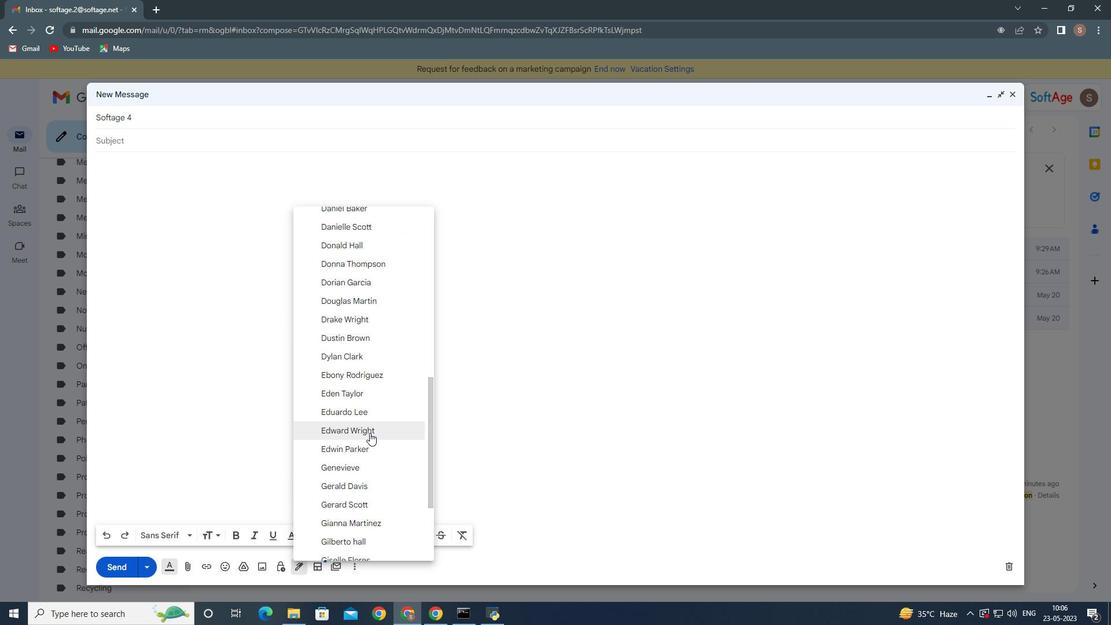 
Action: Mouse moved to (367, 420)
Screenshot: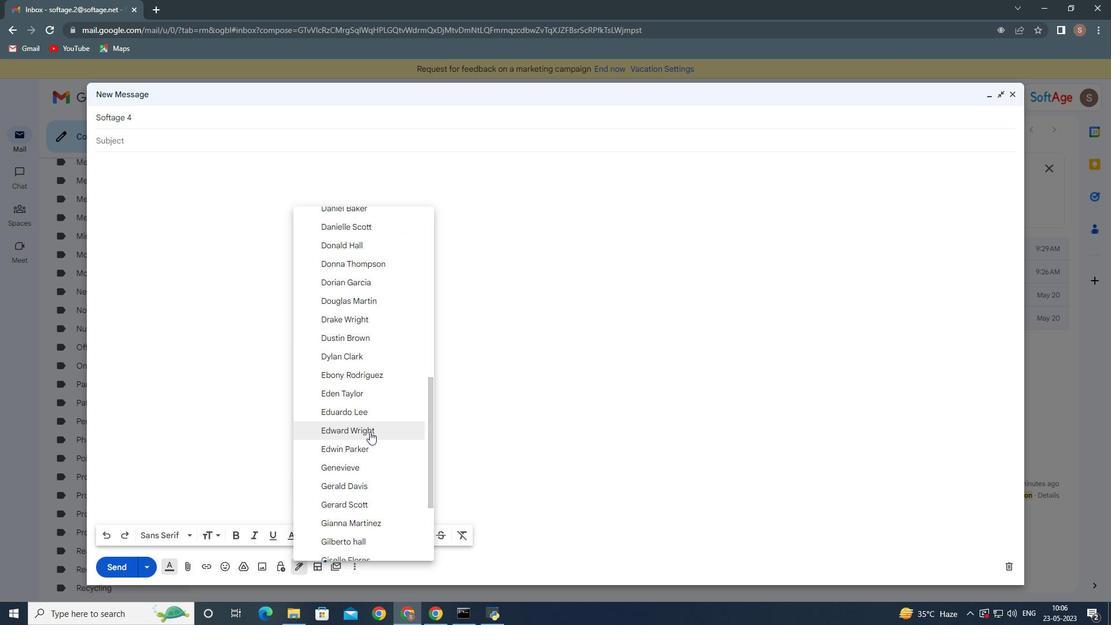 
Action: Mouse scrolled (367, 420) with delta (0, 0)
Screenshot: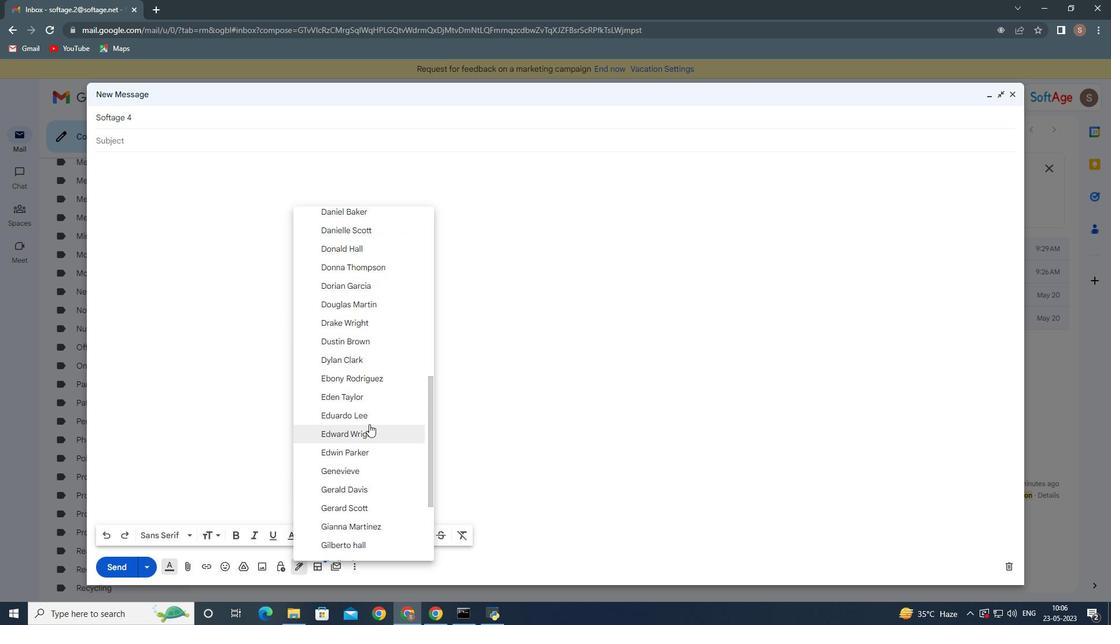 
Action: Mouse scrolled (367, 420) with delta (0, 0)
Screenshot: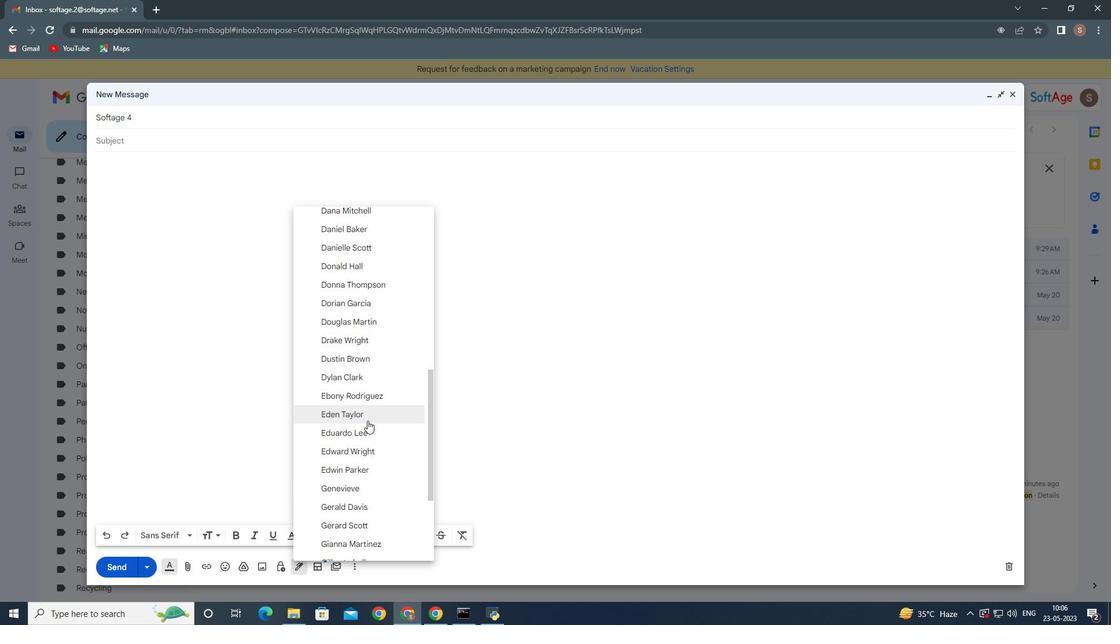 
Action: Mouse scrolled (367, 420) with delta (0, 0)
Screenshot: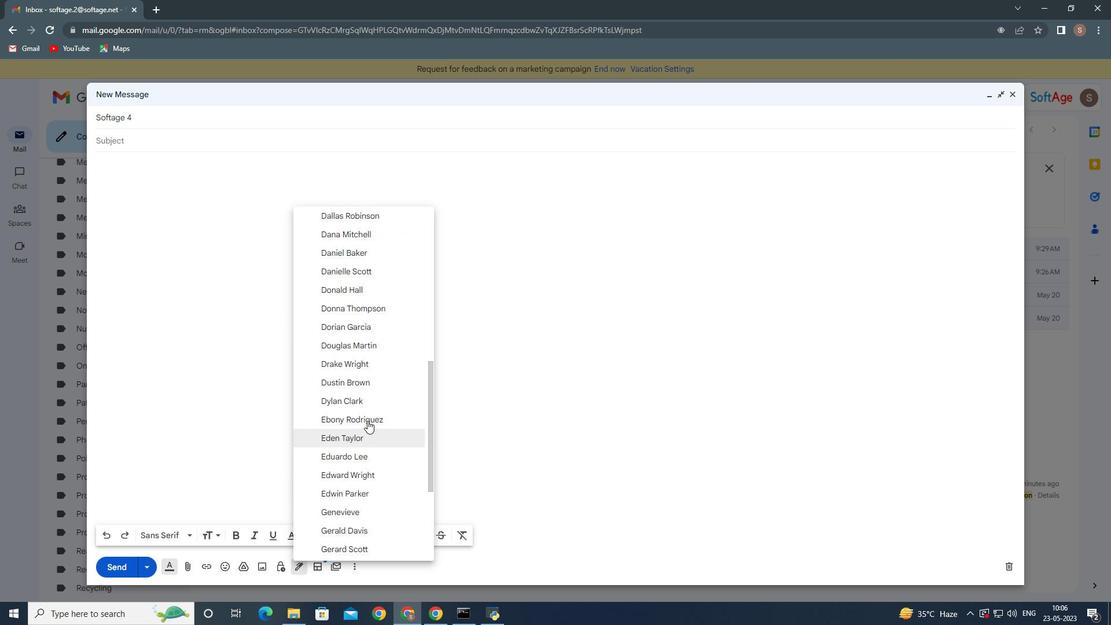 
Action: Mouse moved to (342, 340)
Screenshot: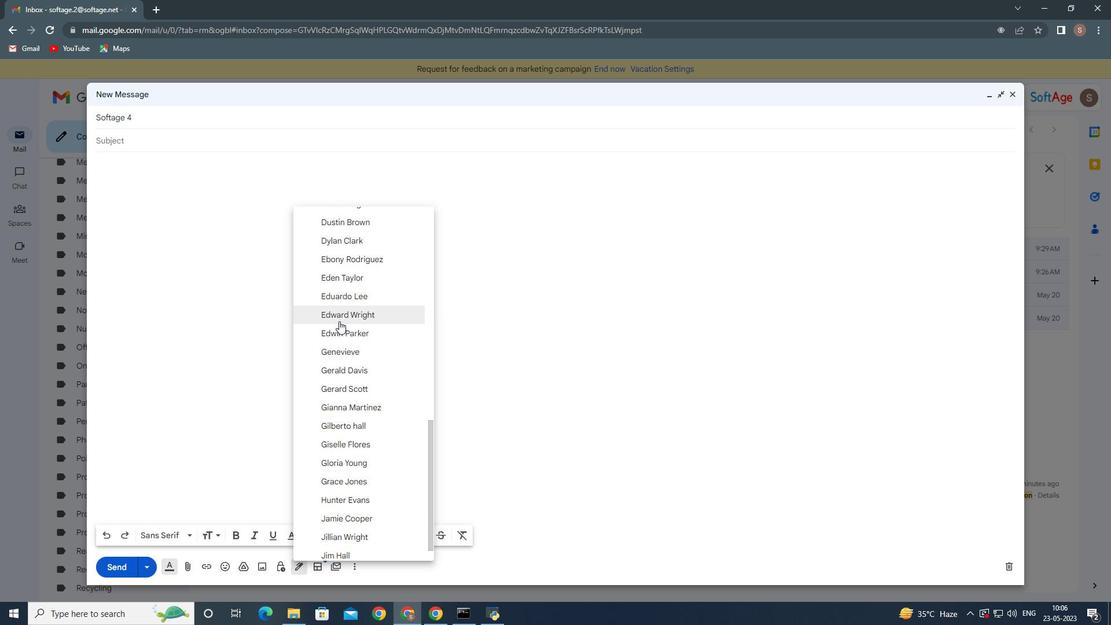 
Action: Mouse pressed left at (342, 340)
Screenshot: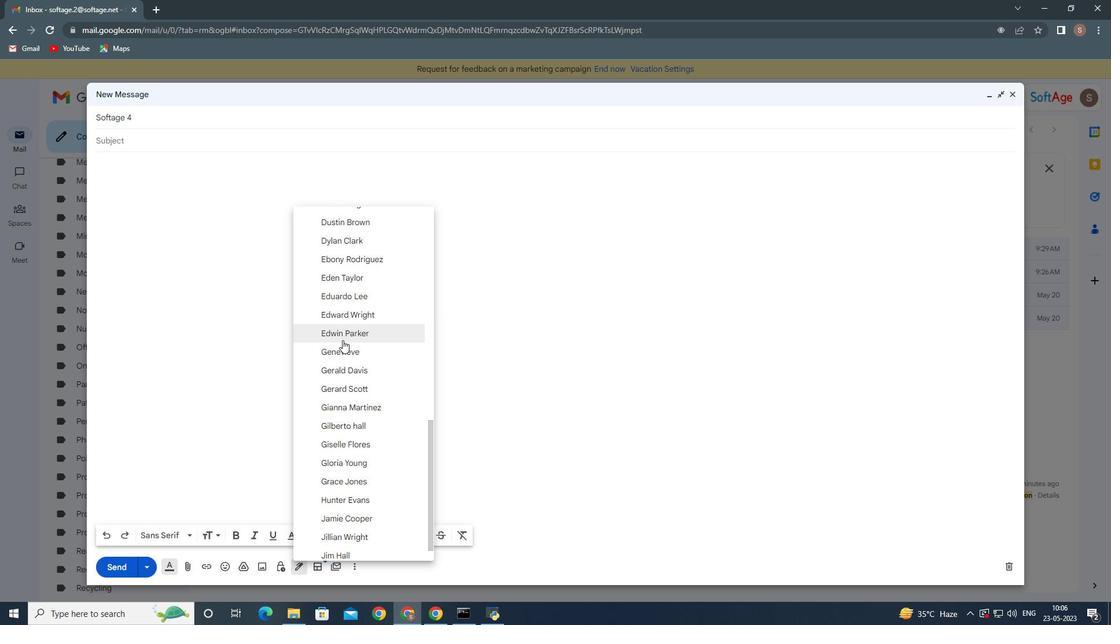 
Action: Mouse moved to (350, 567)
Screenshot: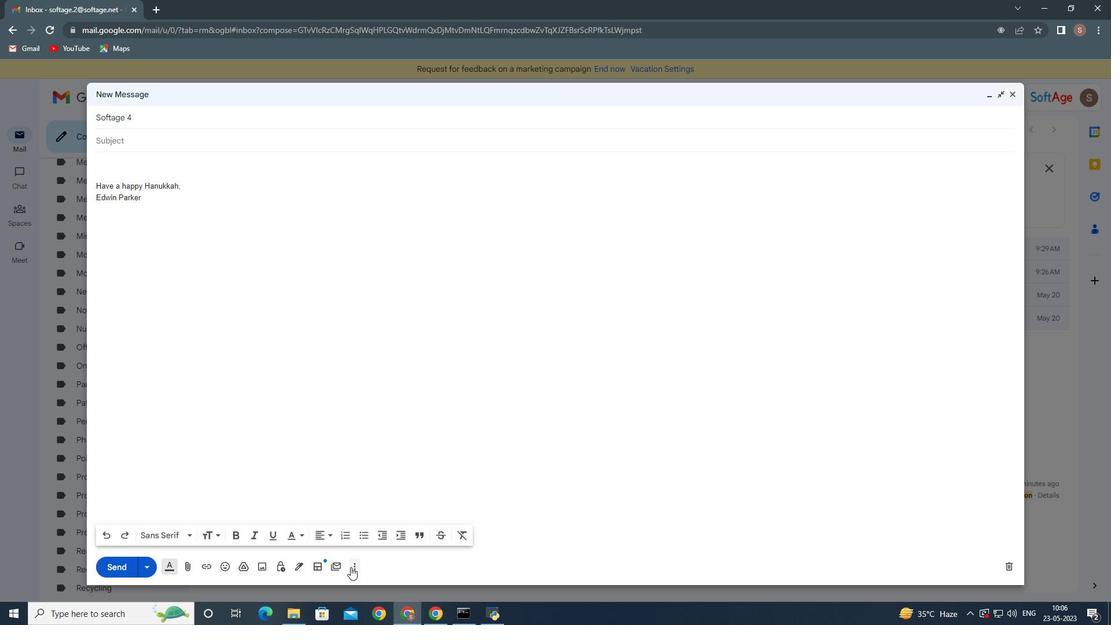
Action: Mouse pressed left at (350, 567)
Screenshot: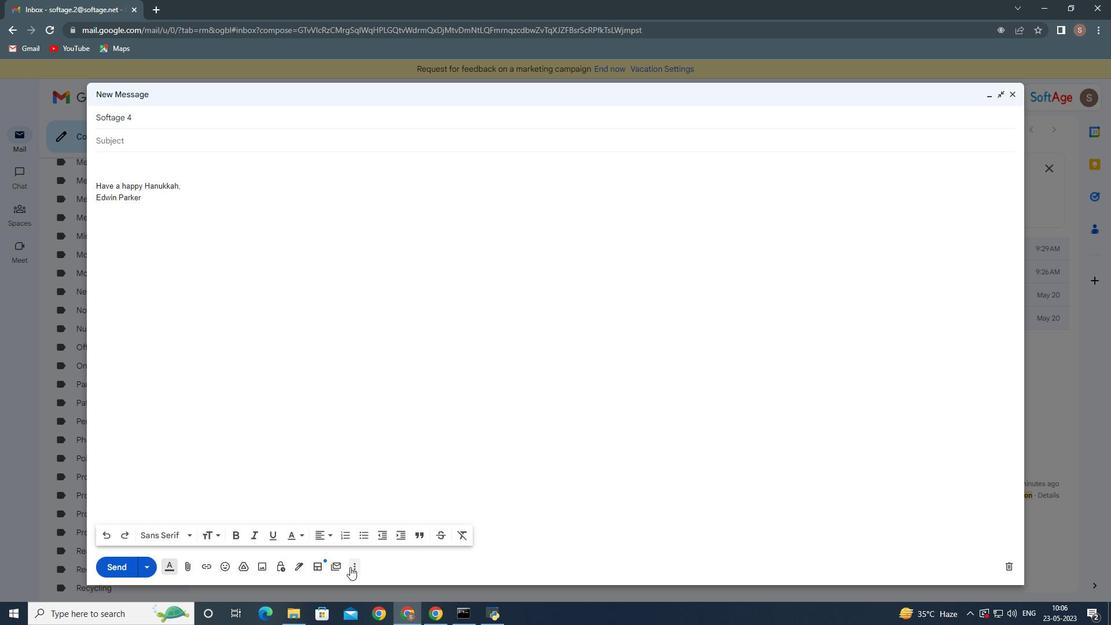 
Action: Mouse moved to (387, 456)
Screenshot: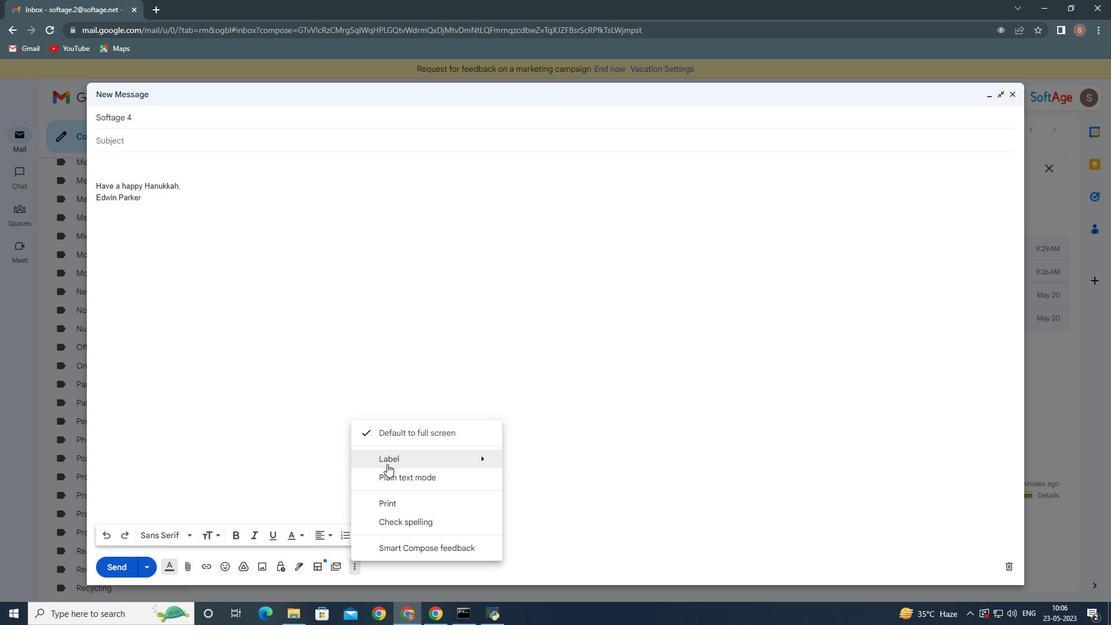 
Action: Mouse pressed left at (387, 456)
Screenshot: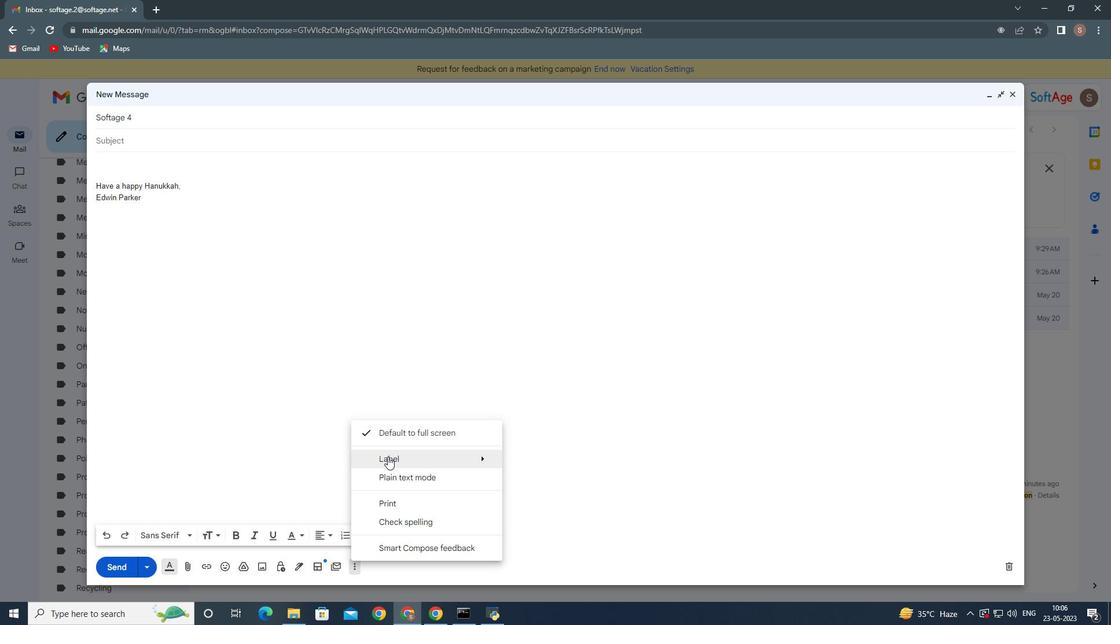 
Action: Mouse moved to (534, 230)
Screenshot: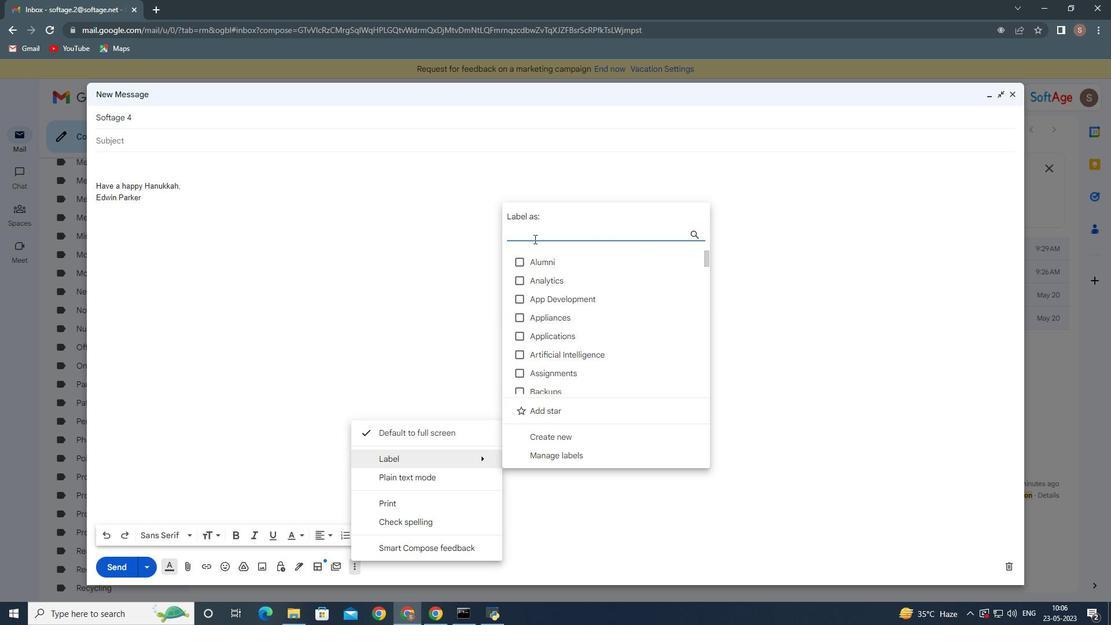 
Action: Mouse pressed left at (534, 230)
Screenshot: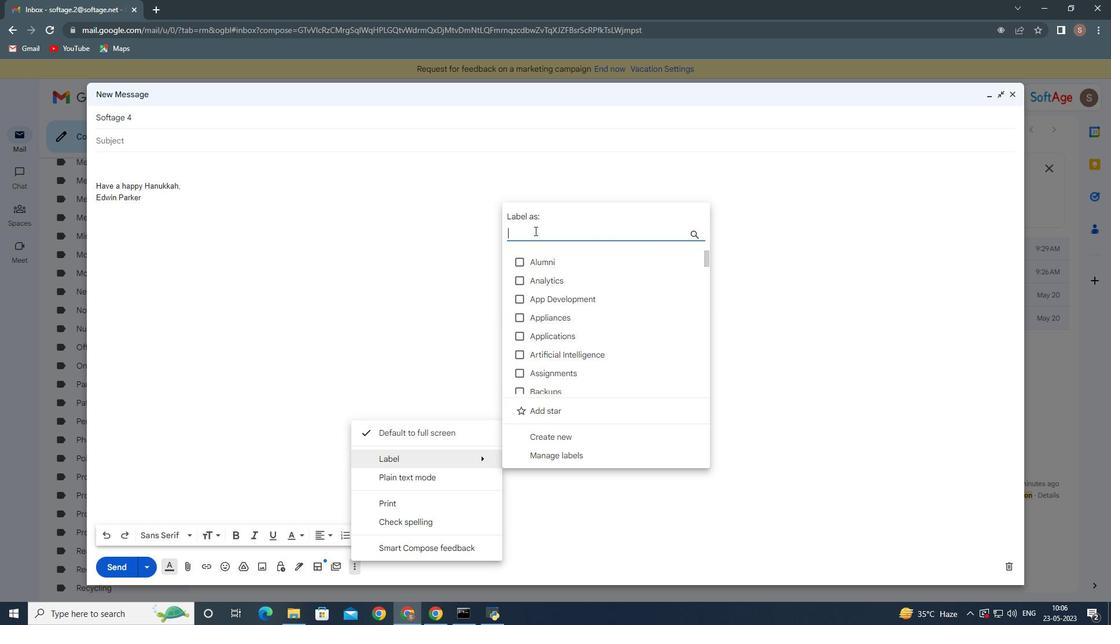 
Action: Mouse moved to (534, 230)
Screenshot: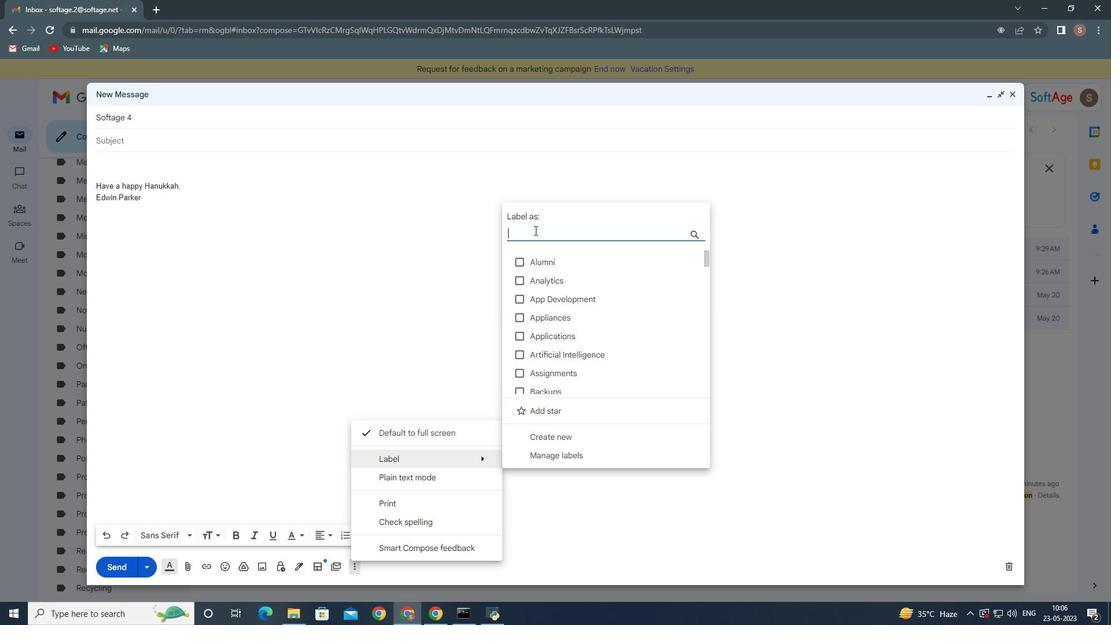 
Action: Key pressed <Key.shift>Ac<Key.backspace><Key.backspace><Key.backspace>
Screenshot: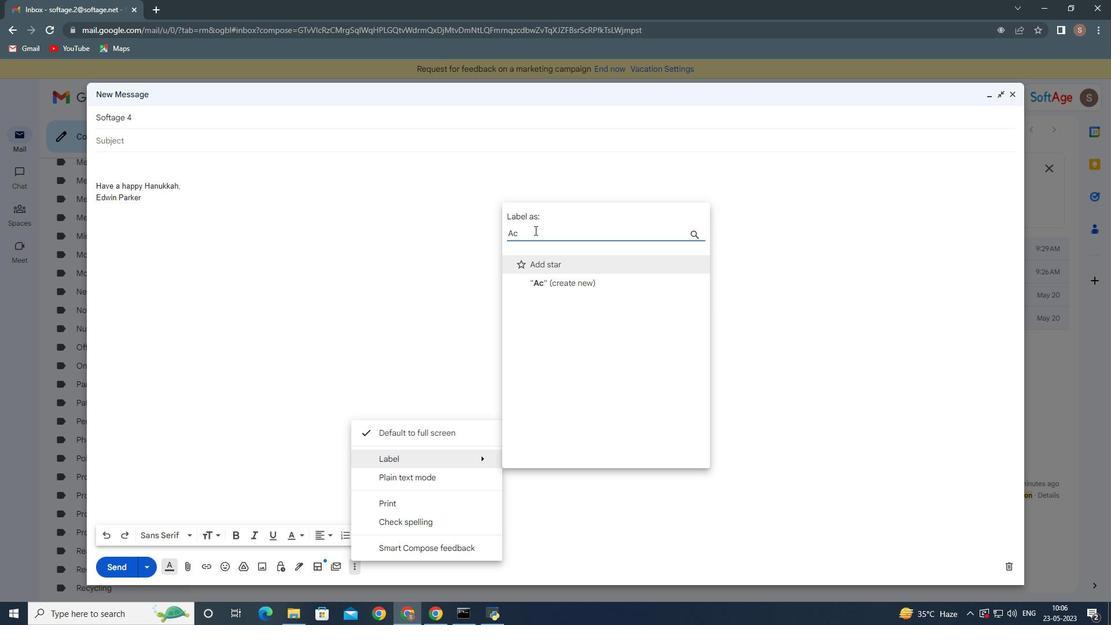 
Action: Mouse moved to (555, 437)
Screenshot: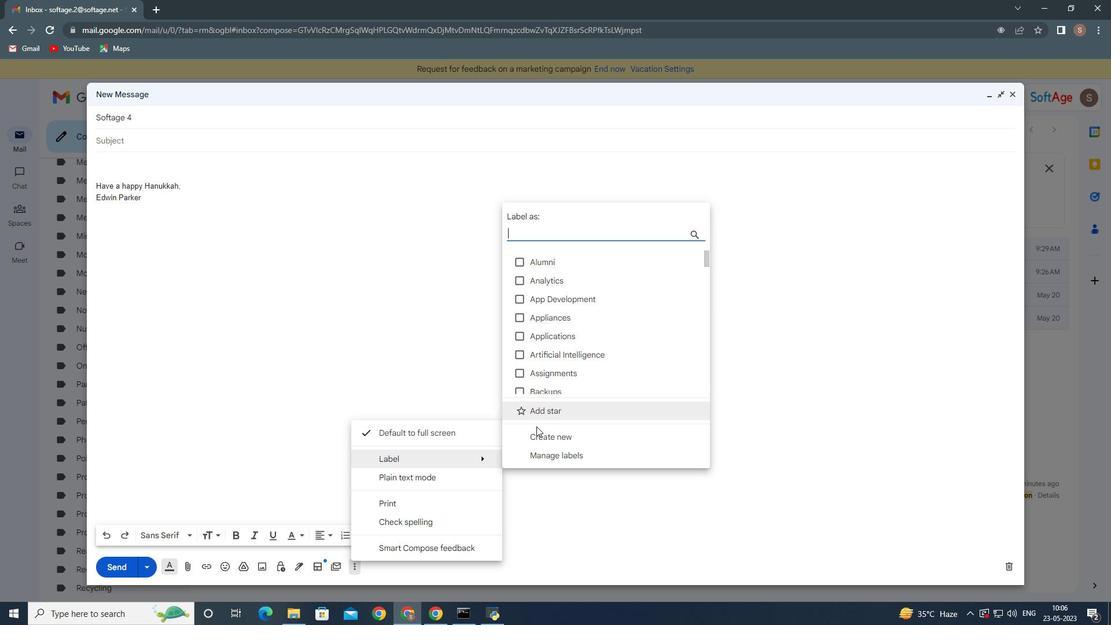 
Action: Mouse pressed left at (555, 437)
Screenshot: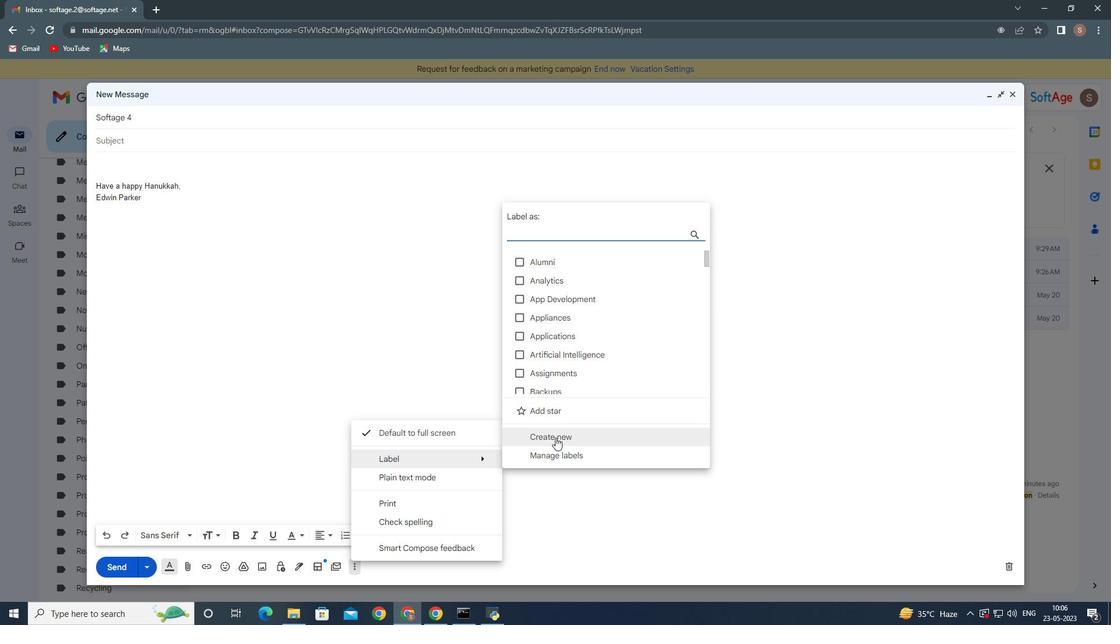
Action: Mouse moved to (555, 437)
Screenshot: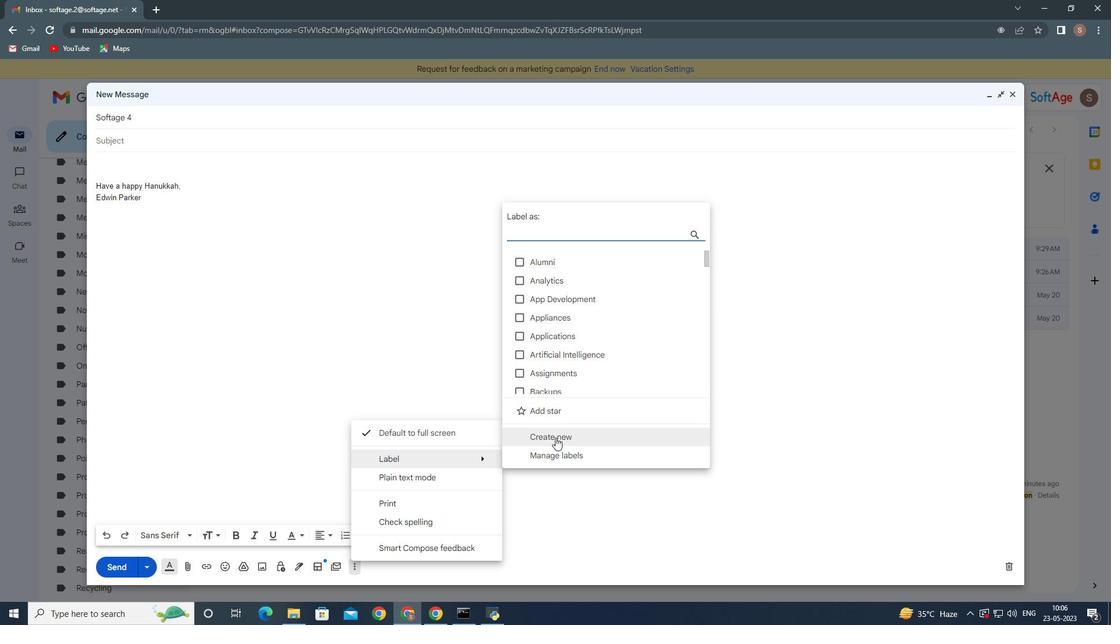 
Action: Key pressed <Key.shift><Key.shift>Accommodations
Screenshot: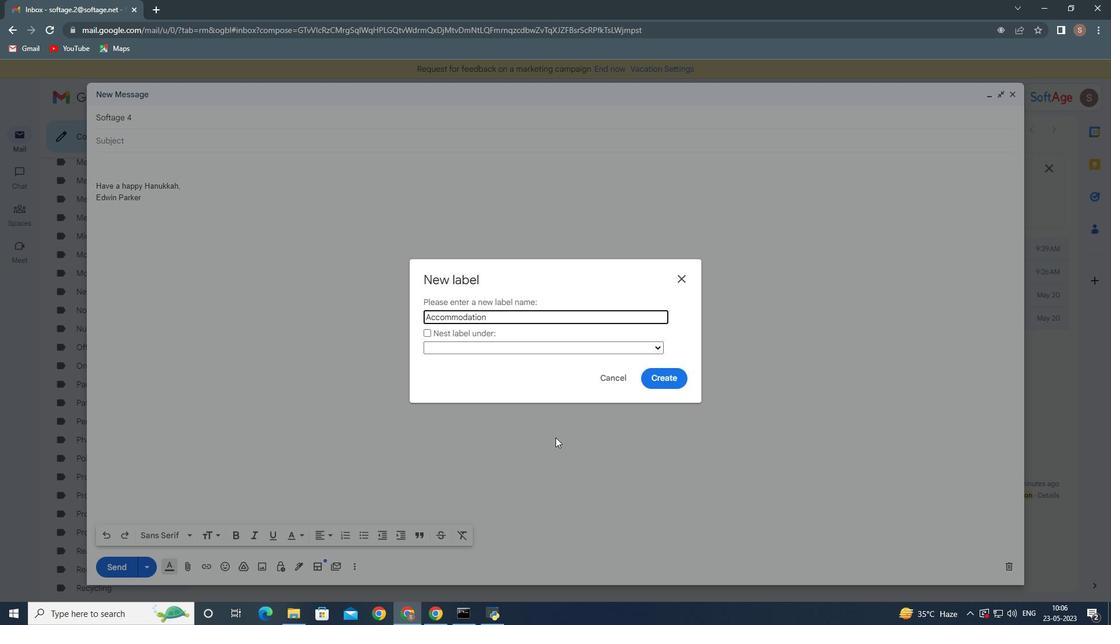 
Action: Mouse moved to (661, 376)
Screenshot: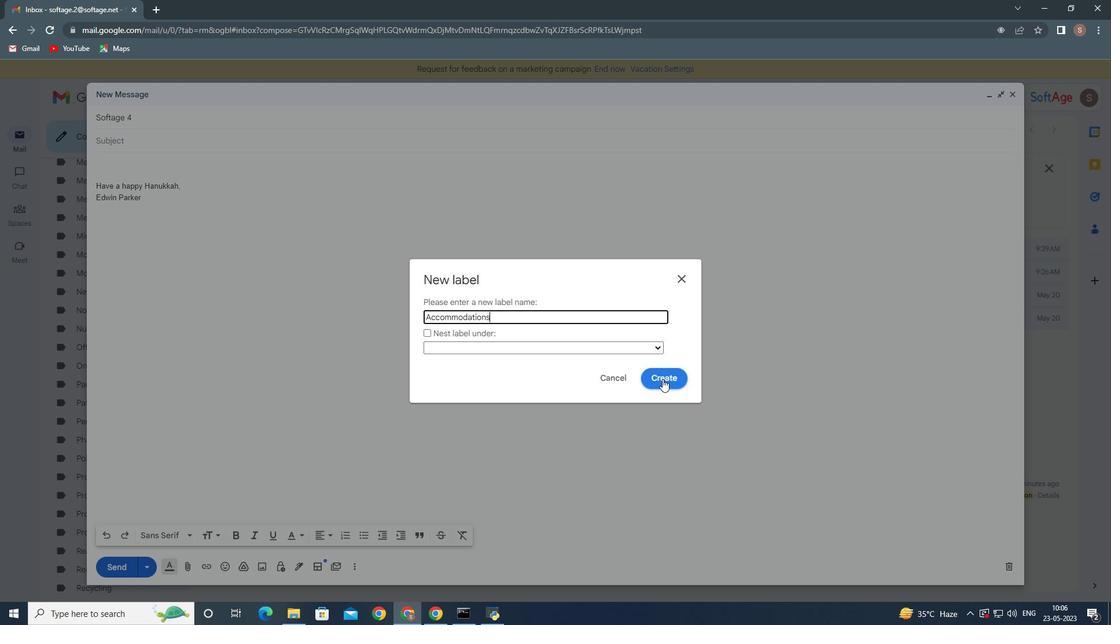 
Action: Mouse pressed left at (661, 376)
Screenshot: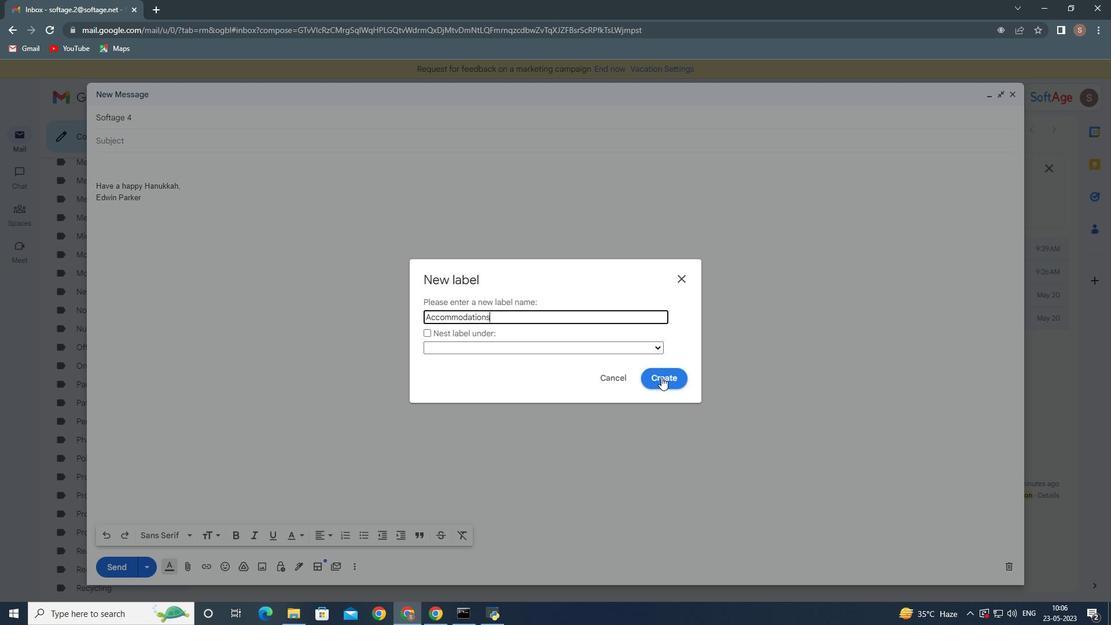 
Action: Mouse moved to (659, 377)
Screenshot: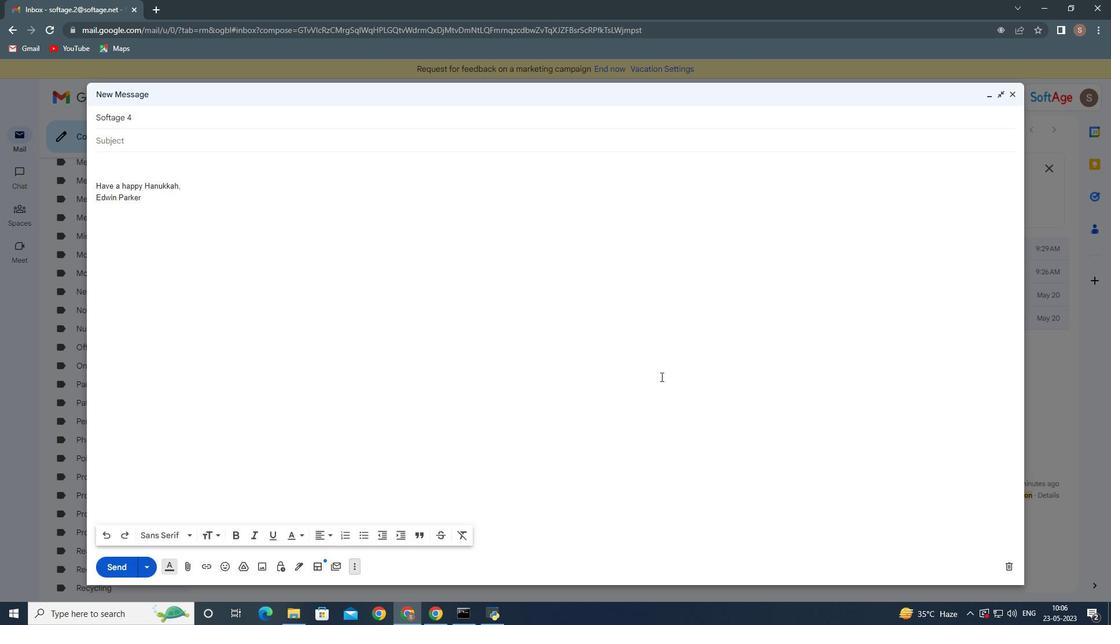 
